 Task: Look for space in Mladá Boleslav, Czech Republic from 7th July, 2023 to 15th July, 2023 for 6 adults in price range Rs.15000 to Rs.20000. Place can be entire place with 3 bedrooms having 3 beds and 3 bathrooms. Property type can be house, flat, guest house. Booking option can be shelf check-in. Required host language is English.
Action: Mouse moved to (526, 108)
Screenshot: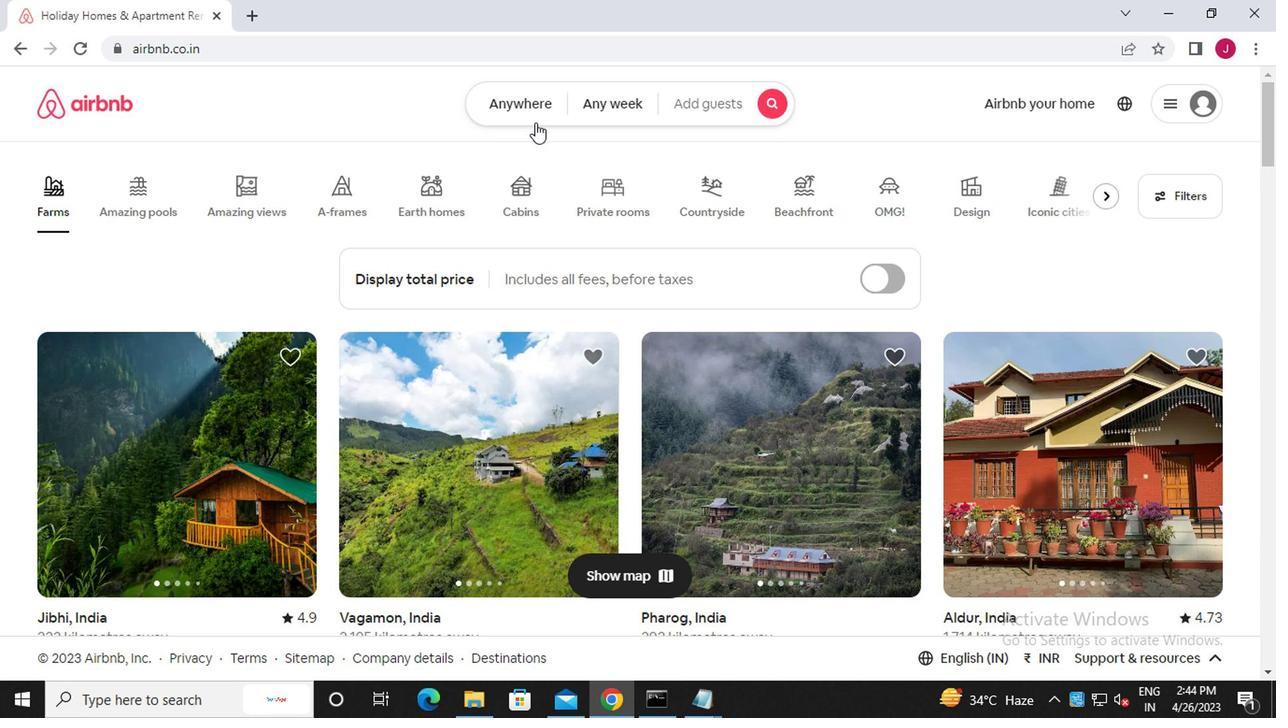 
Action: Mouse pressed left at (526, 108)
Screenshot: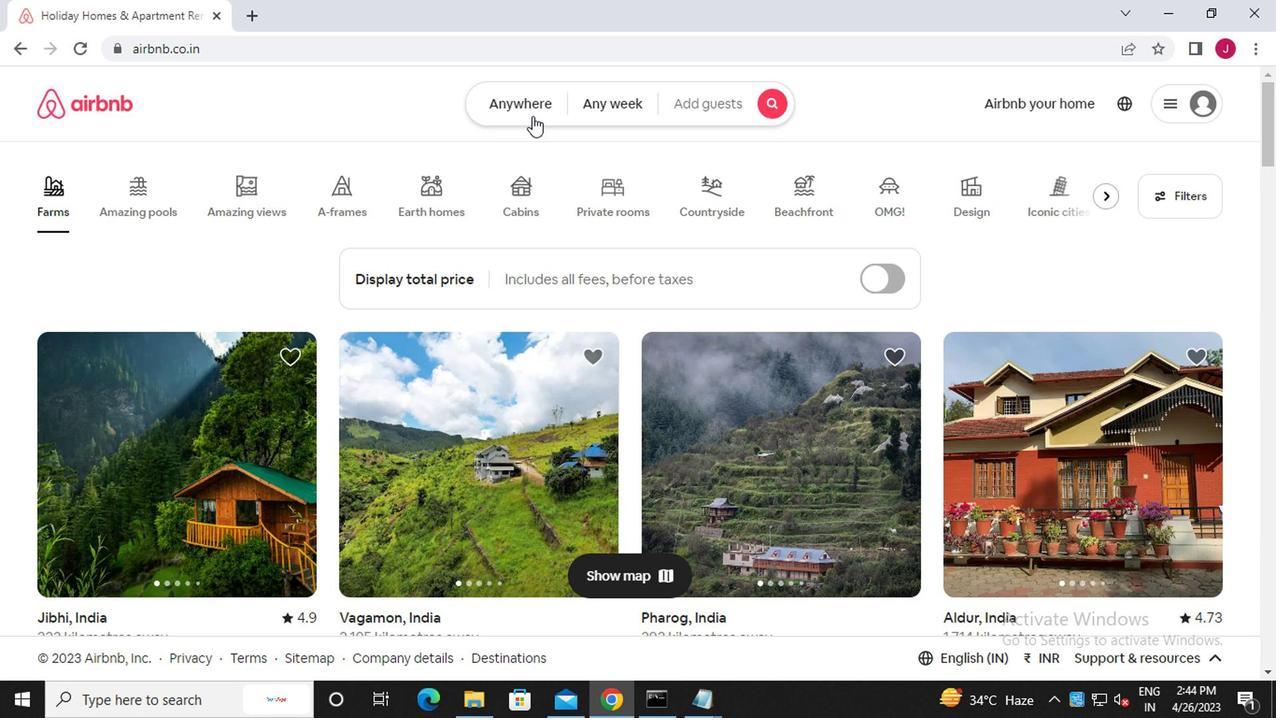 
Action: Mouse moved to (334, 182)
Screenshot: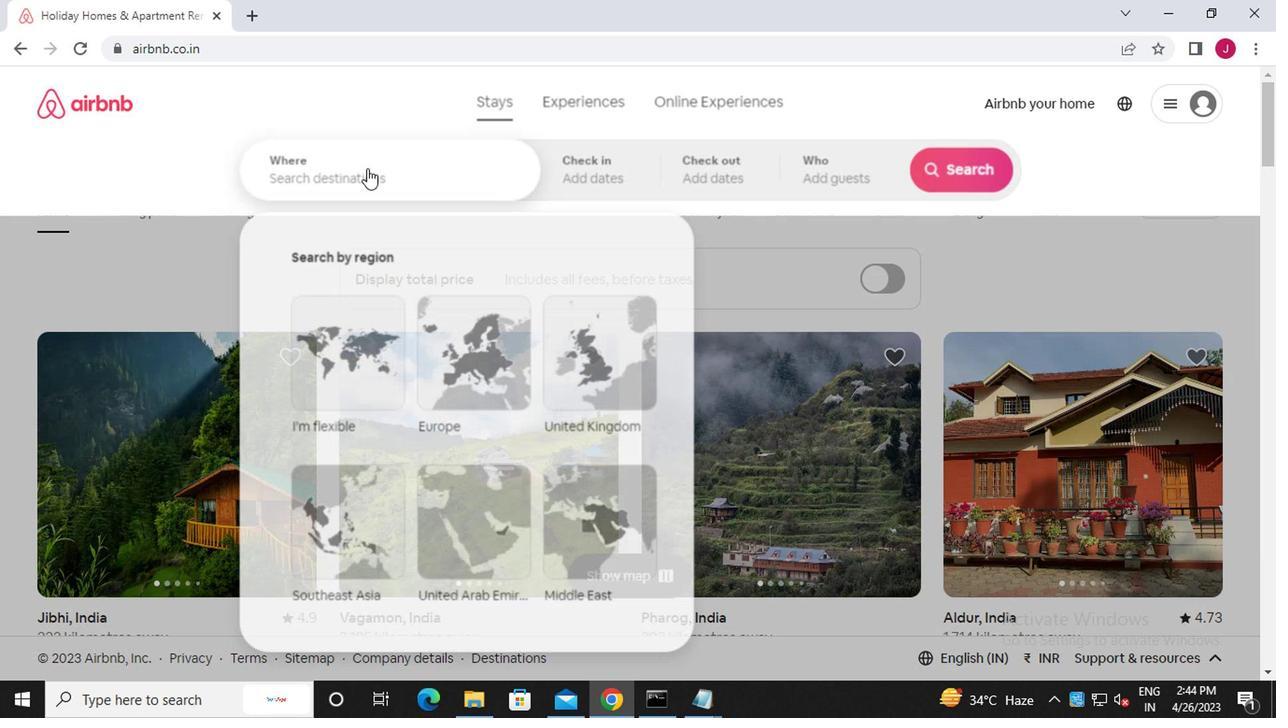 
Action: Mouse pressed left at (334, 182)
Screenshot: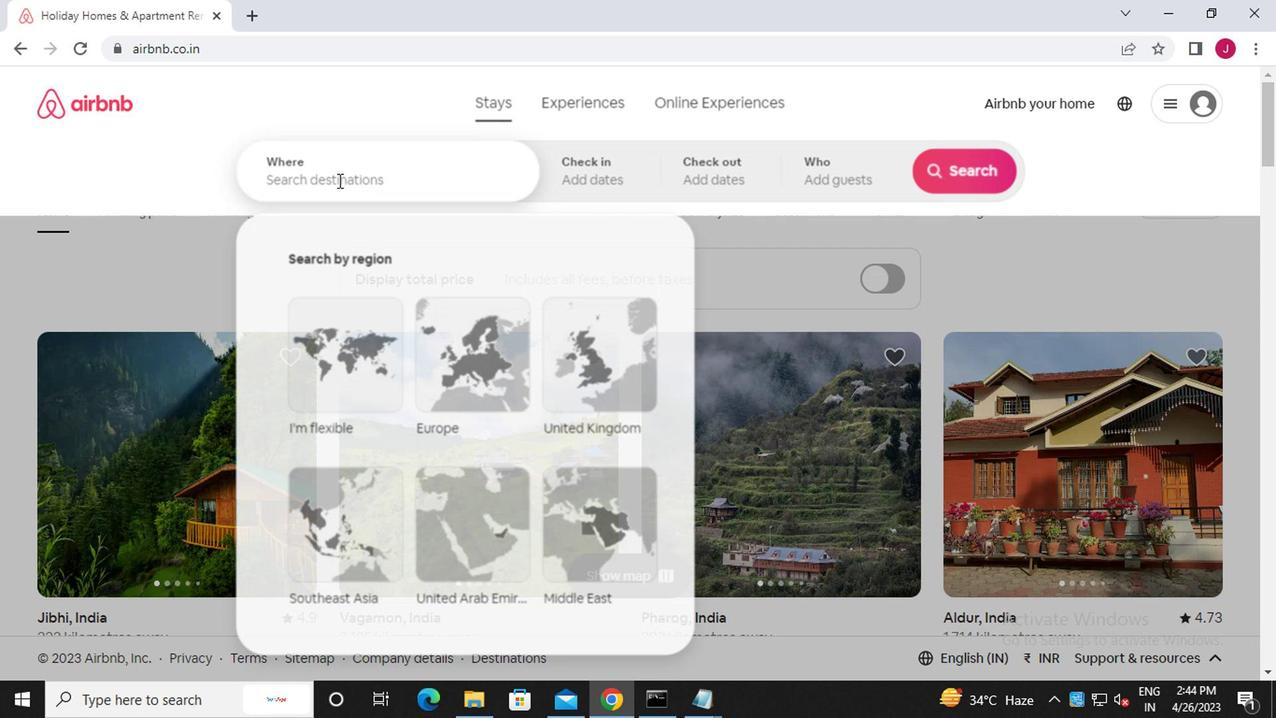 
Action: Mouse moved to (334, 182)
Screenshot: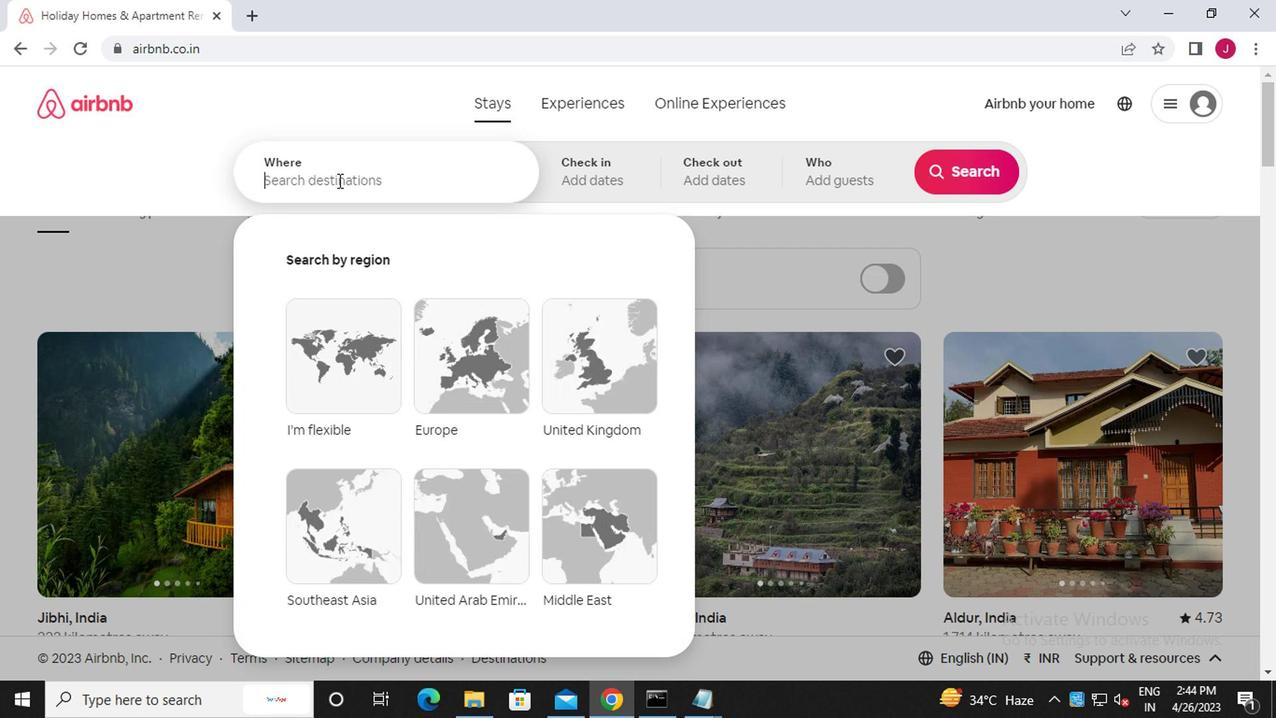 
Action: Key pressed m<Key.caps_lock>lada<Key.space><Key.caps_lock>b<Key.caps_lock>oleslav,<Key.caps_lock>c<Key.caps_lock>zech<Key.space><Key.caps_lock>r<Key.caps_lock>epublic
Screenshot: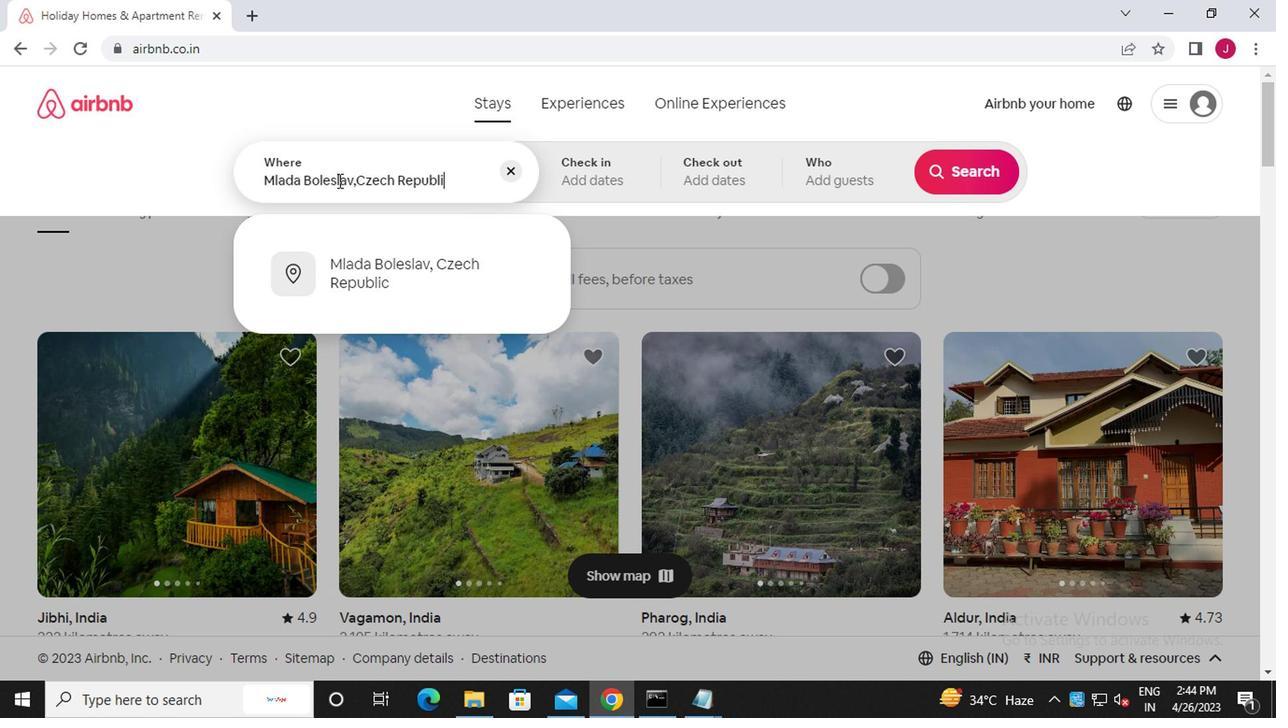
Action: Mouse moved to (413, 266)
Screenshot: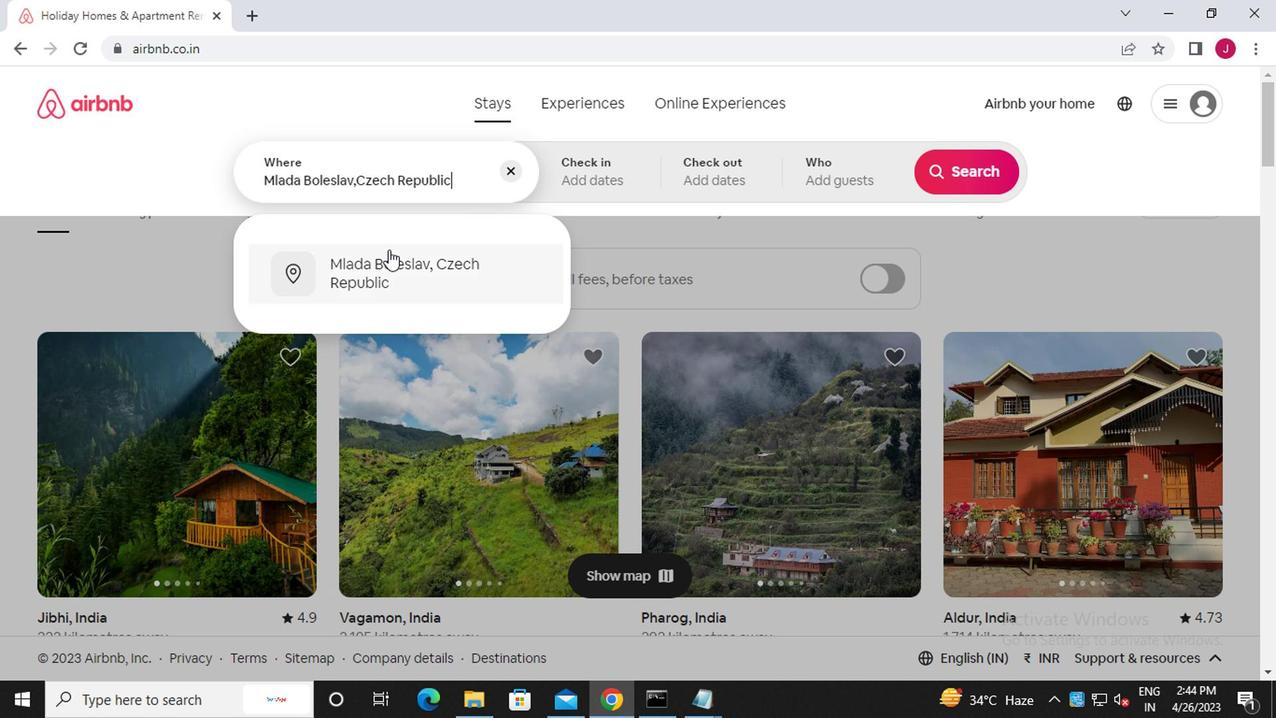 
Action: Mouse pressed left at (413, 266)
Screenshot: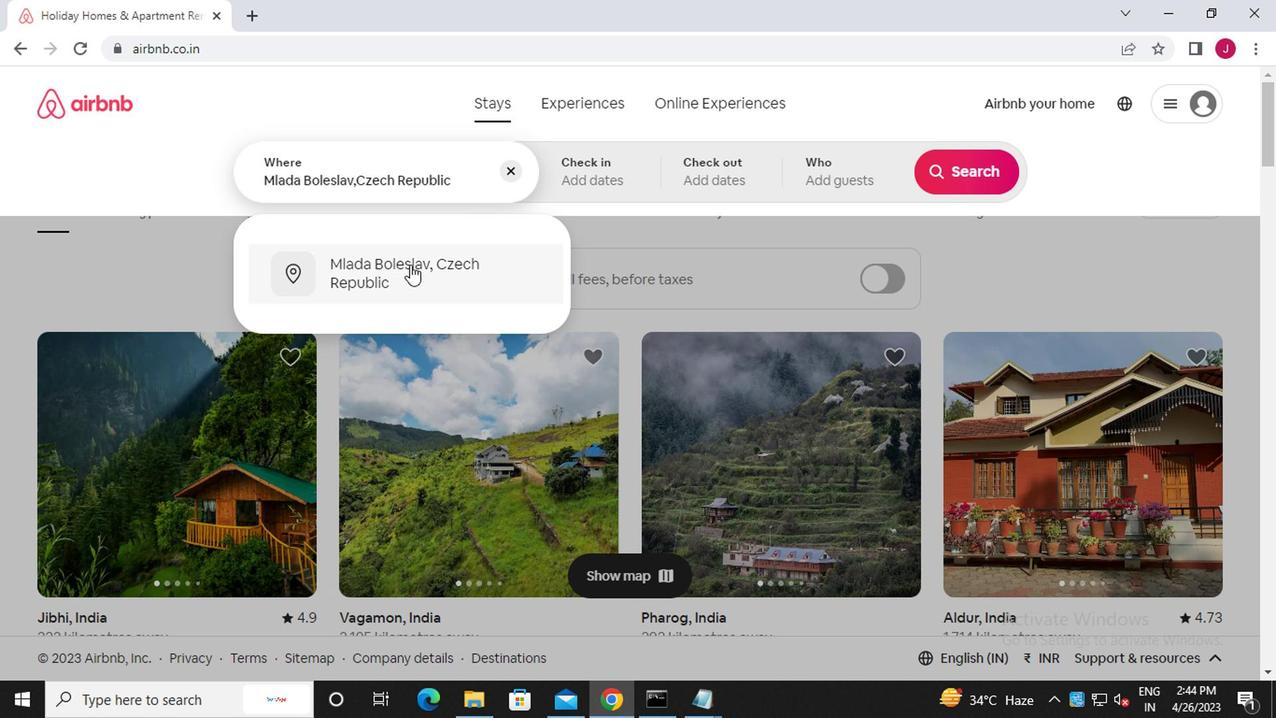 
Action: Mouse moved to (952, 325)
Screenshot: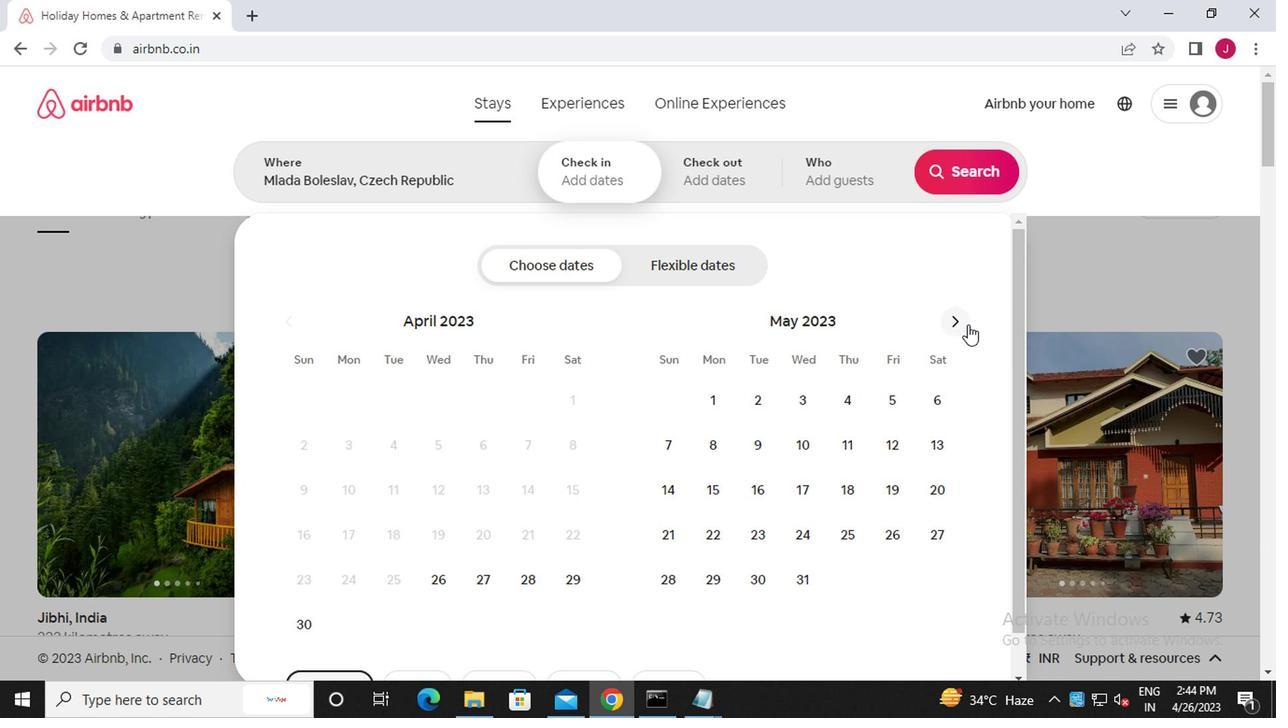 
Action: Mouse pressed left at (952, 325)
Screenshot: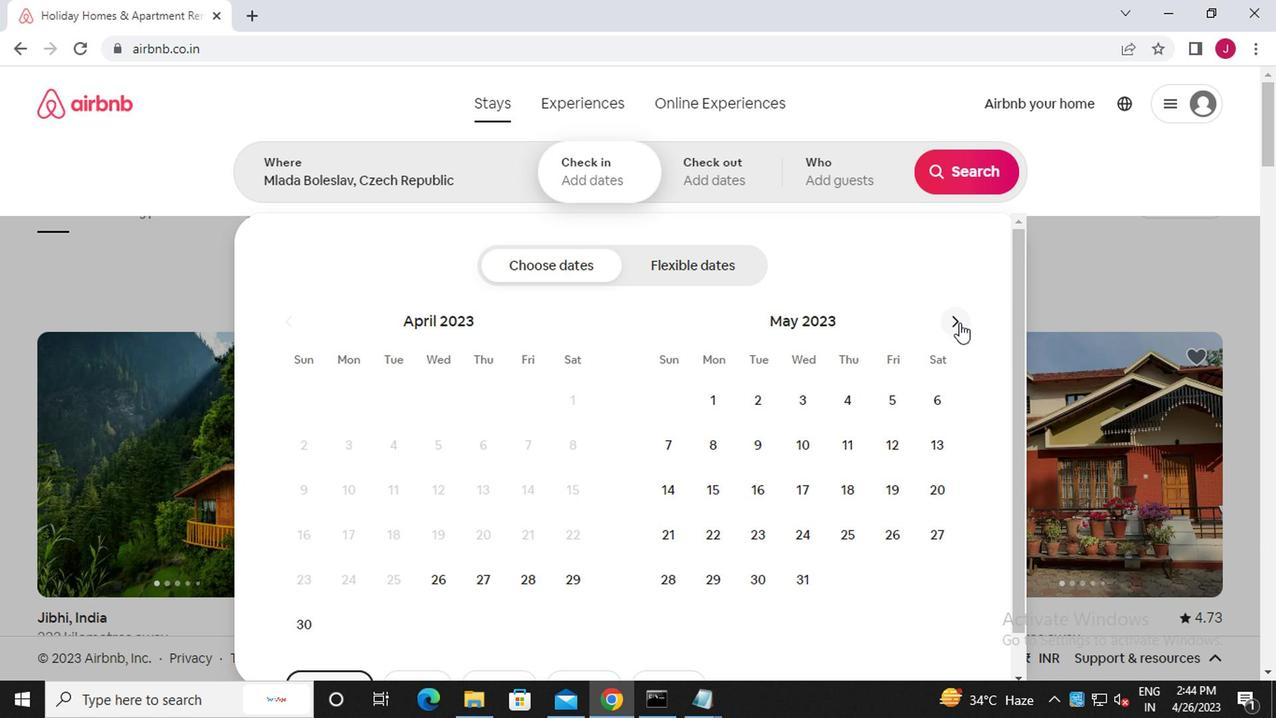 
Action: Mouse pressed left at (952, 325)
Screenshot: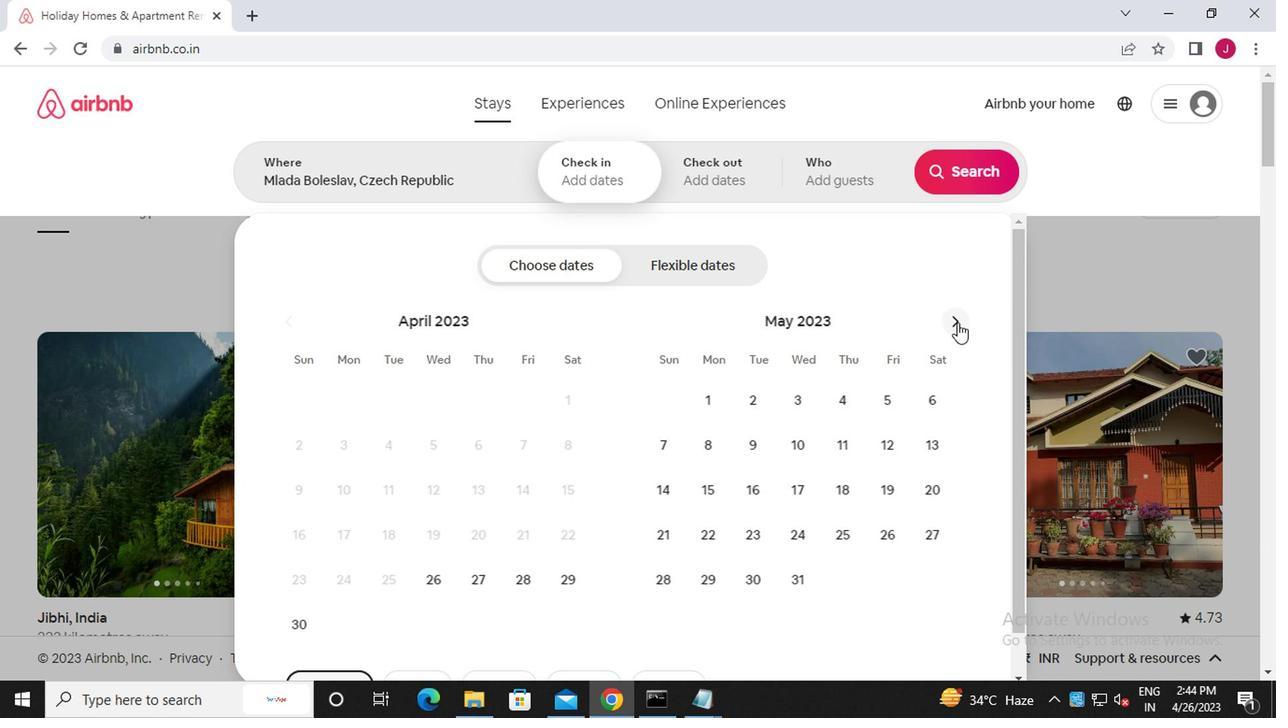 
Action: Mouse moved to (897, 444)
Screenshot: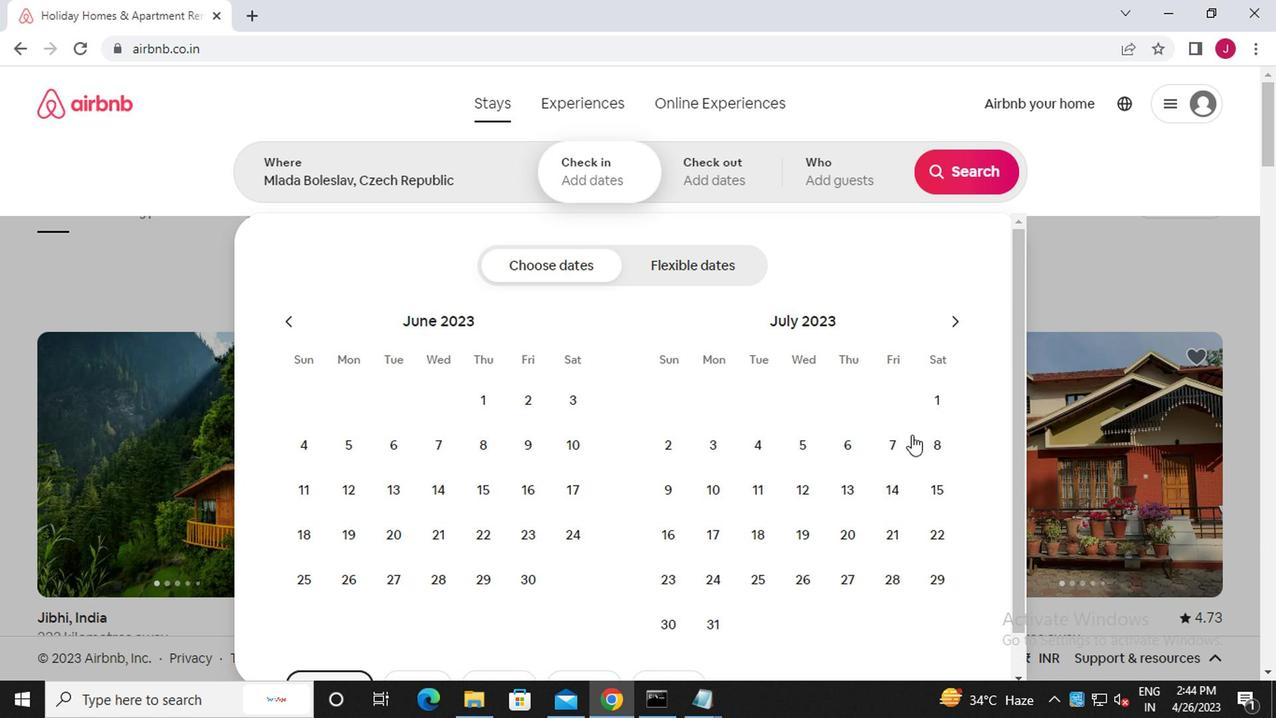 
Action: Mouse pressed left at (897, 444)
Screenshot: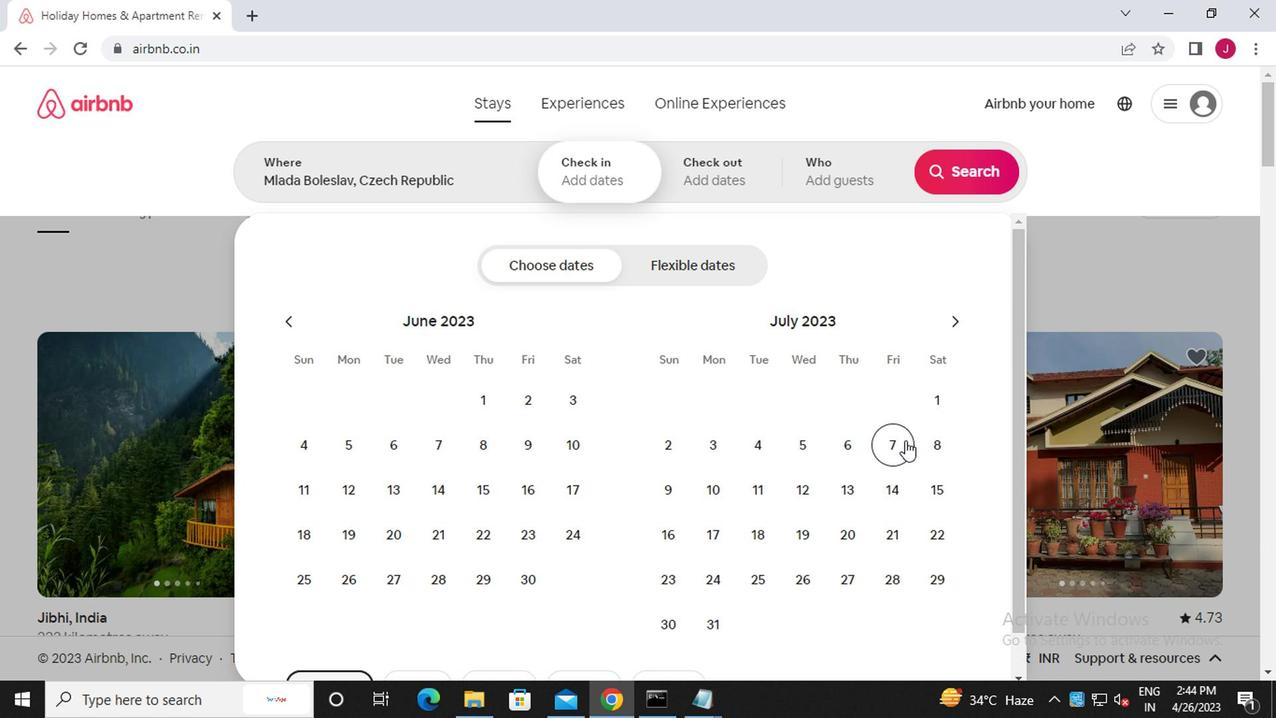 
Action: Mouse moved to (934, 481)
Screenshot: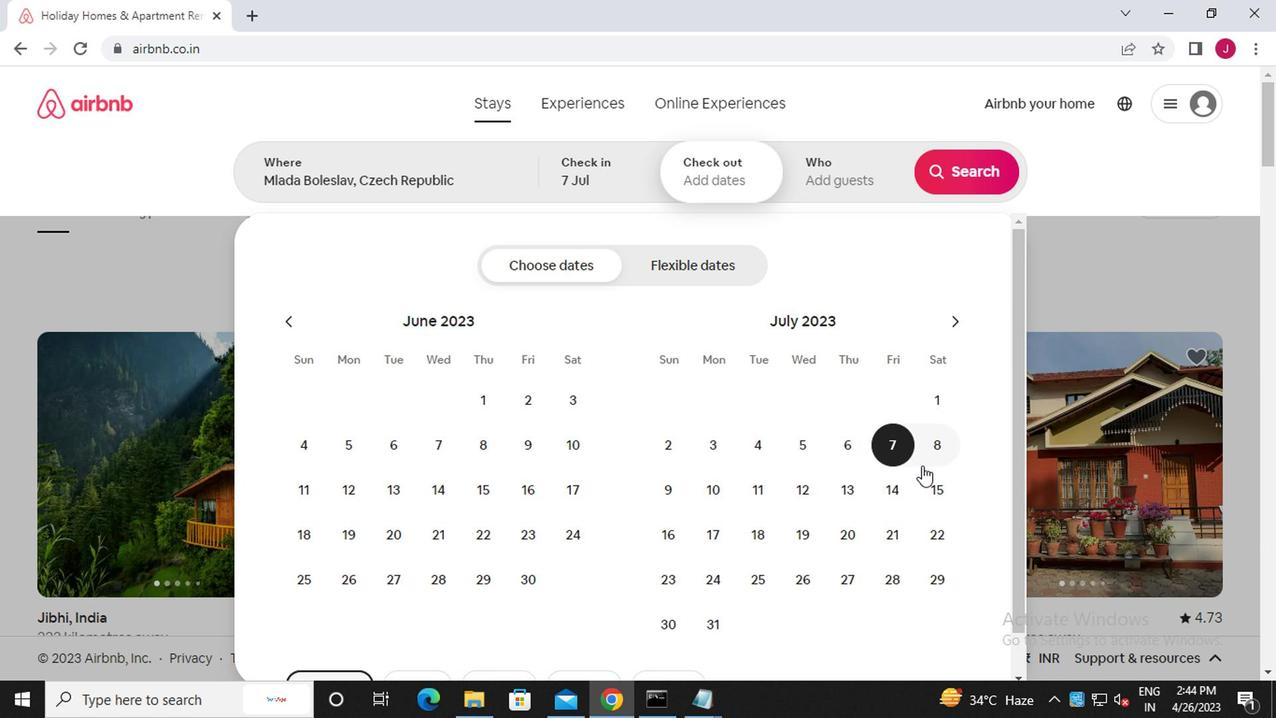 
Action: Mouse pressed left at (934, 481)
Screenshot: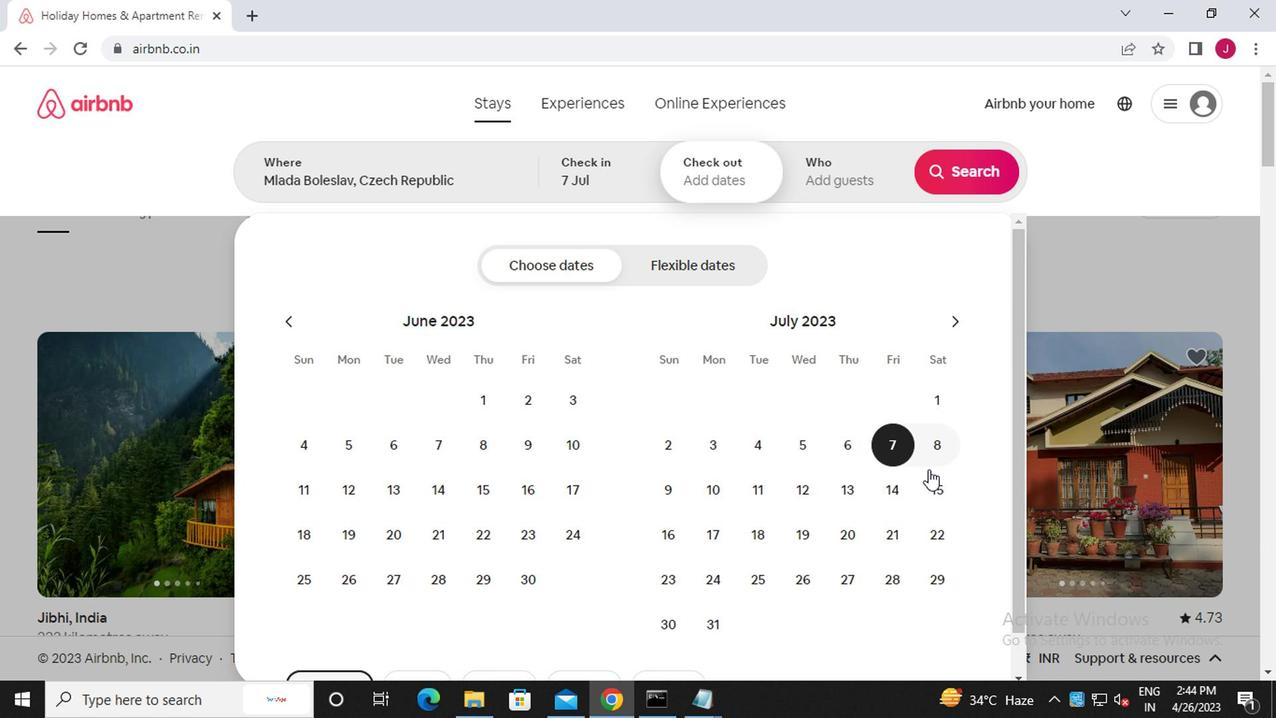 
Action: Mouse moved to (839, 180)
Screenshot: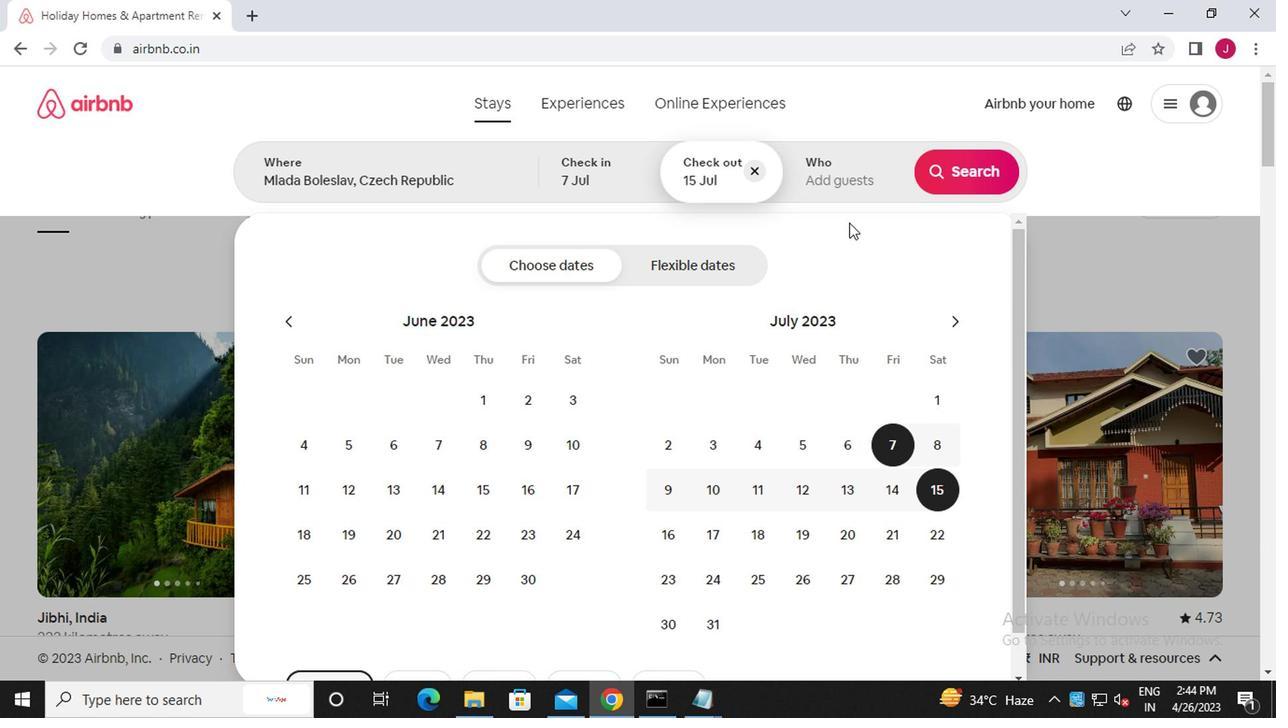 
Action: Mouse pressed left at (839, 180)
Screenshot: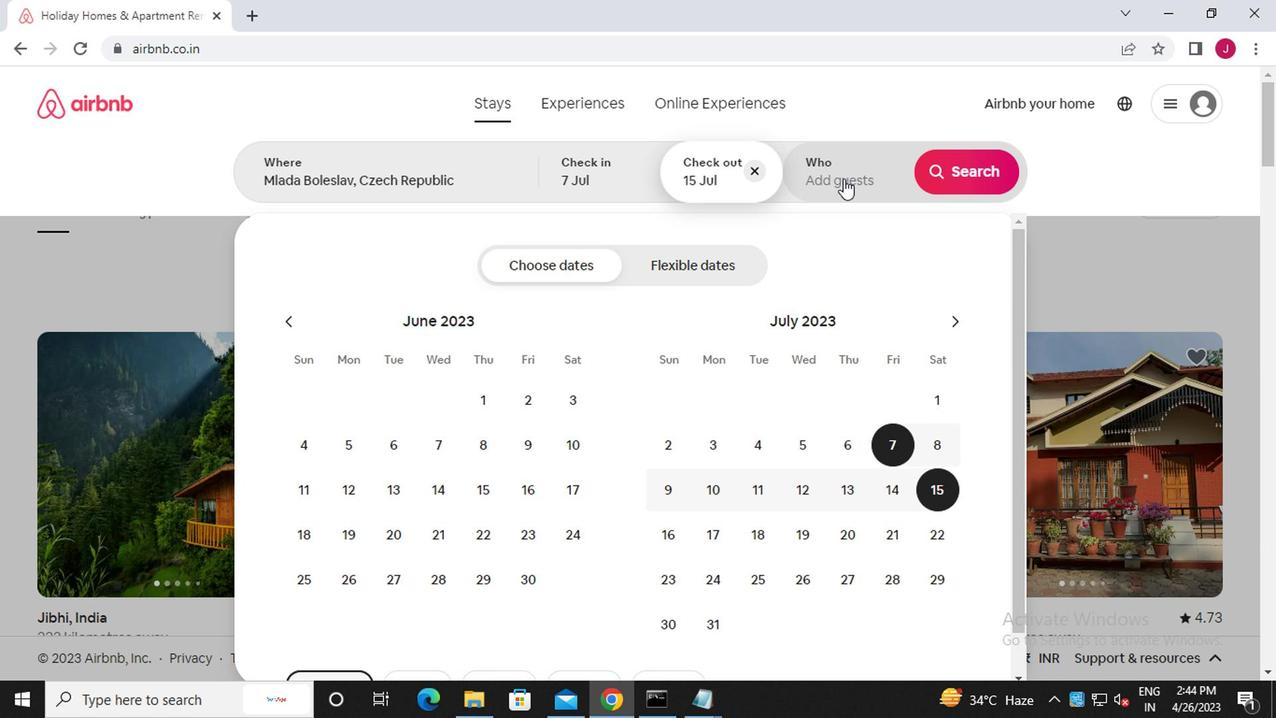 
Action: Mouse moved to (970, 270)
Screenshot: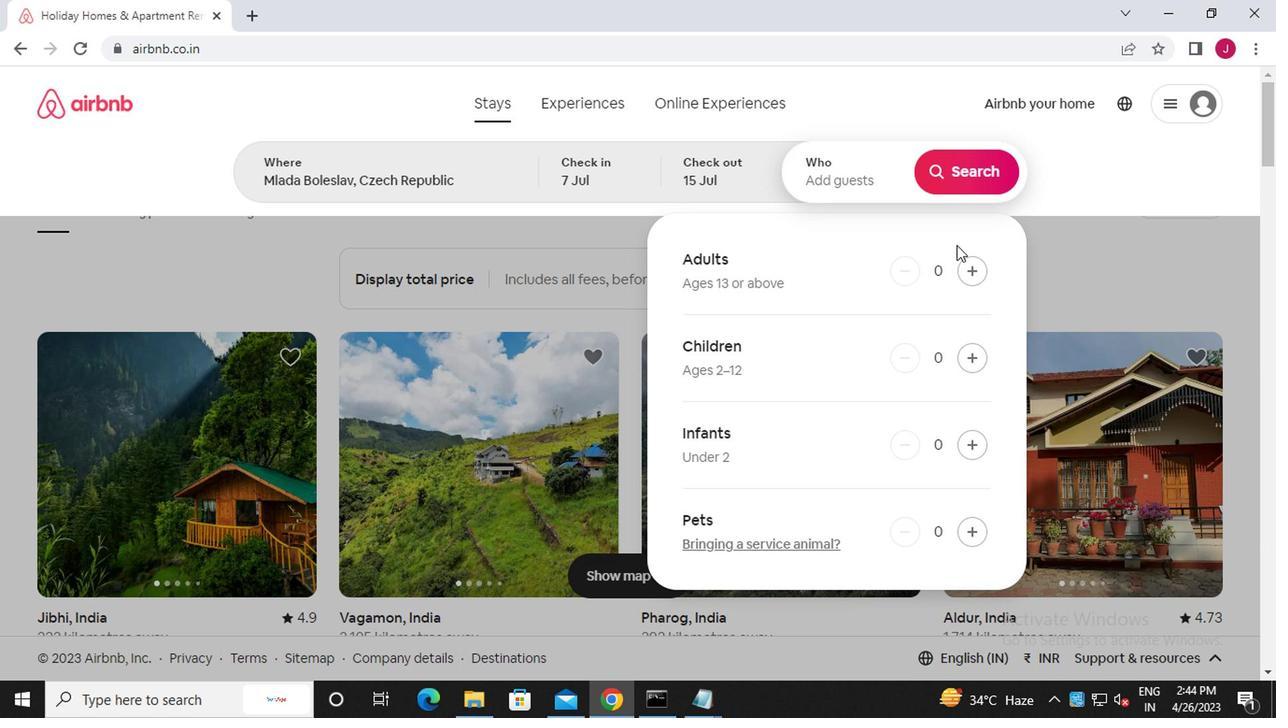 
Action: Mouse pressed left at (970, 270)
Screenshot: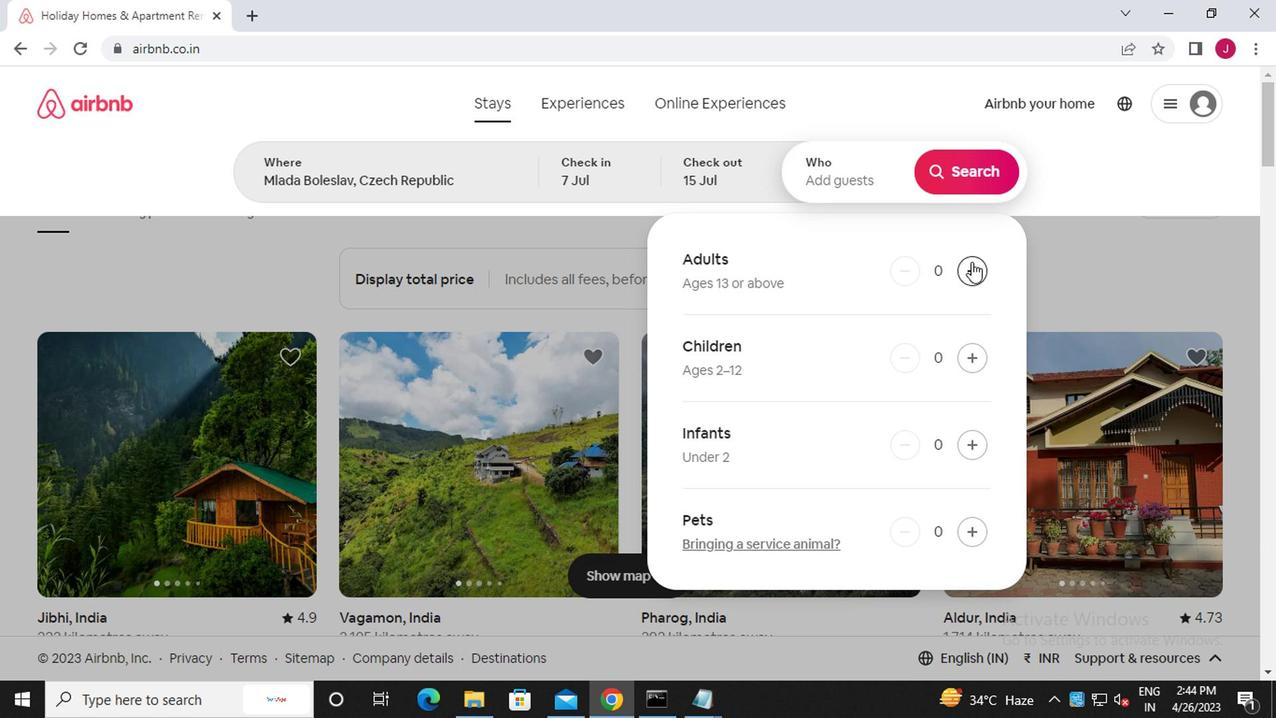 
Action: Mouse moved to (970, 270)
Screenshot: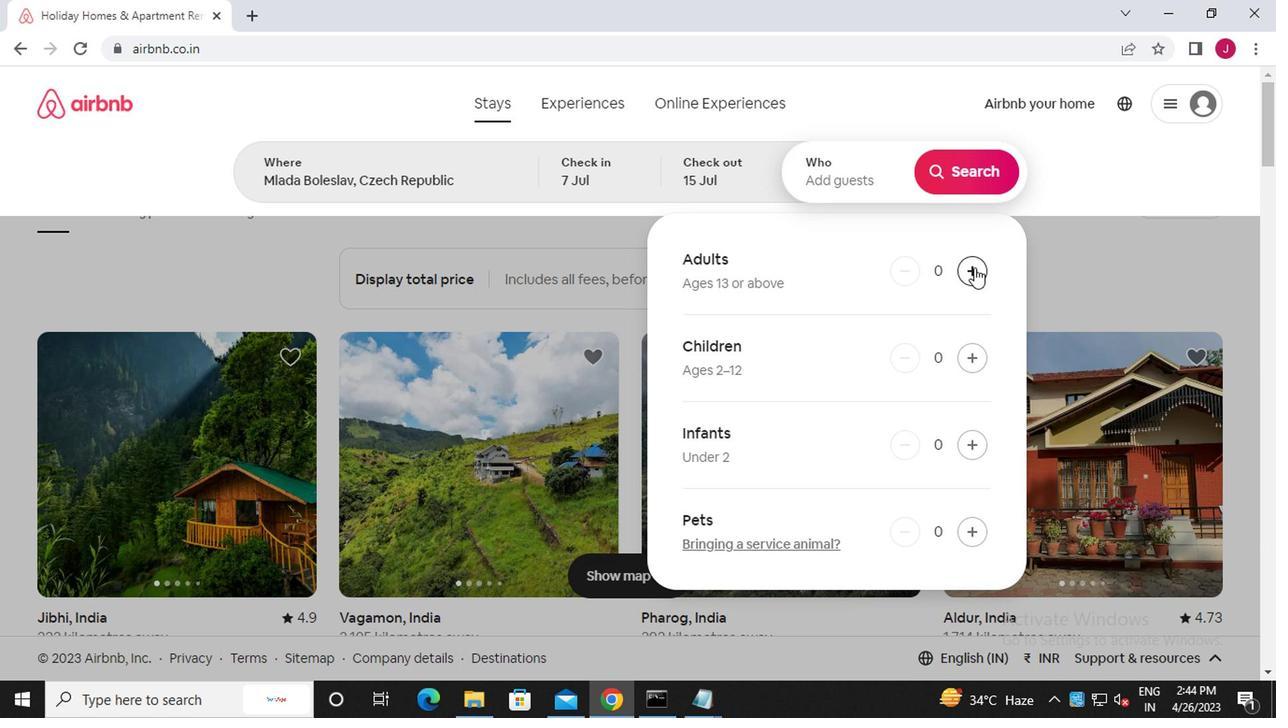 
Action: Mouse pressed left at (970, 270)
Screenshot: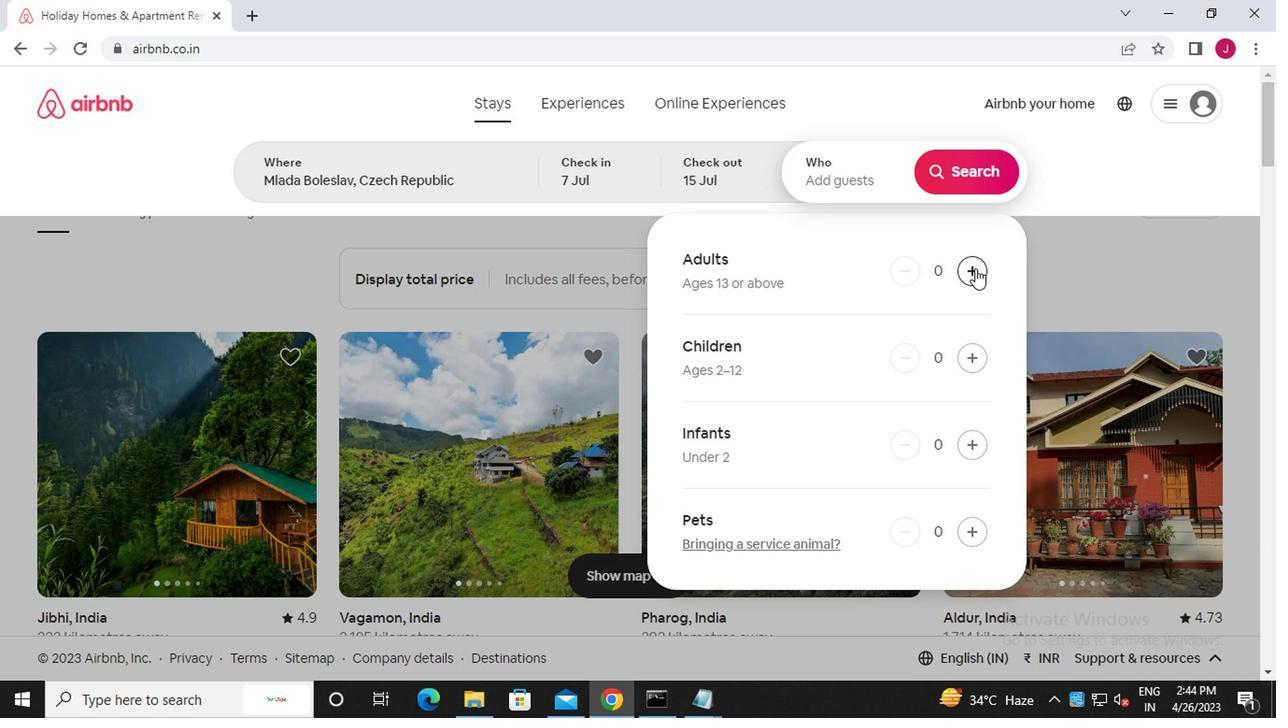 
Action: Mouse pressed left at (970, 270)
Screenshot: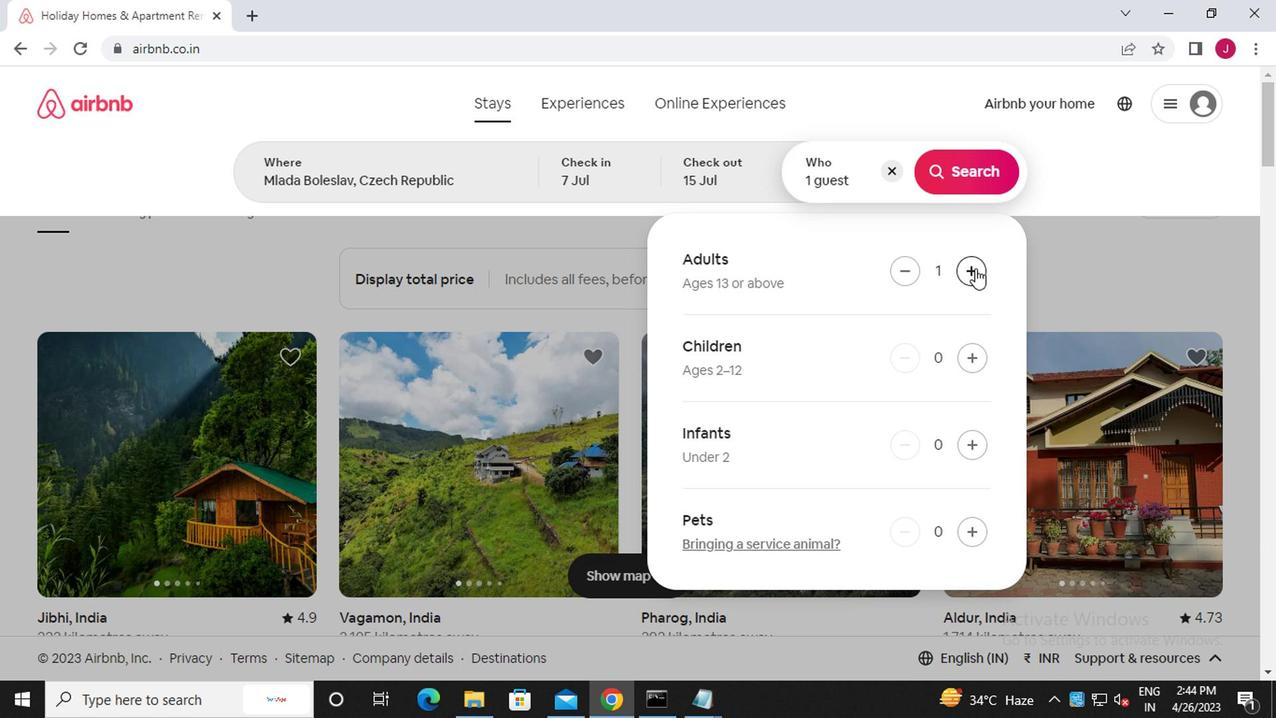 
Action: Mouse pressed left at (970, 270)
Screenshot: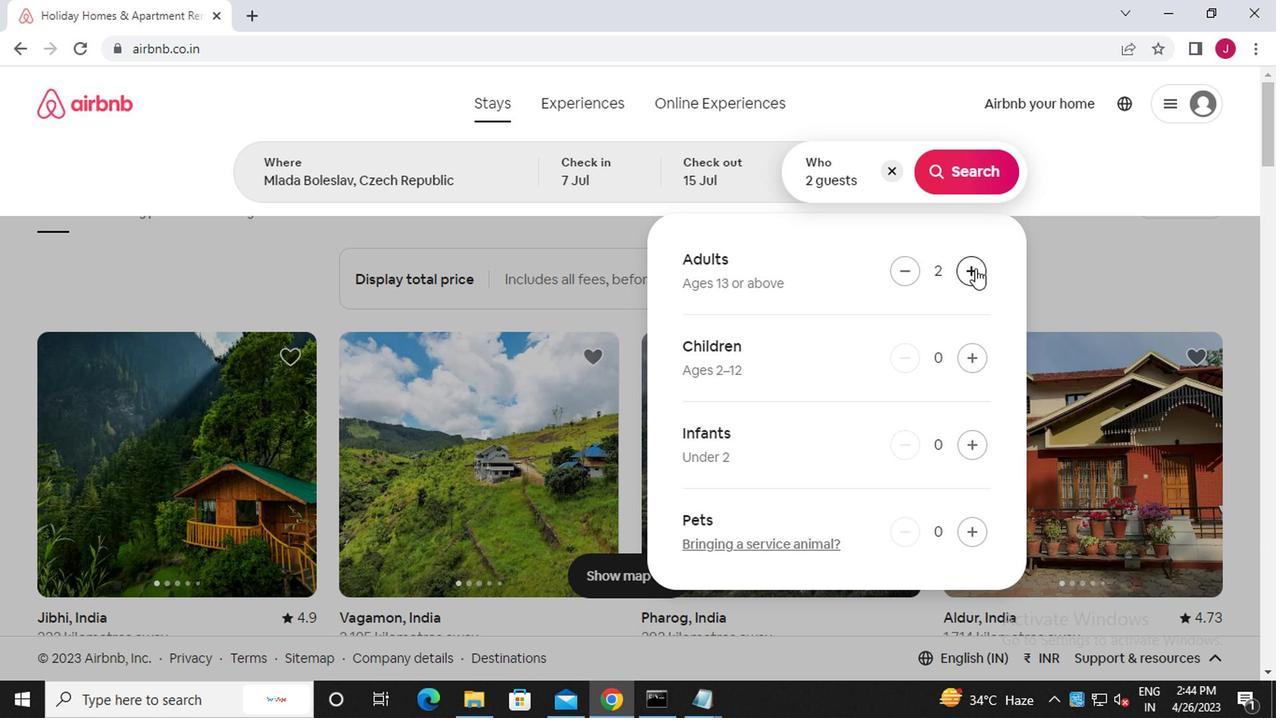 
Action: Mouse pressed left at (970, 270)
Screenshot: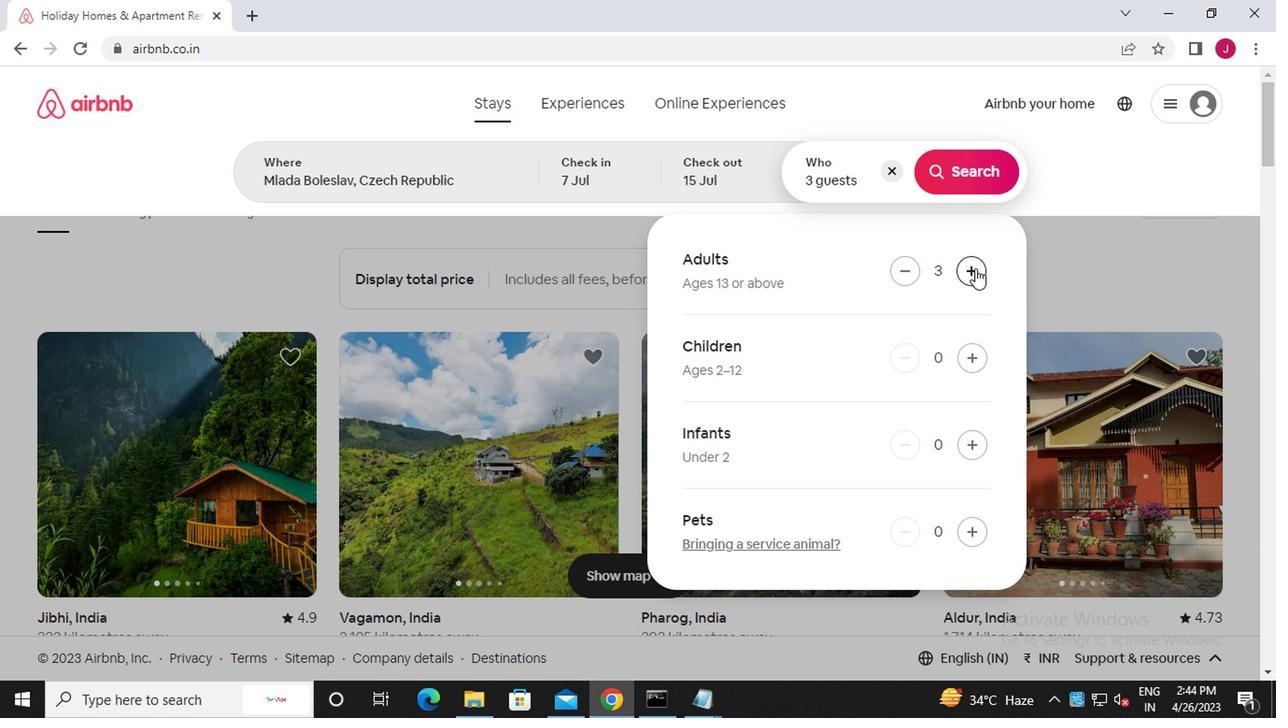 
Action: Mouse pressed left at (970, 270)
Screenshot: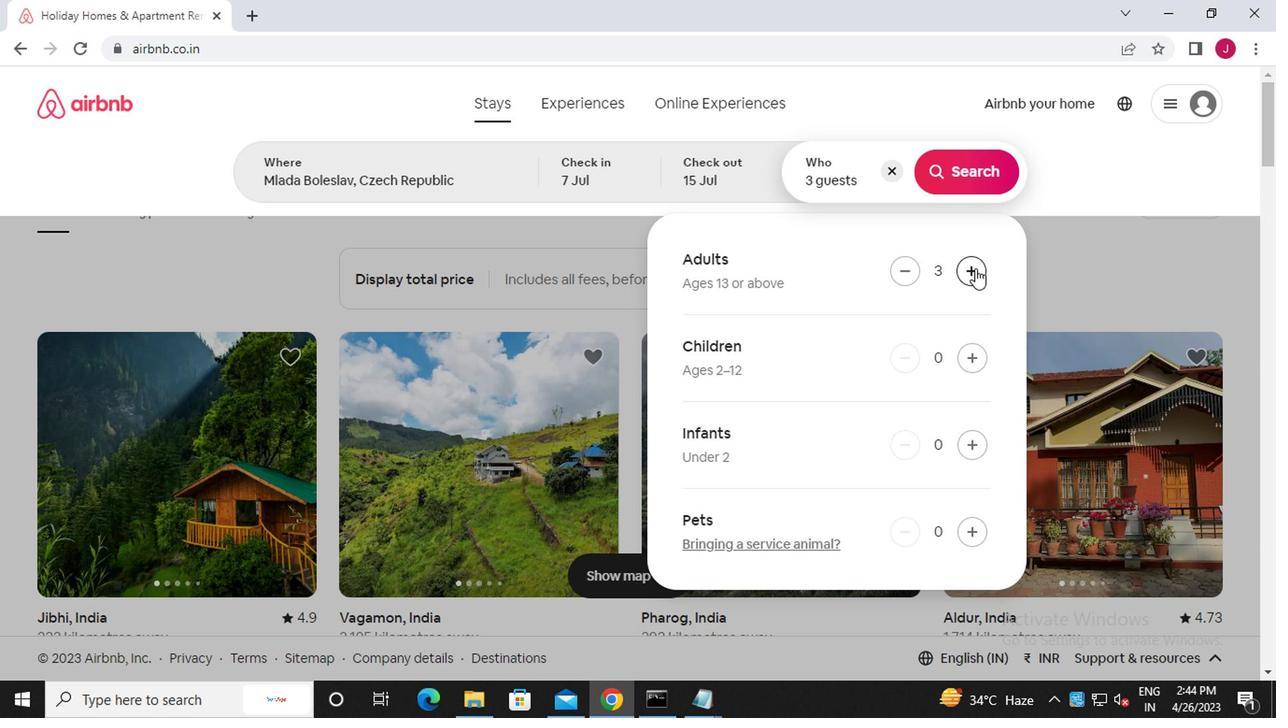
Action: Mouse moved to (958, 173)
Screenshot: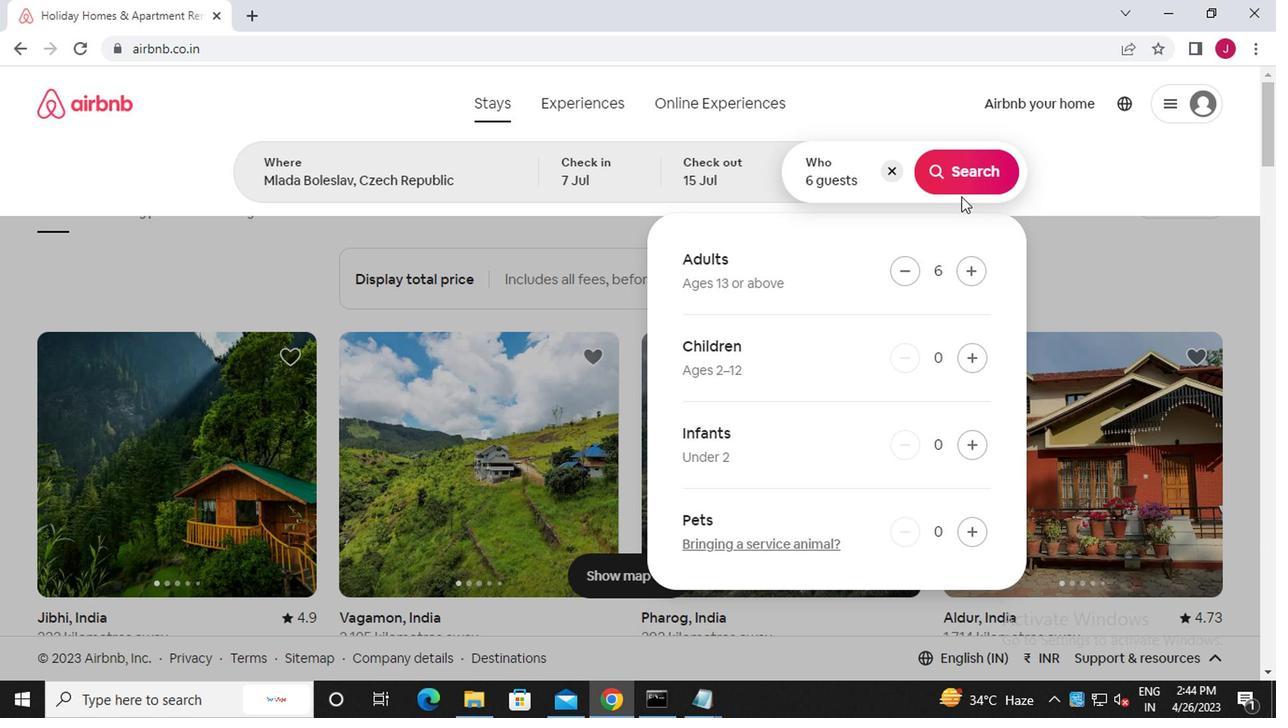 
Action: Mouse pressed left at (958, 173)
Screenshot: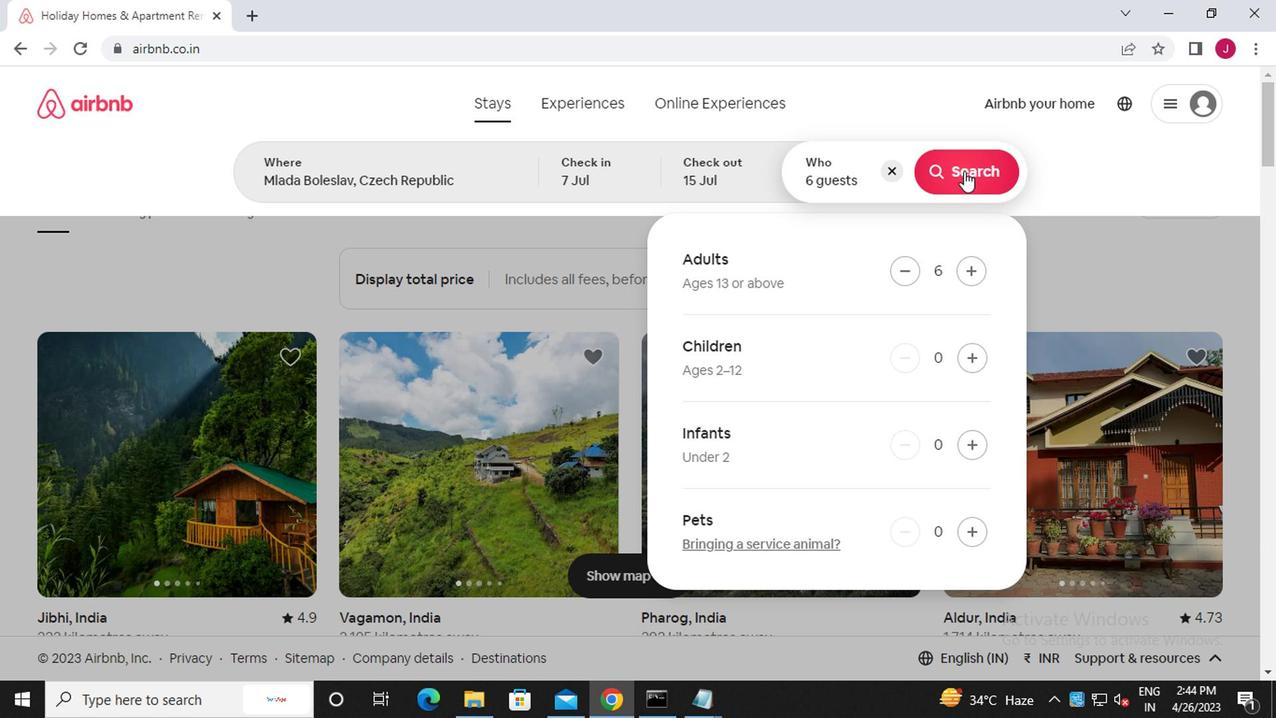 
Action: Mouse moved to (1199, 179)
Screenshot: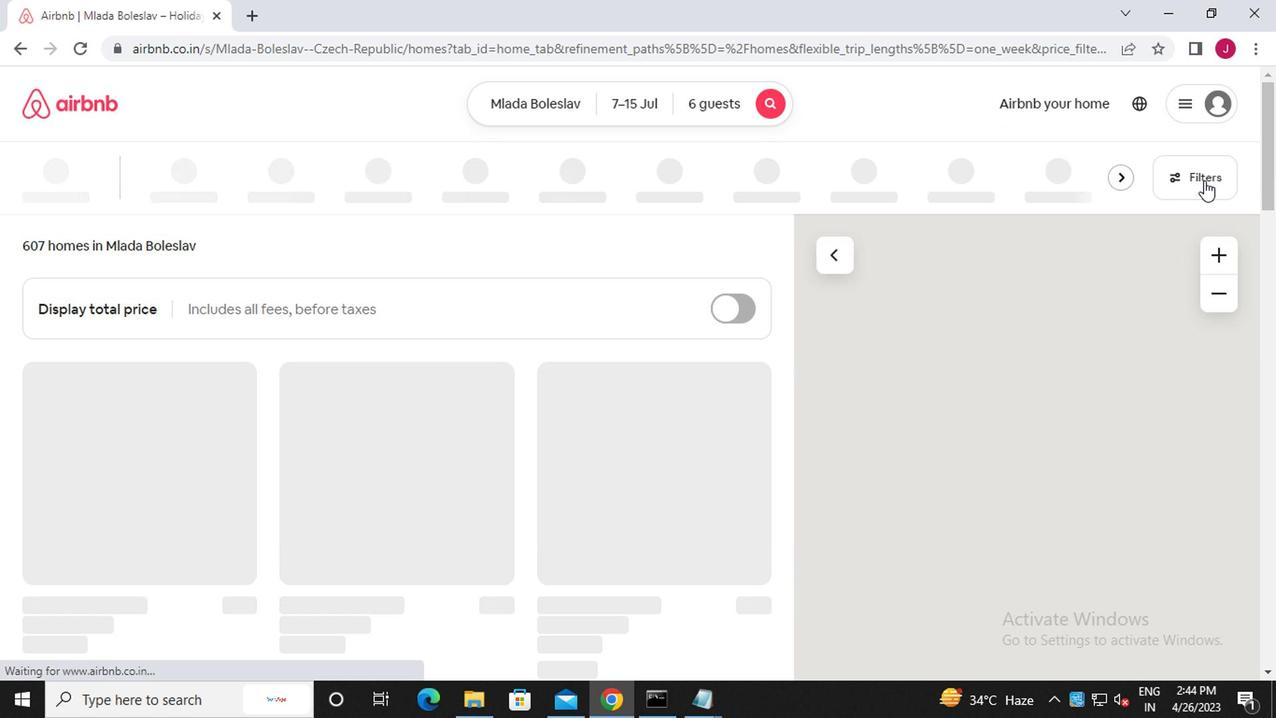 
Action: Mouse pressed left at (1199, 179)
Screenshot: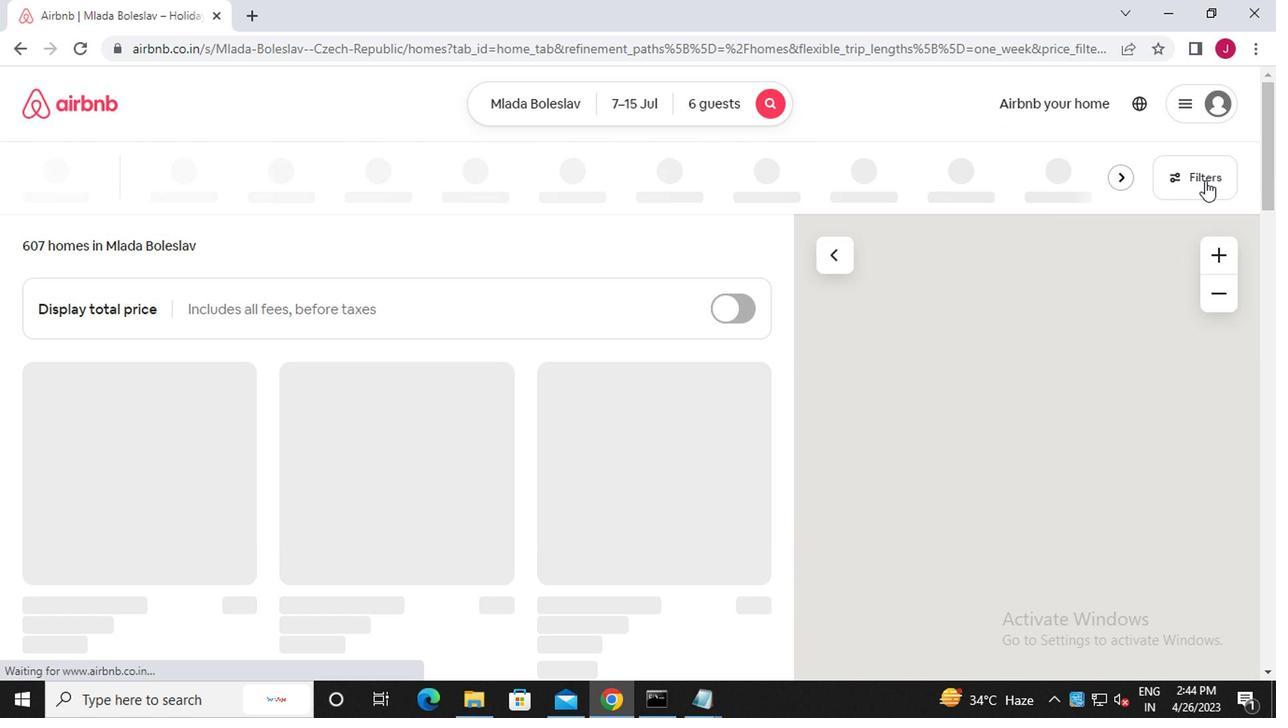 
Action: Mouse moved to (408, 414)
Screenshot: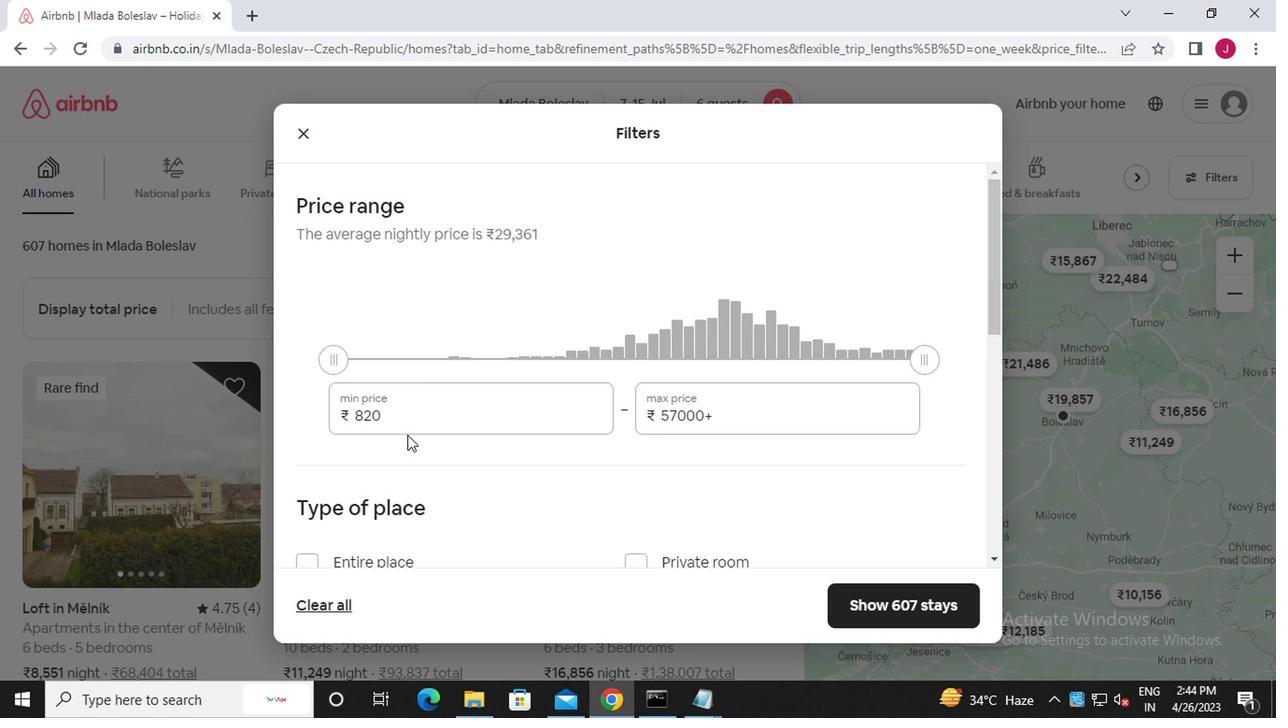
Action: Mouse pressed left at (408, 414)
Screenshot: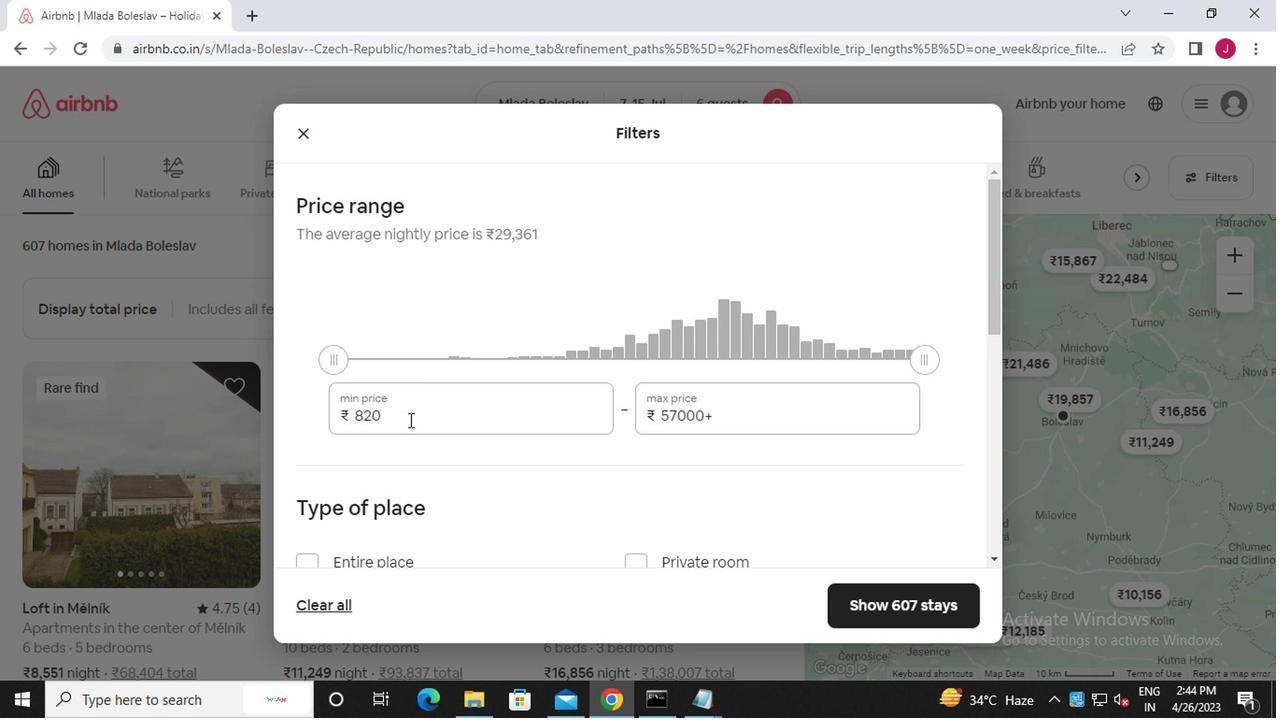 
Action: Key pressed <Key.backspace><Key.backspace><Key.backspace><Key.backspace><Key.backspace><Key.backspace><Key.backspace><Key.backspace><Key.backspace><Key.backspace><<97>><<101>><<96>><<96>><<96>>
Screenshot: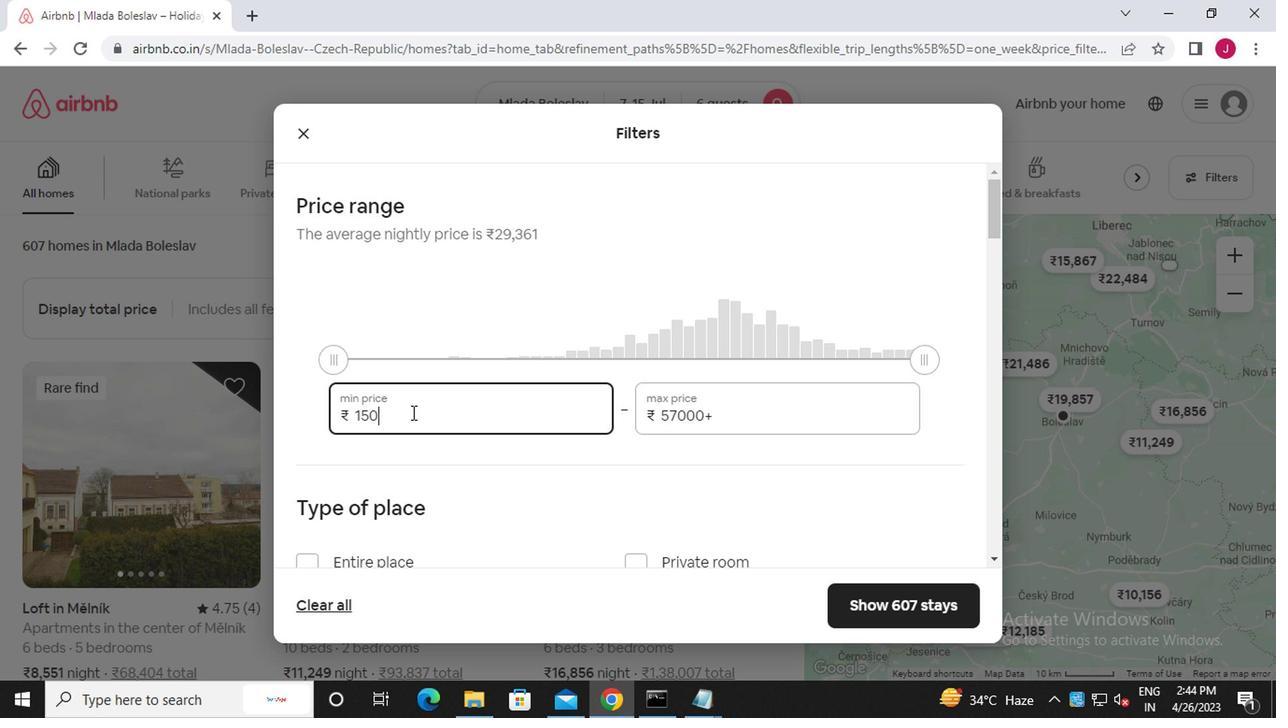 
Action: Mouse moved to (839, 422)
Screenshot: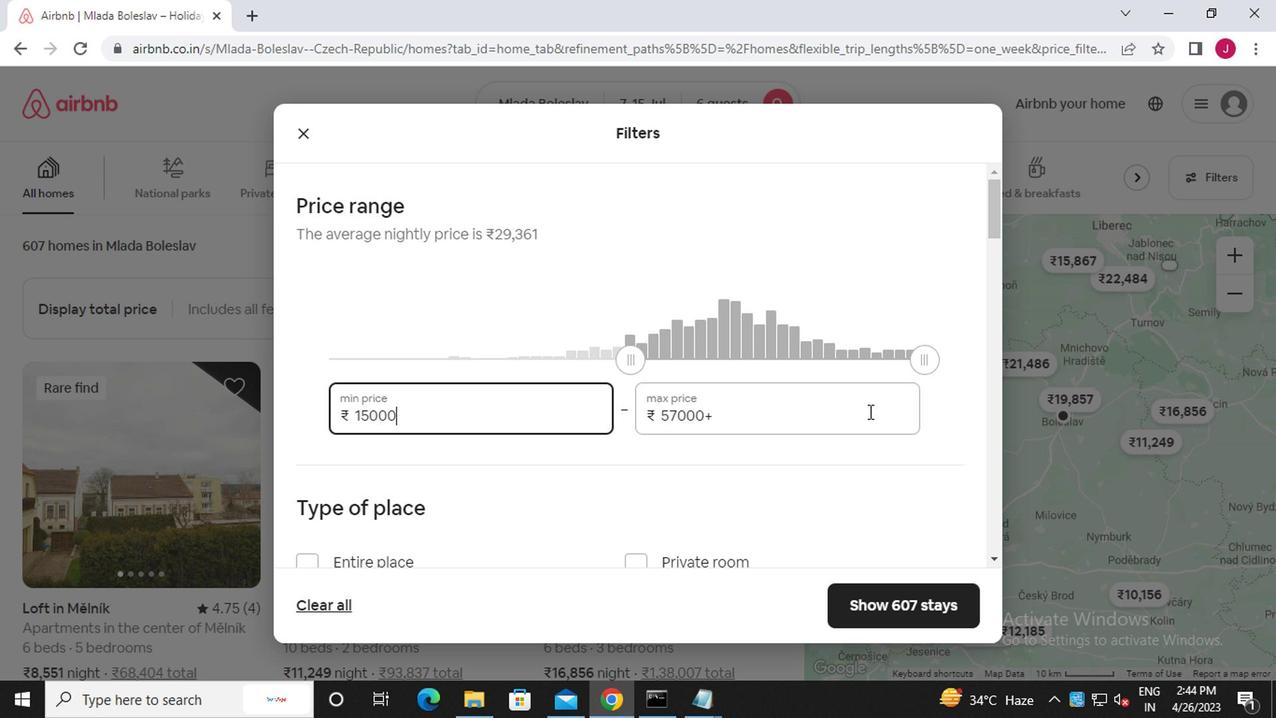 
Action: Mouse pressed left at (839, 422)
Screenshot: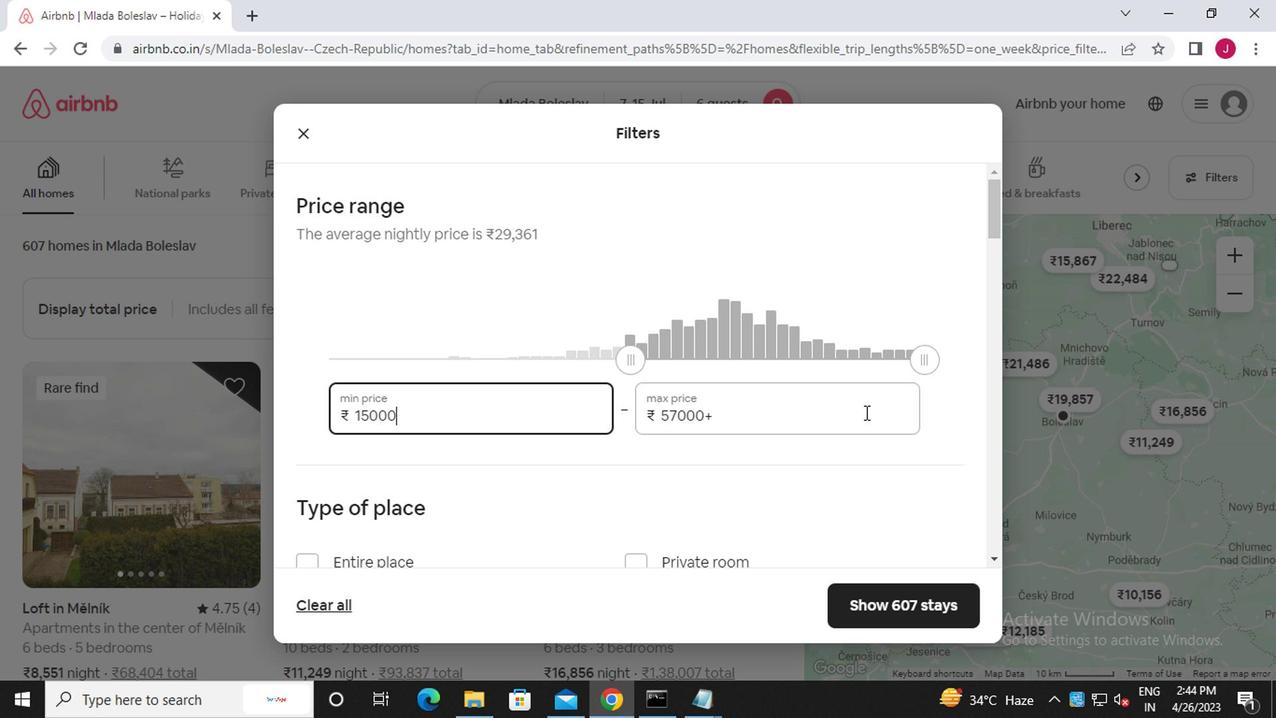 
Action: Mouse moved to (844, 425)
Screenshot: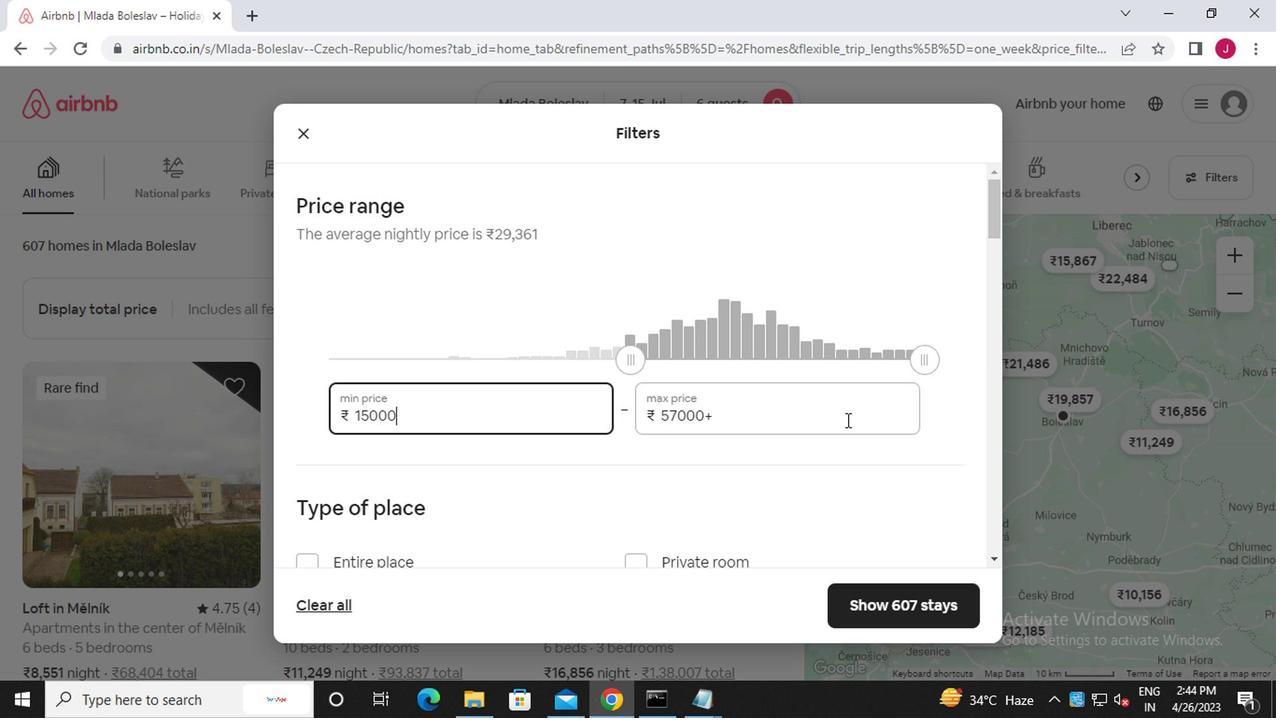 
Action: Key pressed <Key.backspace><Key.backspace><Key.backspace><Key.backspace><Key.backspace><Key.backspace><Key.backspace><Key.backspace><Key.backspace><Key.backspace><Key.backspace><<98>><<96>><<96>><<96>><<96>>
Screenshot: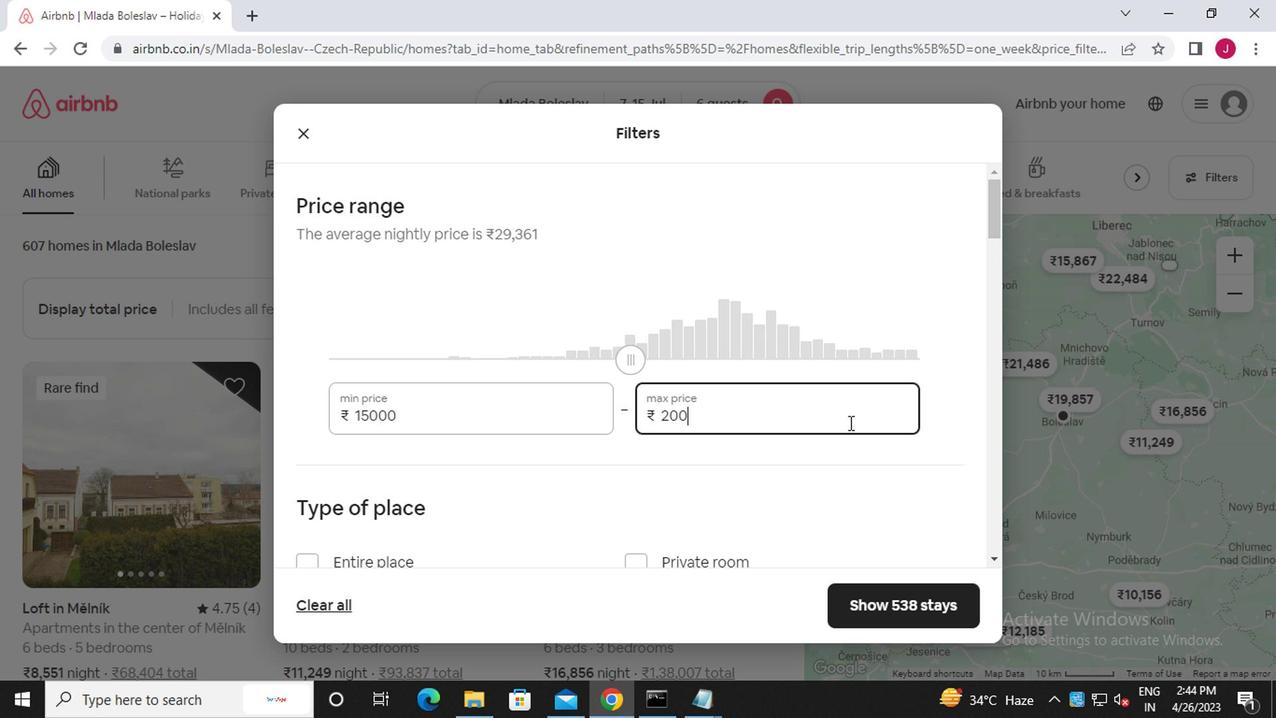
Action: Mouse scrolled (844, 424) with delta (0, -1)
Screenshot: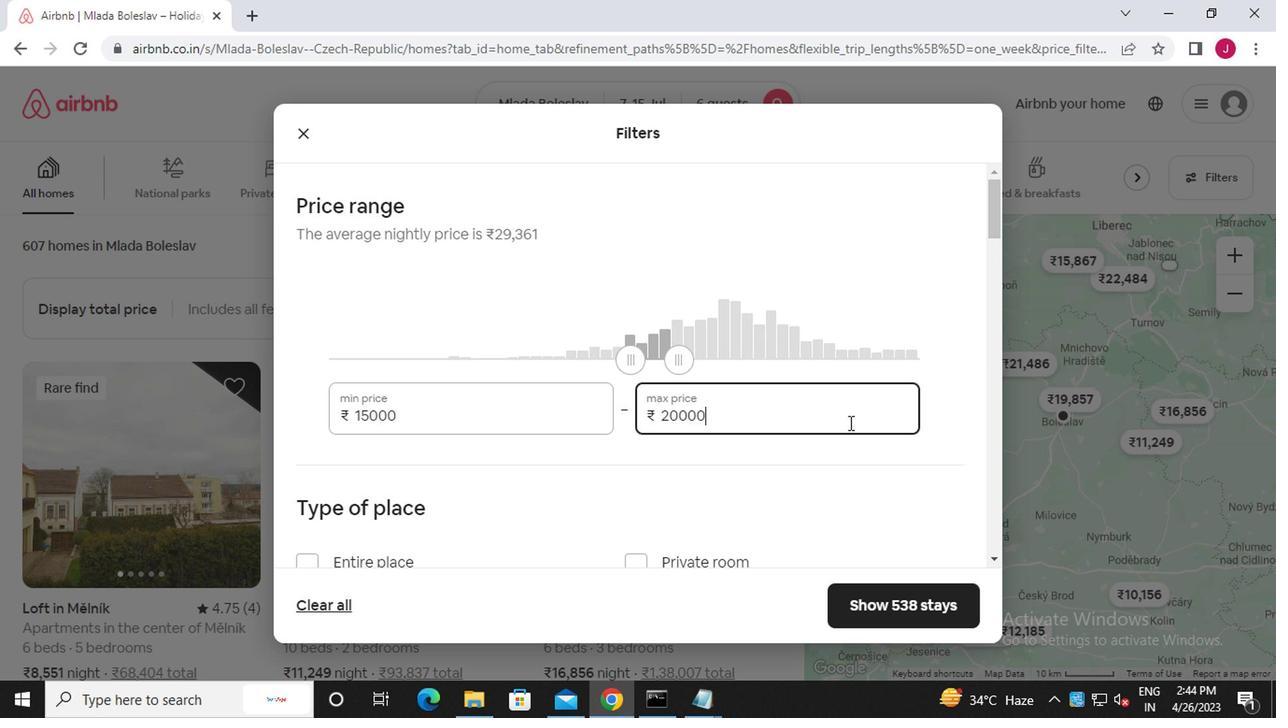 
Action: Mouse scrolled (844, 424) with delta (0, -1)
Screenshot: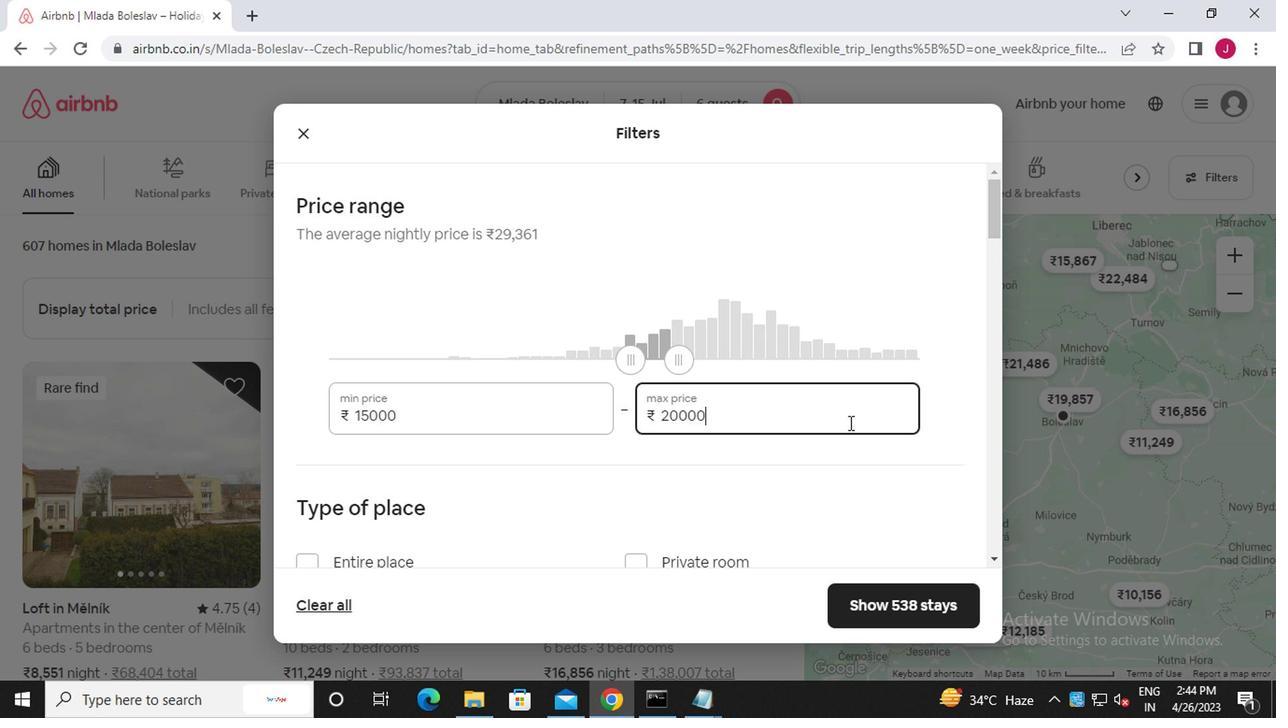 
Action: Mouse moved to (307, 375)
Screenshot: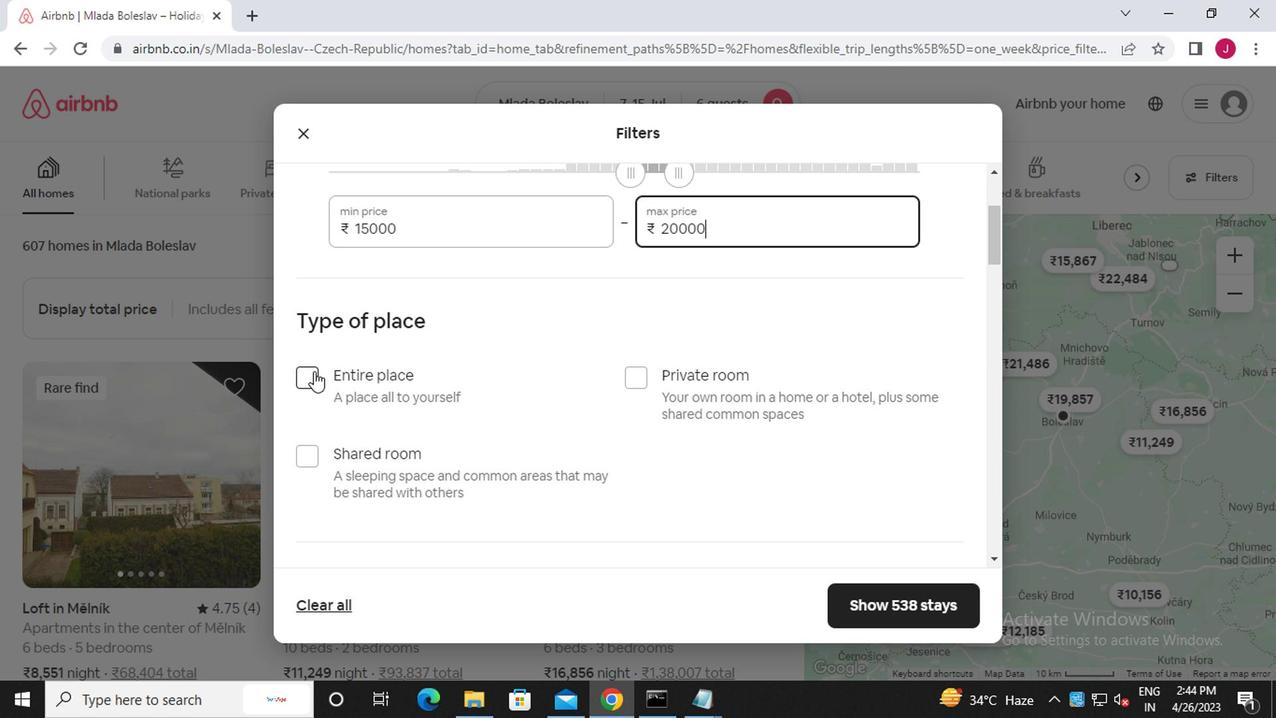 
Action: Mouse pressed left at (307, 375)
Screenshot: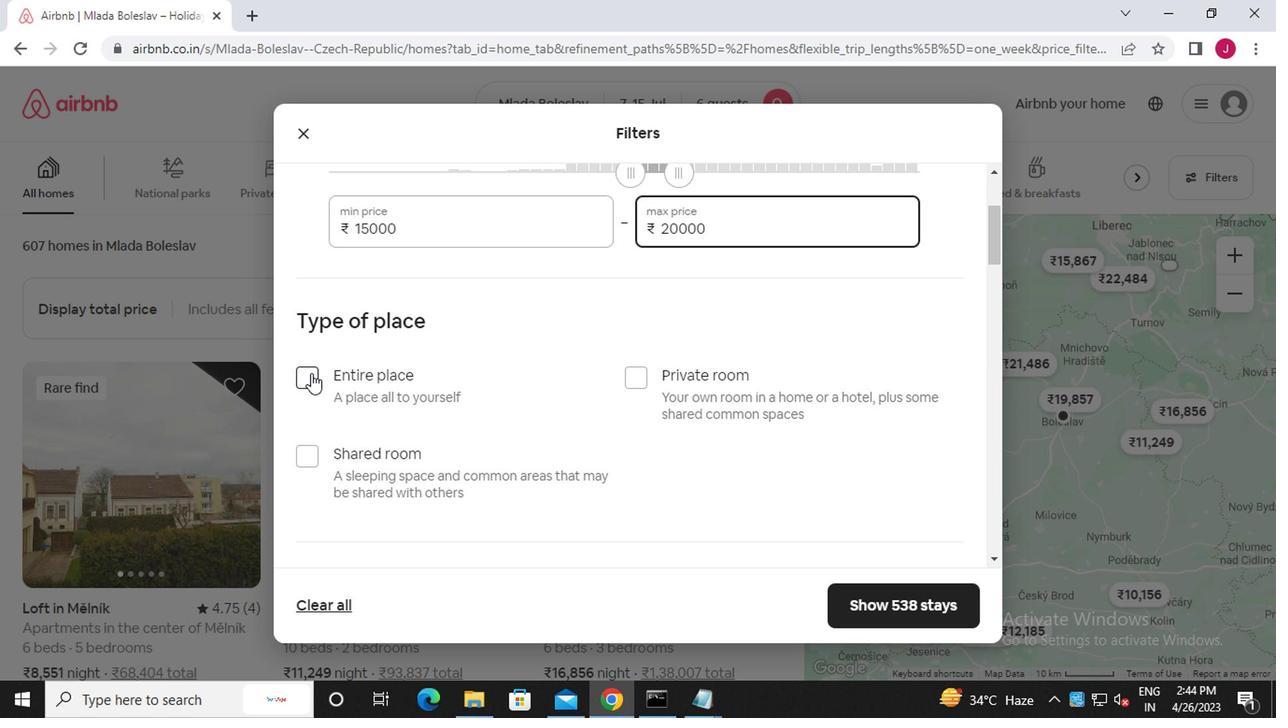 
Action: Mouse moved to (482, 400)
Screenshot: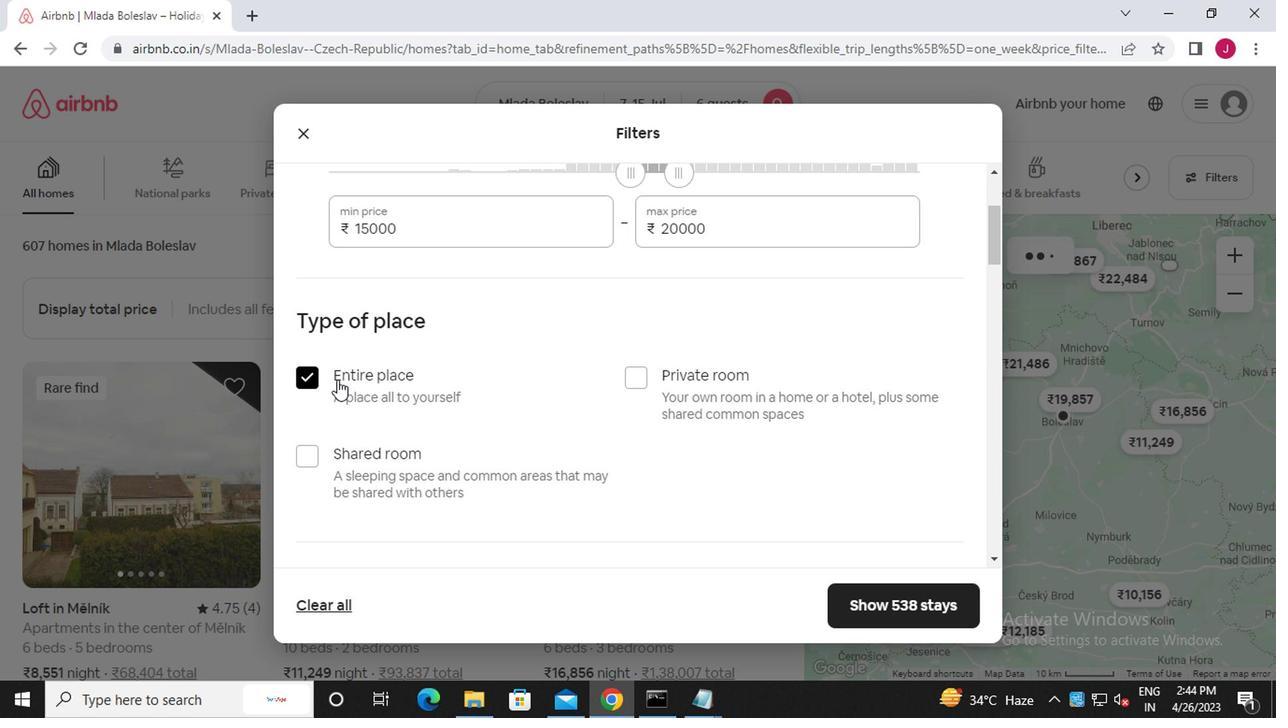 
Action: Mouse scrolled (482, 398) with delta (0, -1)
Screenshot: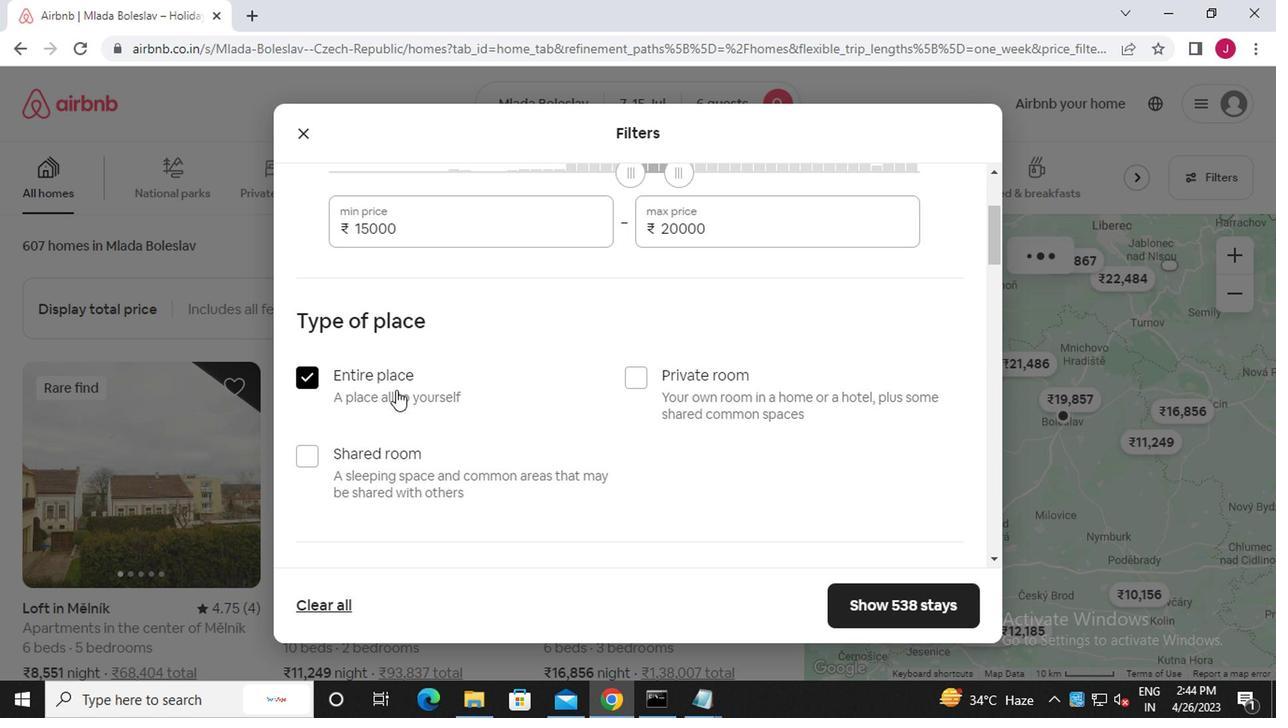 
Action: Mouse scrolled (482, 398) with delta (0, -1)
Screenshot: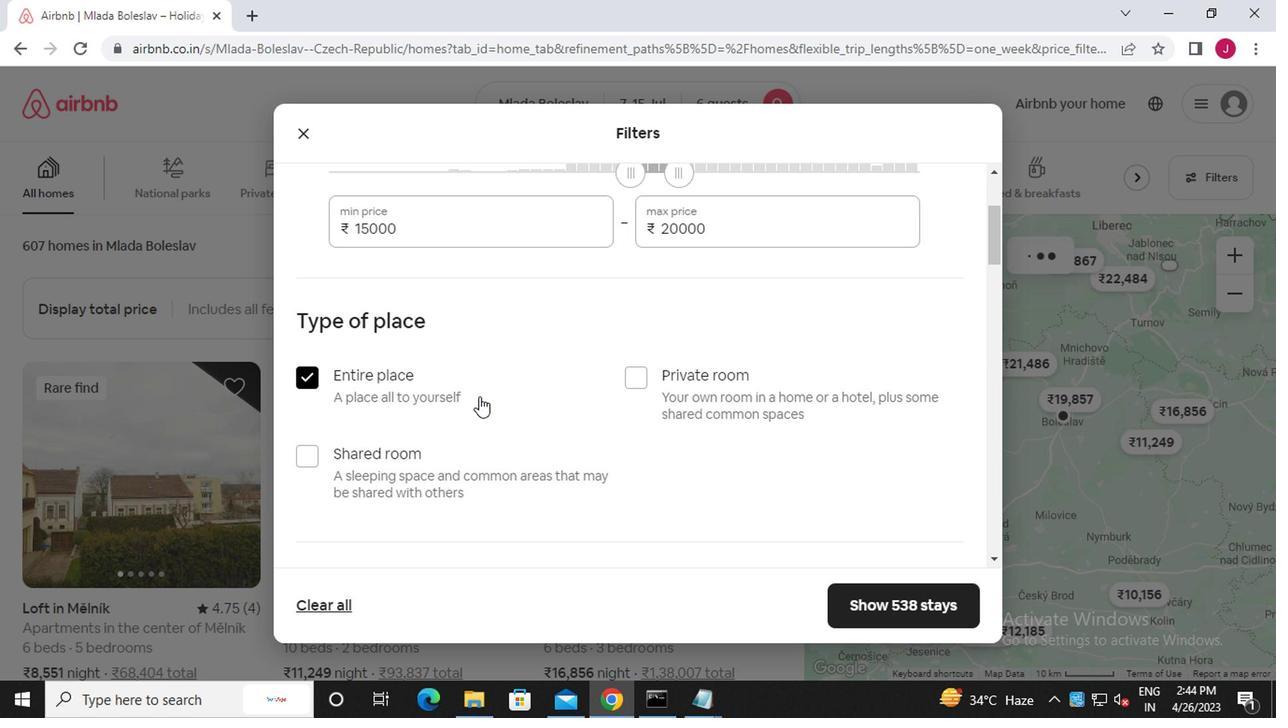 
Action: Mouse scrolled (482, 398) with delta (0, -1)
Screenshot: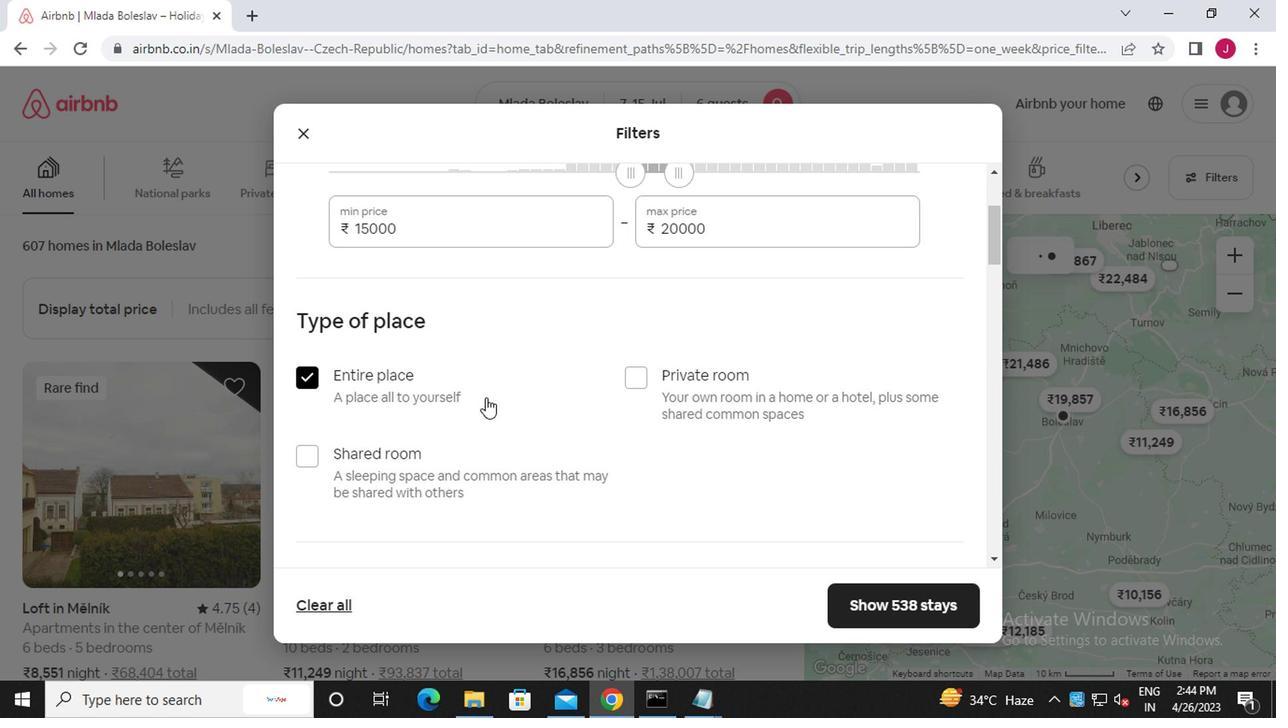 
Action: Mouse moved to (524, 404)
Screenshot: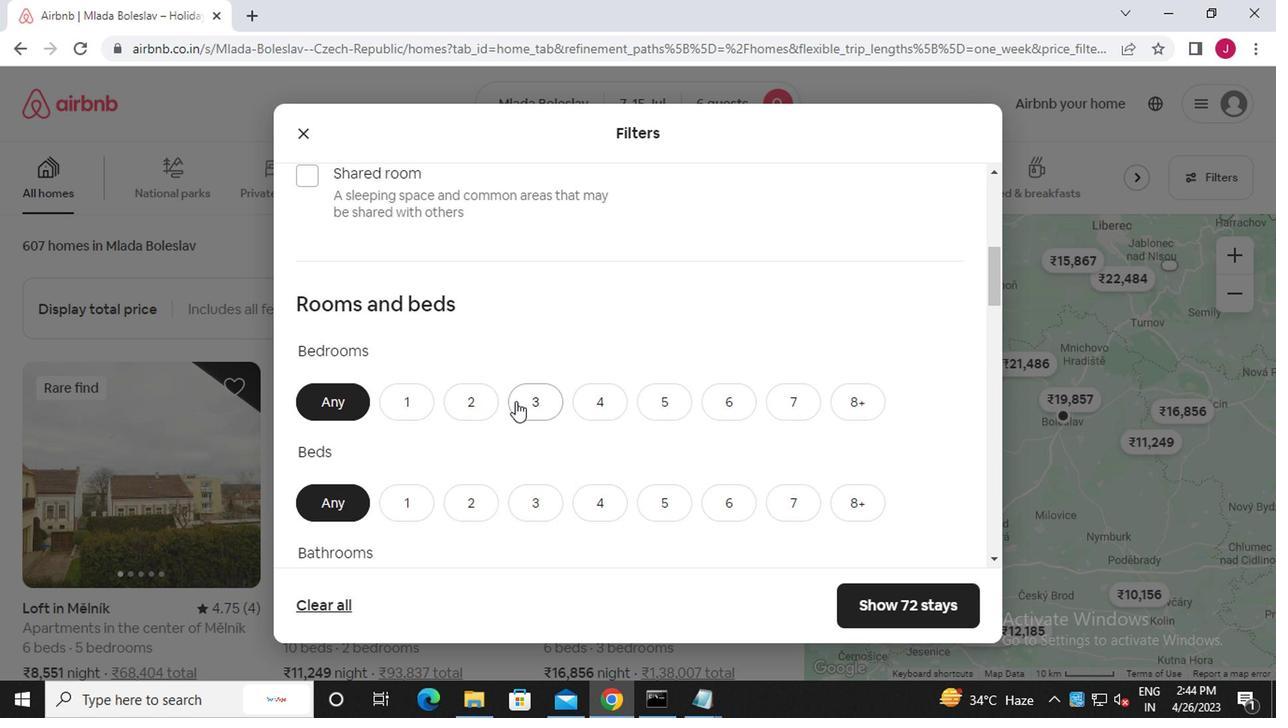 
Action: Mouse pressed left at (524, 404)
Screenshot: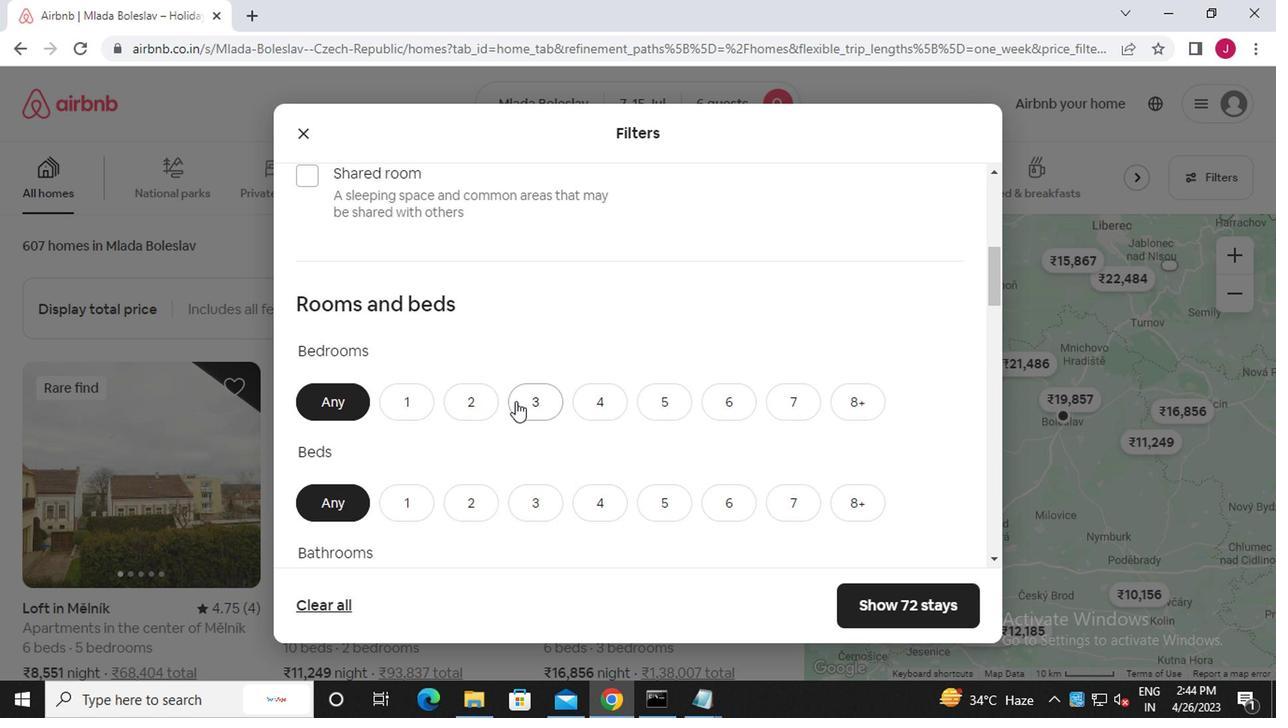 
Action: Mouse moved to (544, 503)
Screenshot: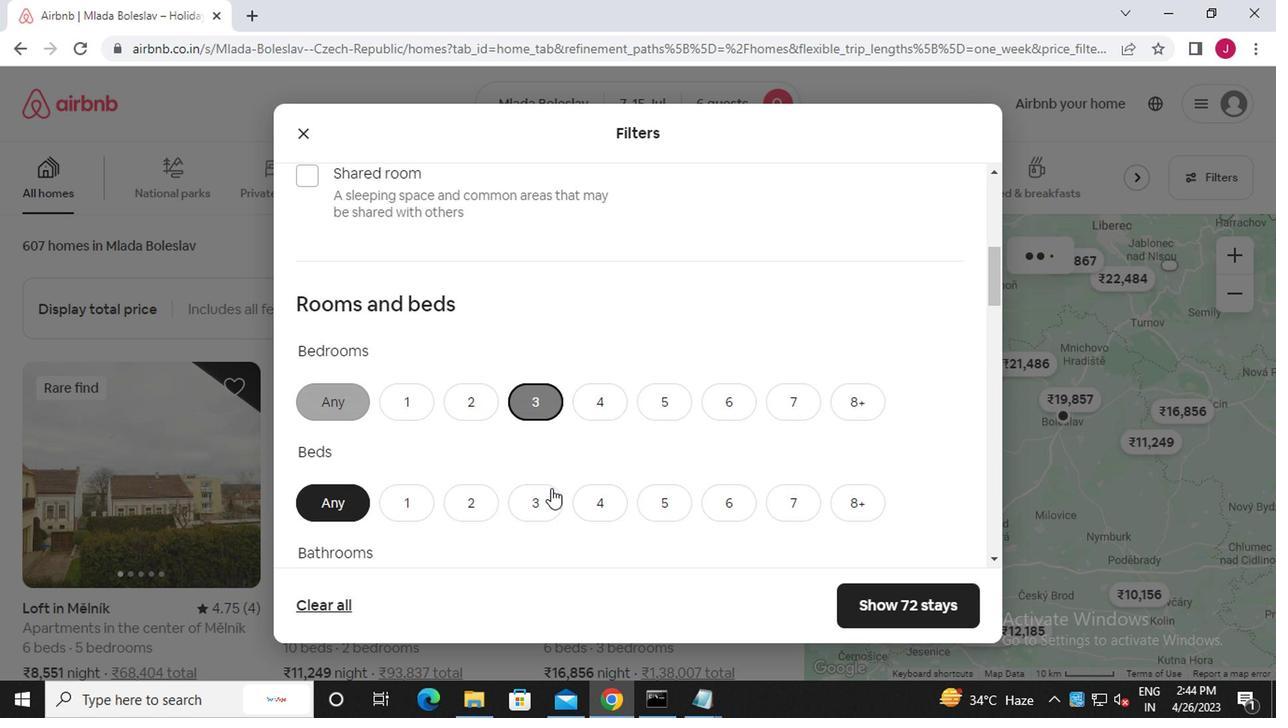 
Action: Mouse pressed left at (544, 503)
Screenshot: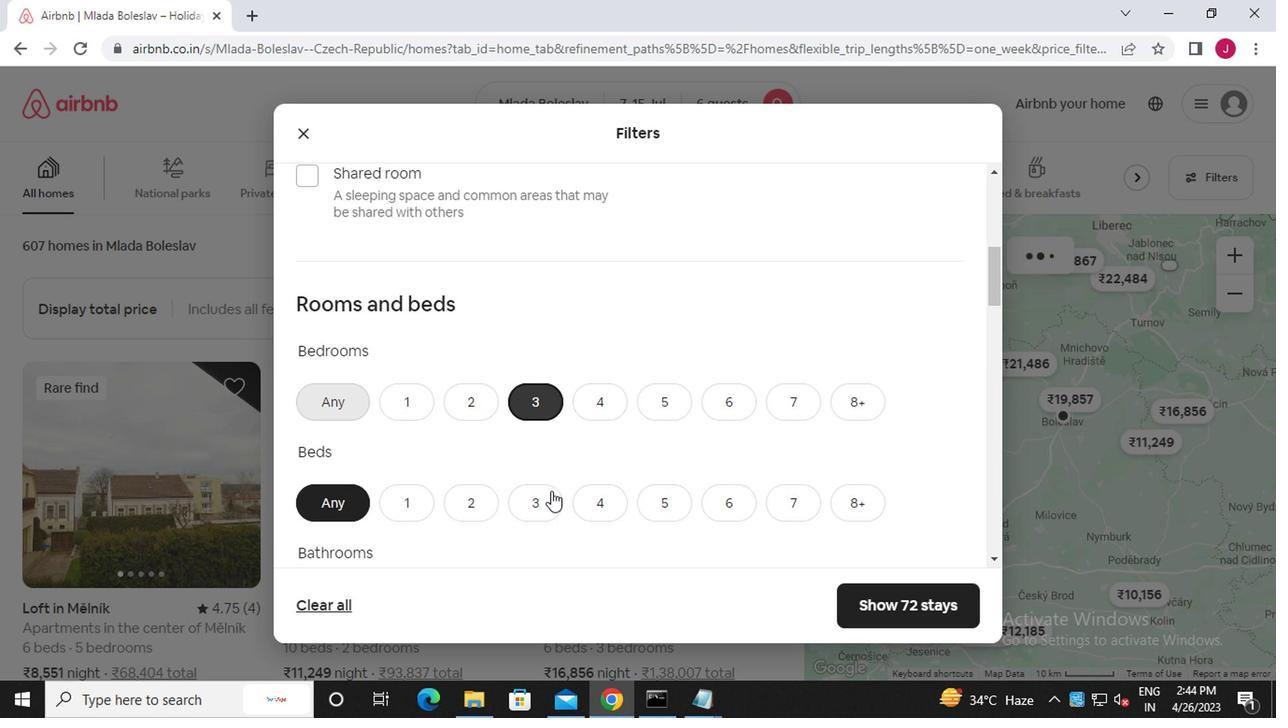 
Action: Mouse moved to (545, 503)
Screenshot: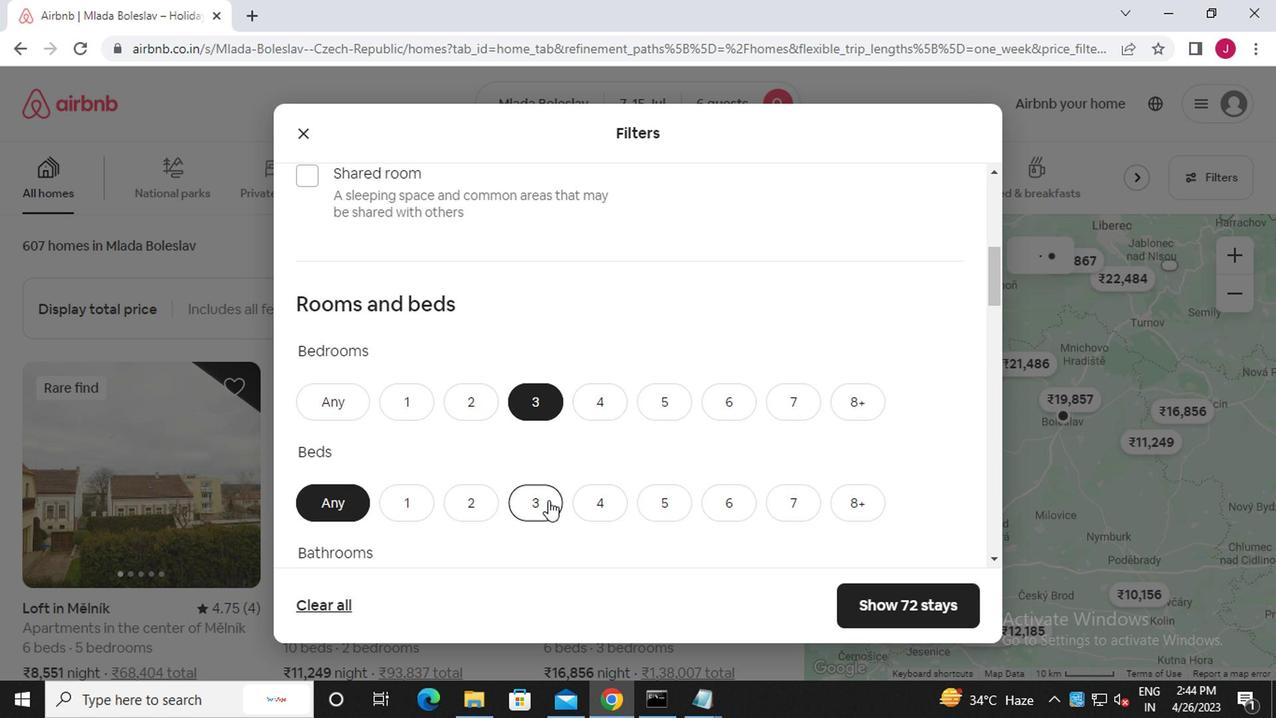 
Action: Mouse scrolled (545, 502) with delta (0, -1)
Screenshot: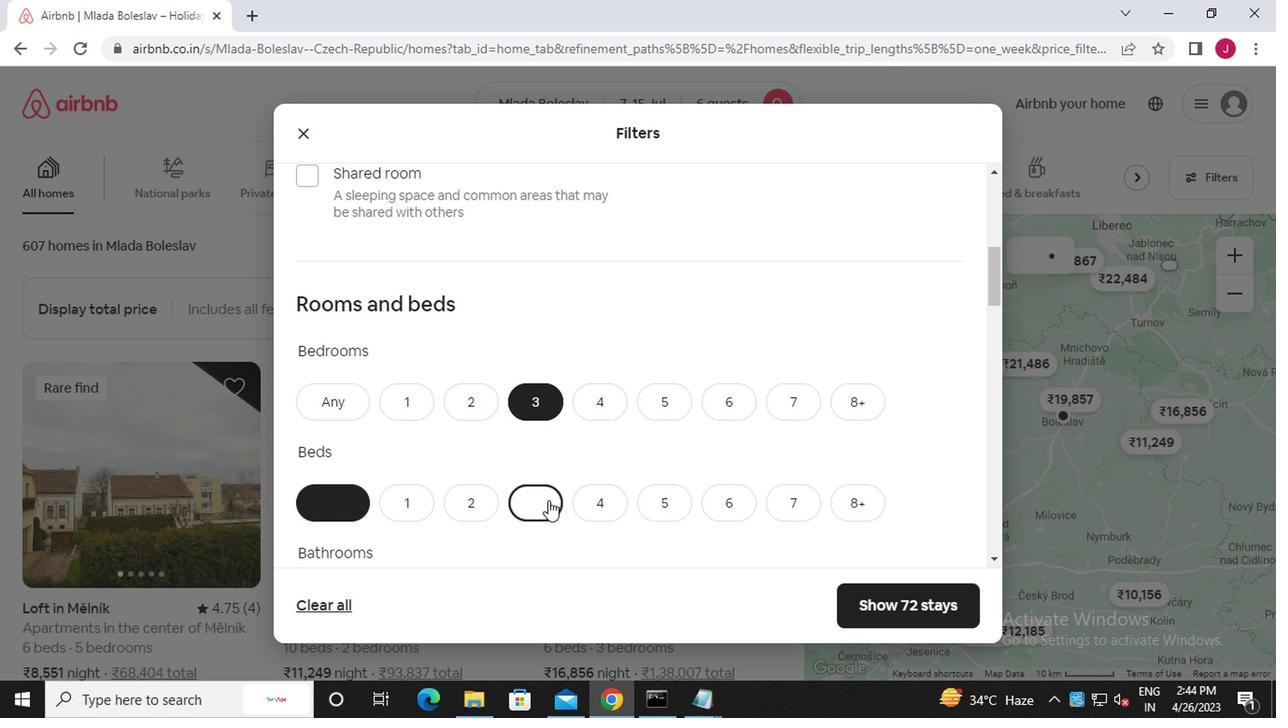 
Action: Mouse scrolled (545, 502) with delta (0, -1)
Screenshot: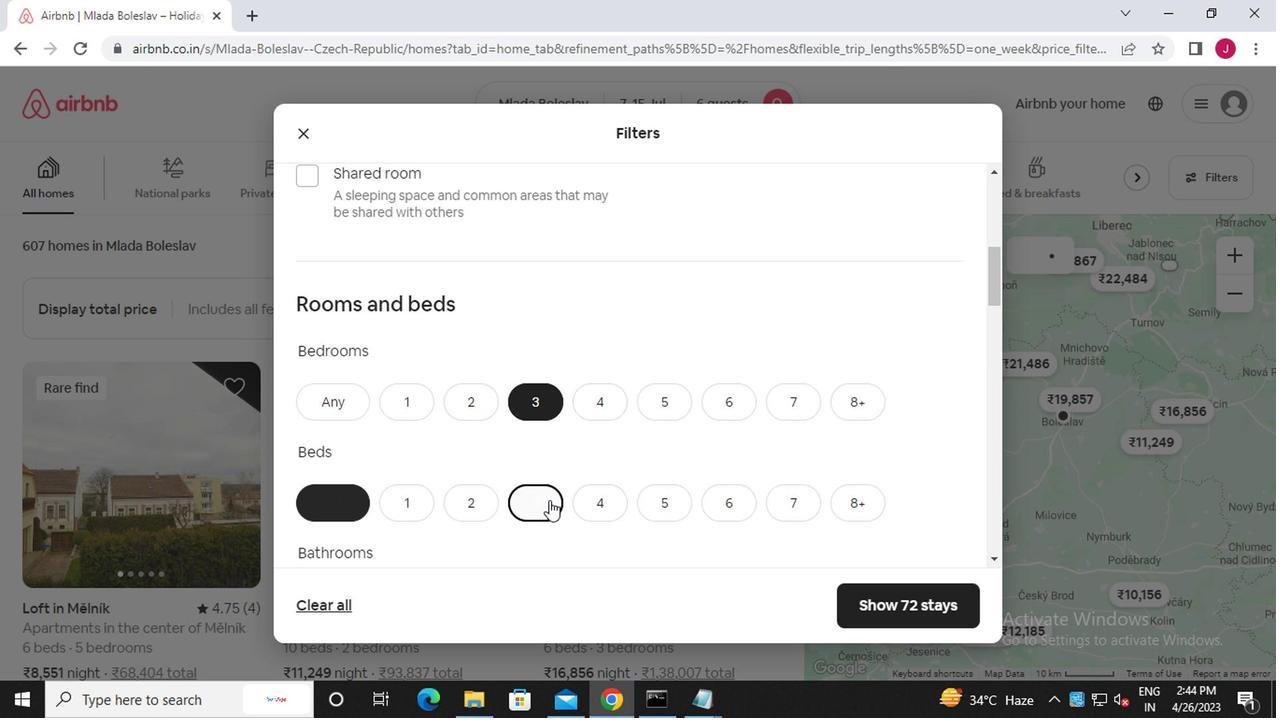
Action: Mouse moved to (531, 418)
Screenshot: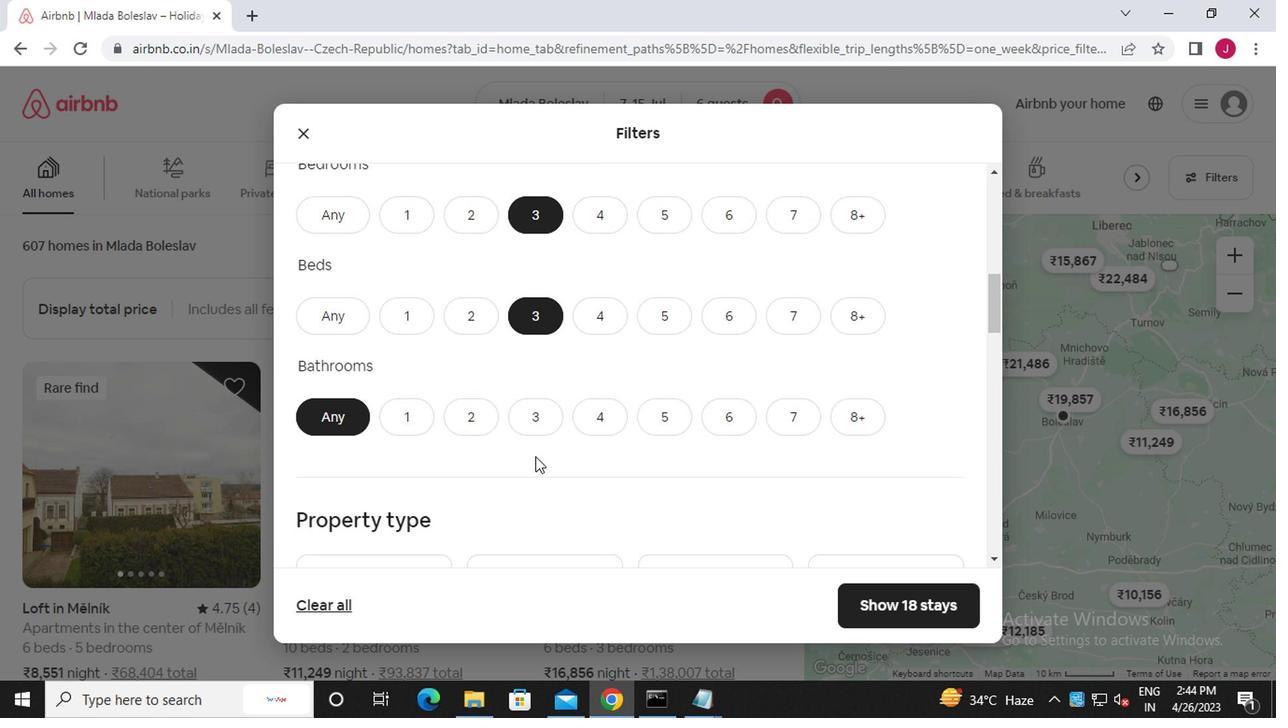 
Action: Mouse pressed left at (531, 418)
Screenshot: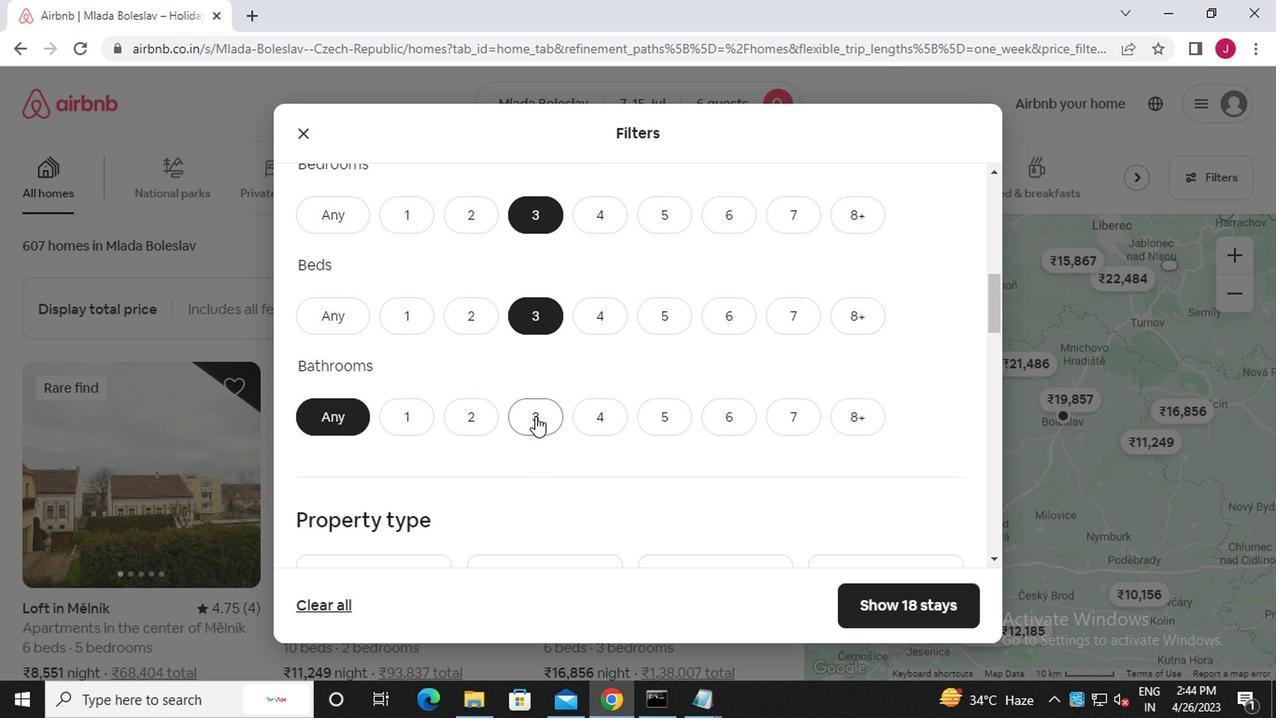 
Action: Mouse scrolled (531, 417) with delta (0, -1)
Screenshot: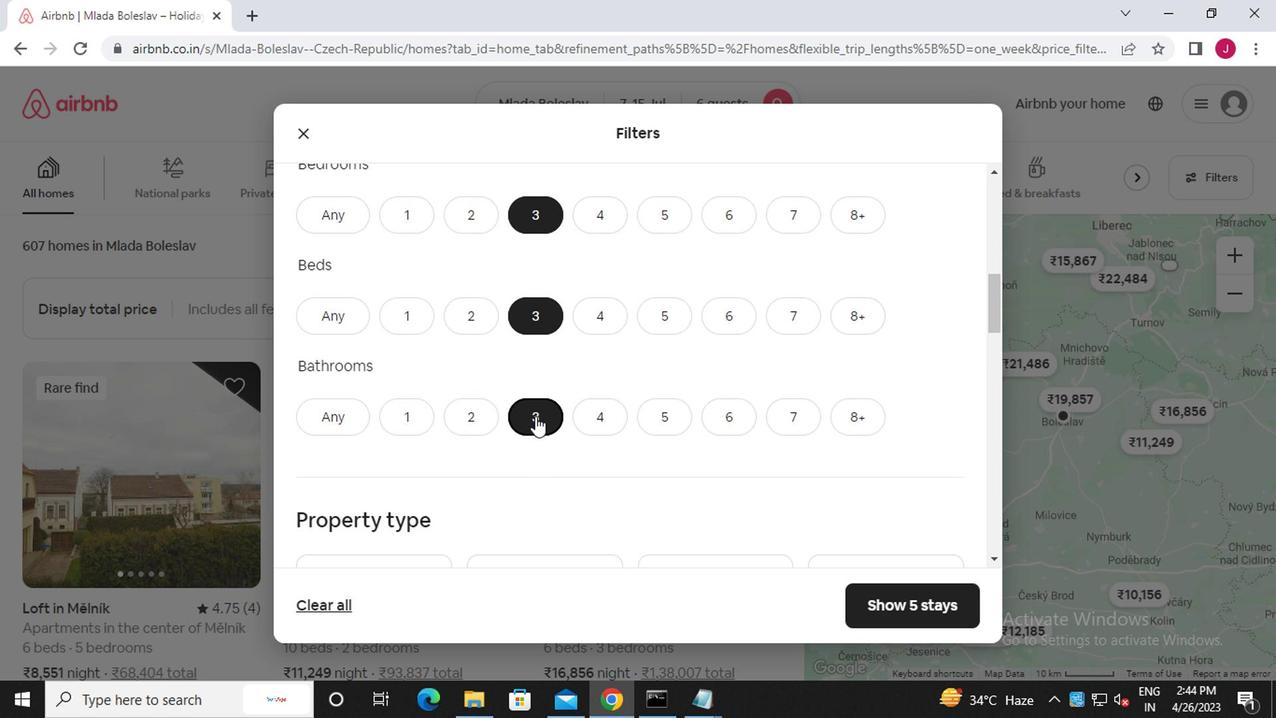 
Action: Mouse scrolled (531, 417) with delta (0, -1)
Screenshot: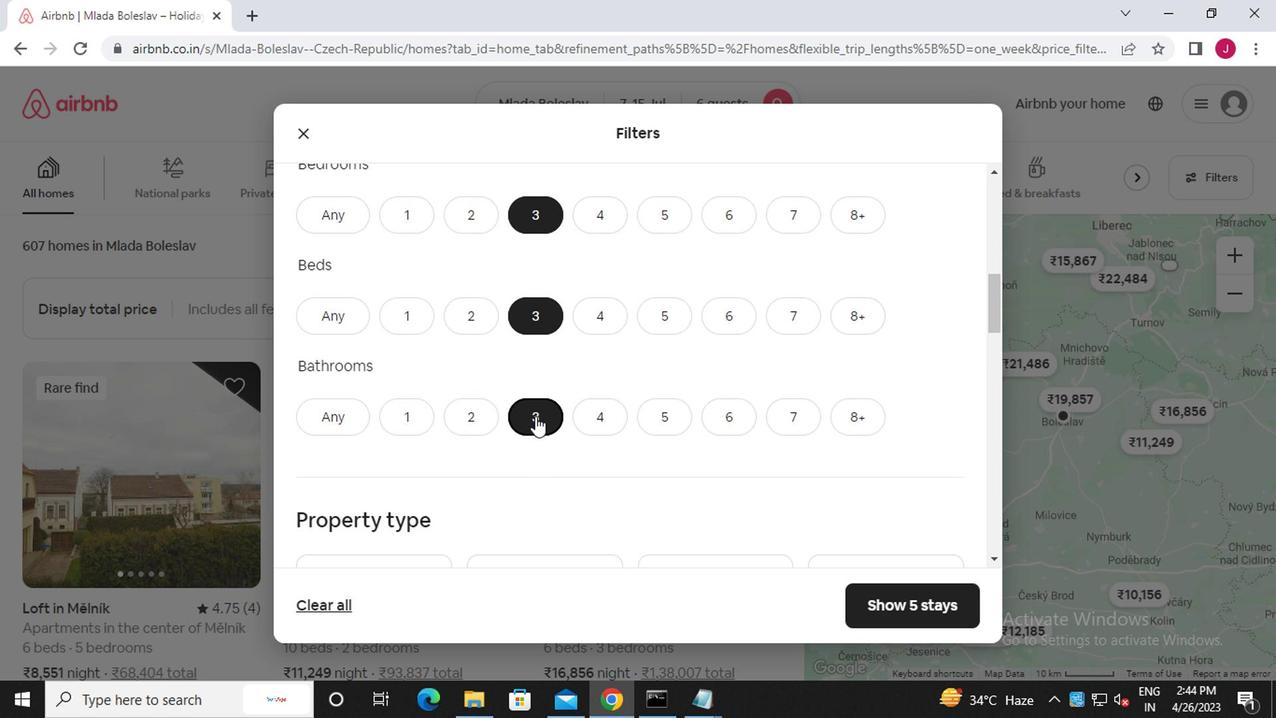 
Action: Mouse moved to (396, 442)
Screenshot: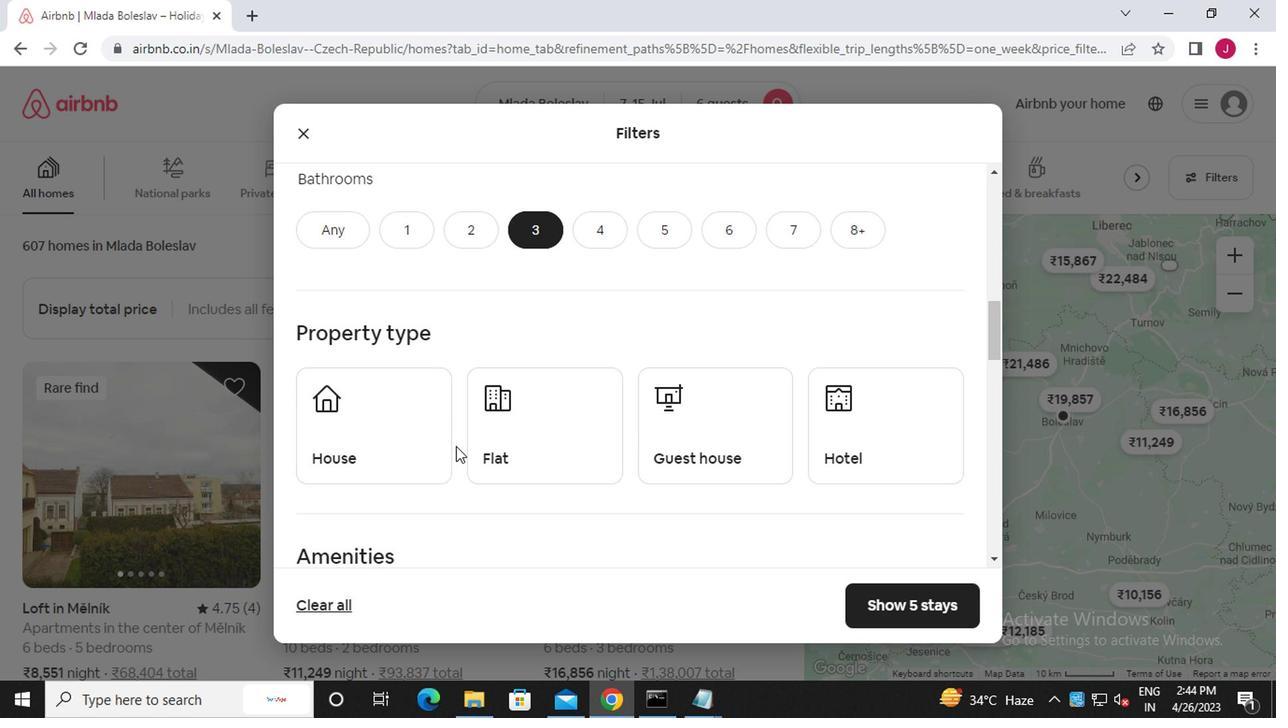 
Action: Mouse pressed left at (396, 442)
Screenshot: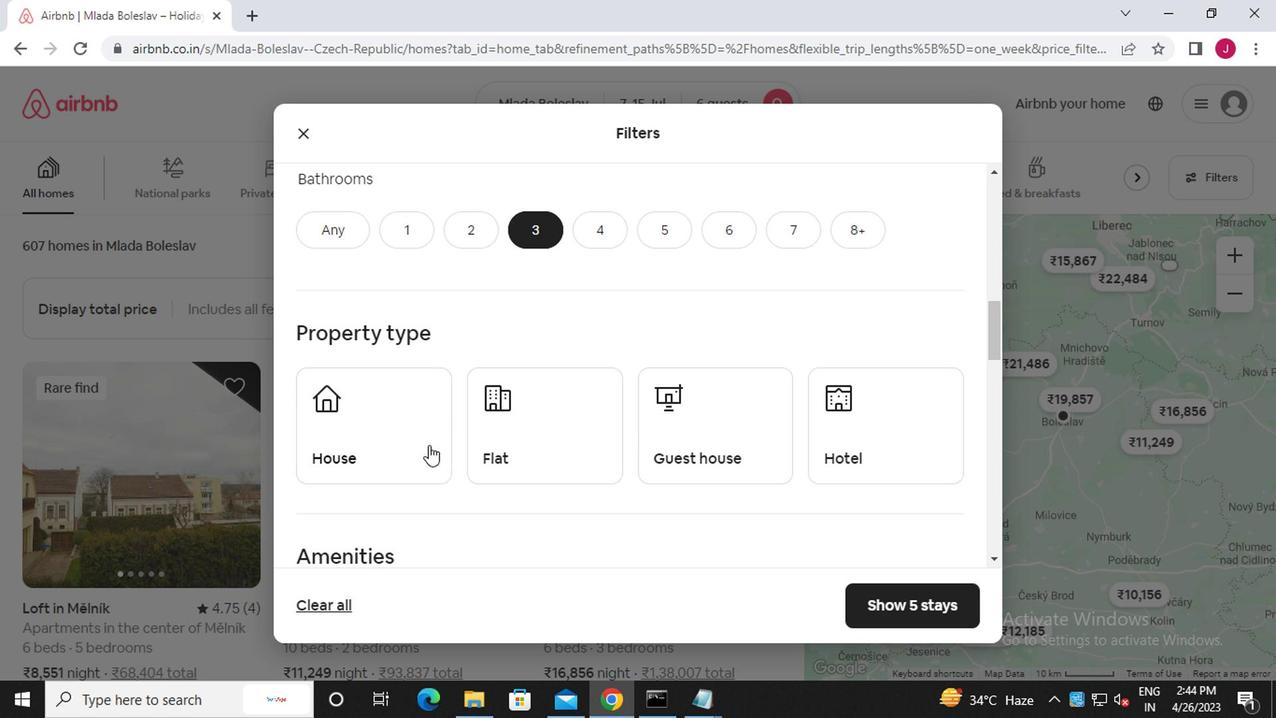 
Action: Mouse moved to (526, 448)
Screenshot: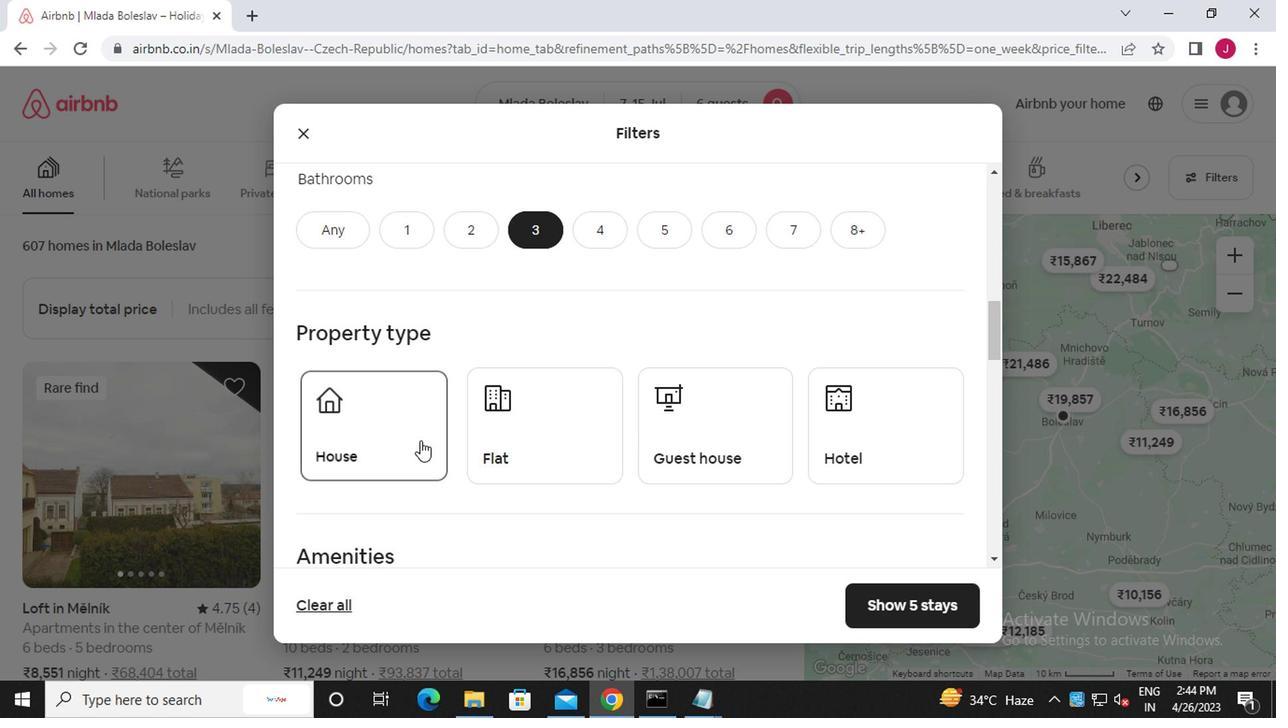 
Action: Mouse pressed left at (526, 448)
Screenshot: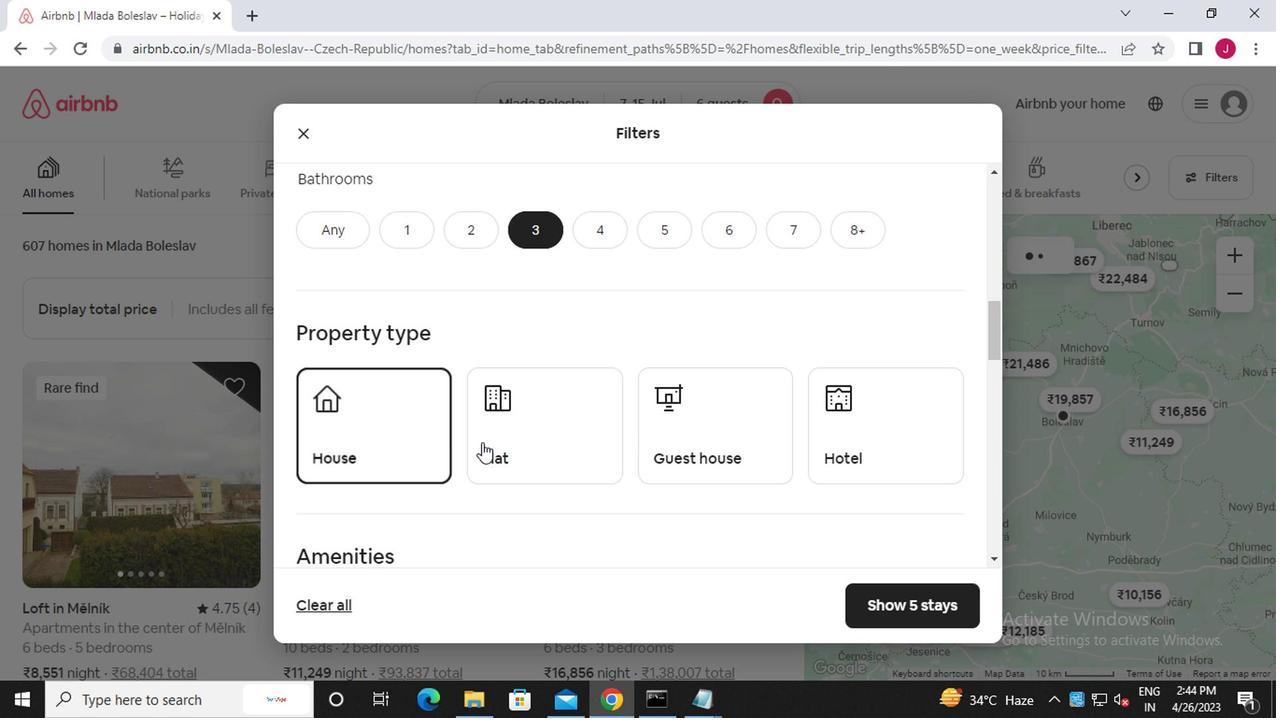 
Action: Mouse moved to (676, 452)
Screenshot: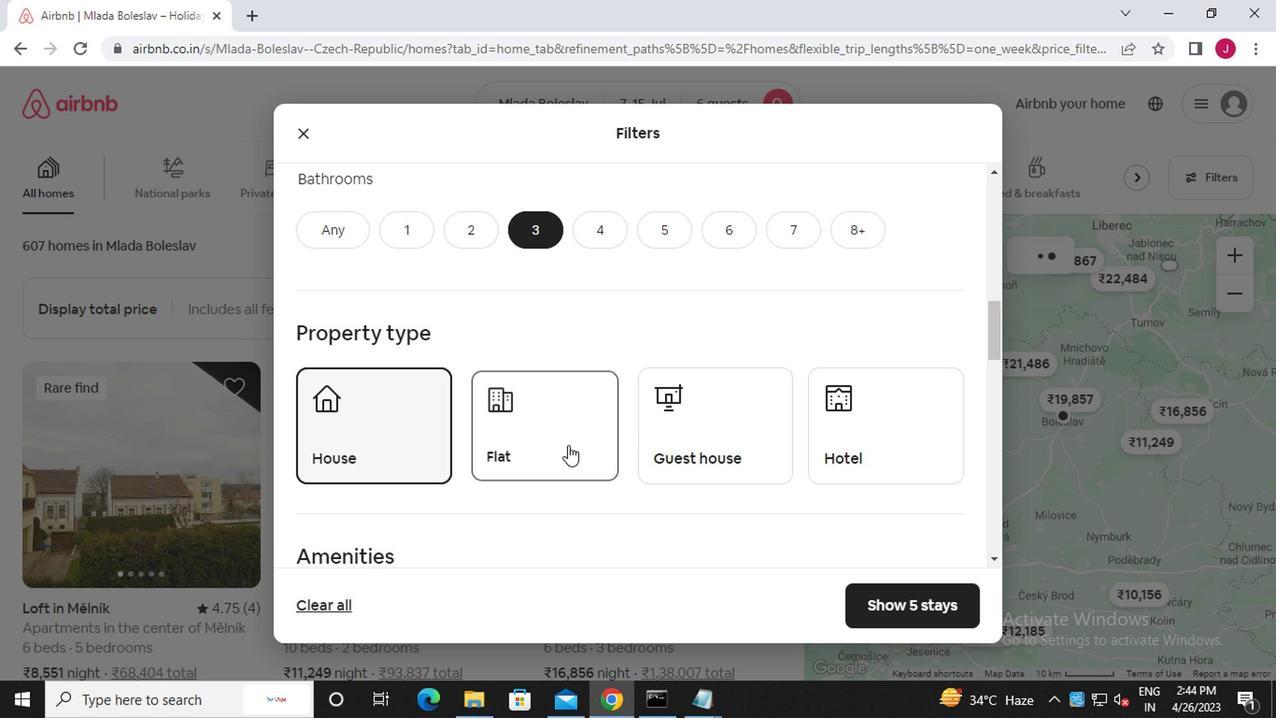 
Action: Mouse pressed left at (676, 452)
Screenshot: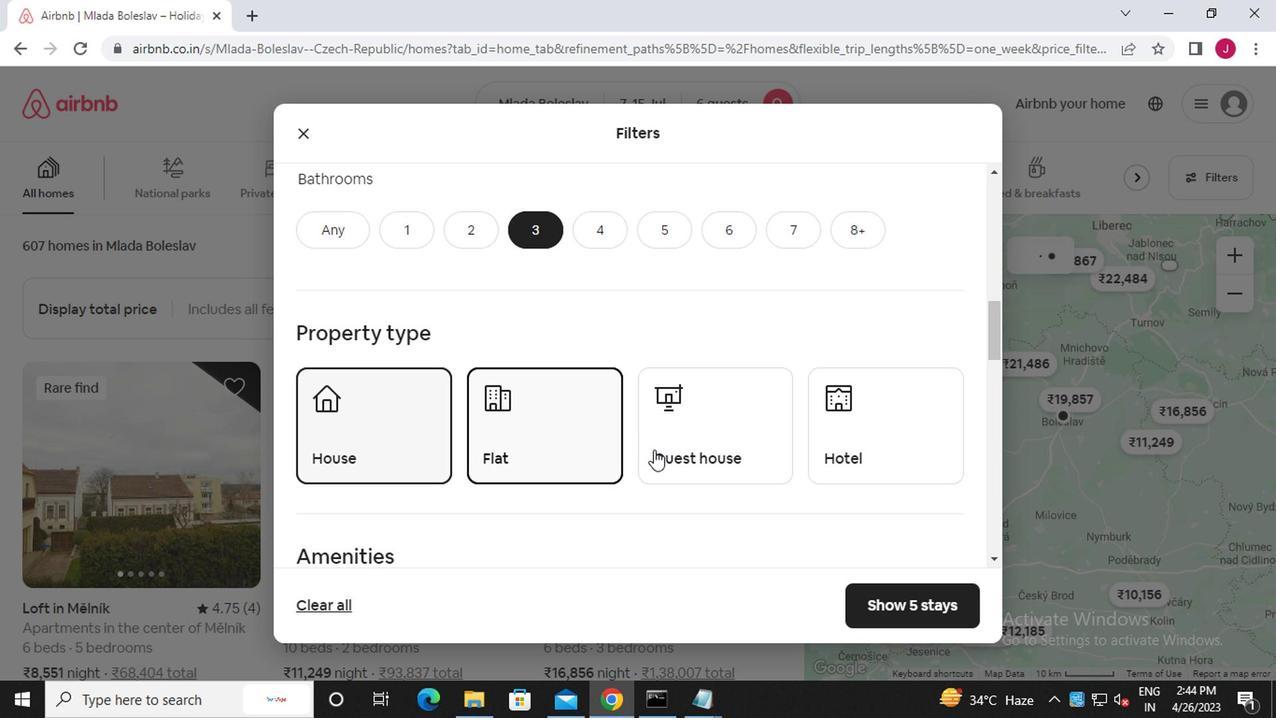 
Action: Mouse moved to (745, 486)
Screenshot: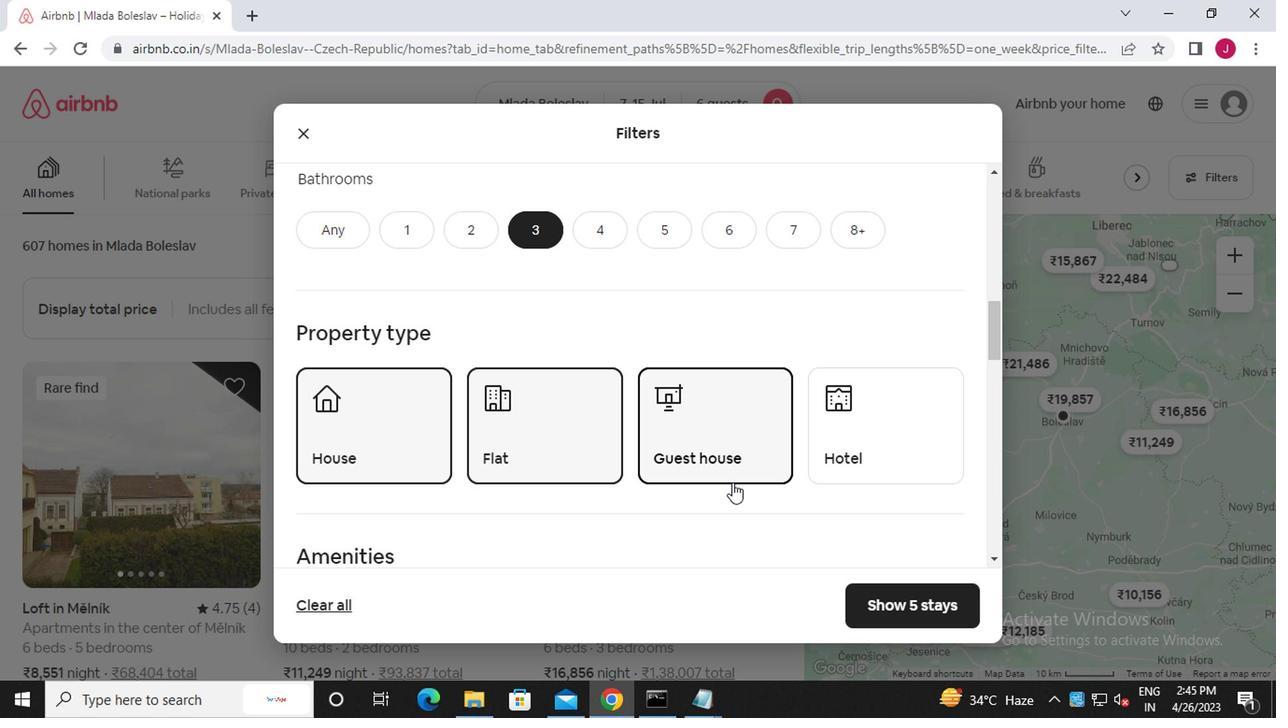 
Action: Mouse scrolled (745, 485) with delta (0, 0)
Screenshot: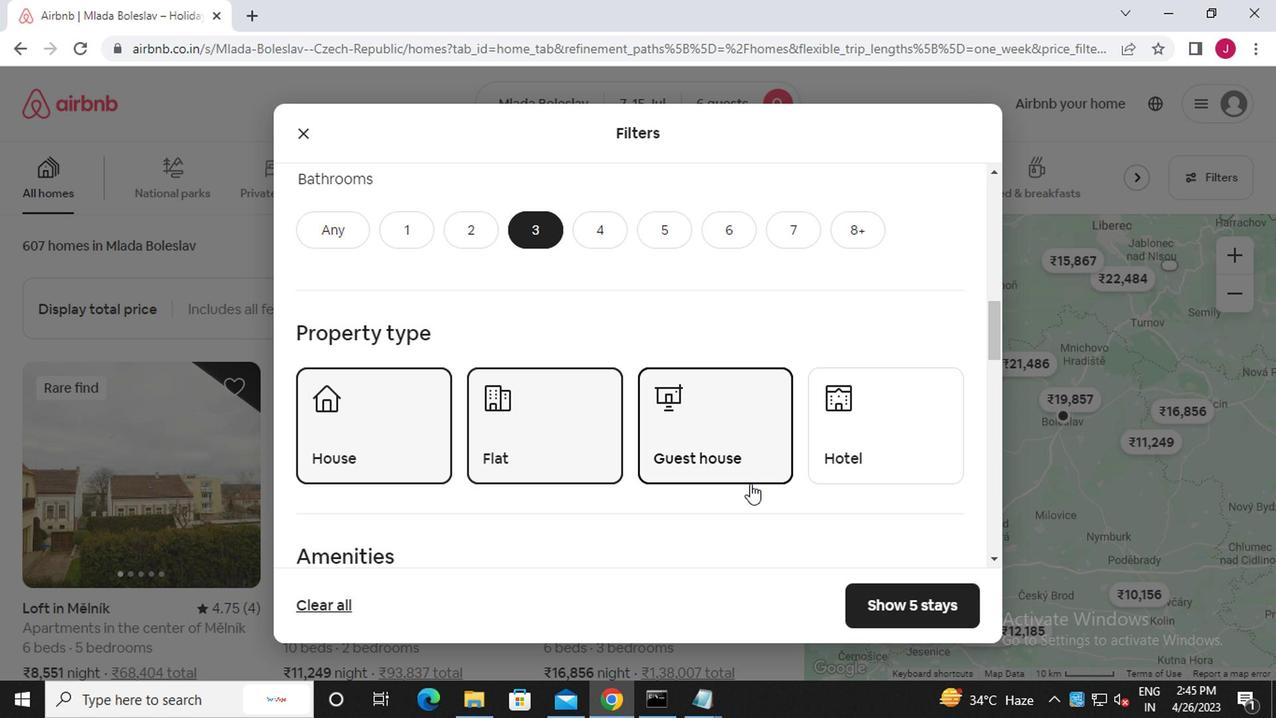 
Action: Mouse scrolled (745, 485) with delta (0, 0)
Screenshot: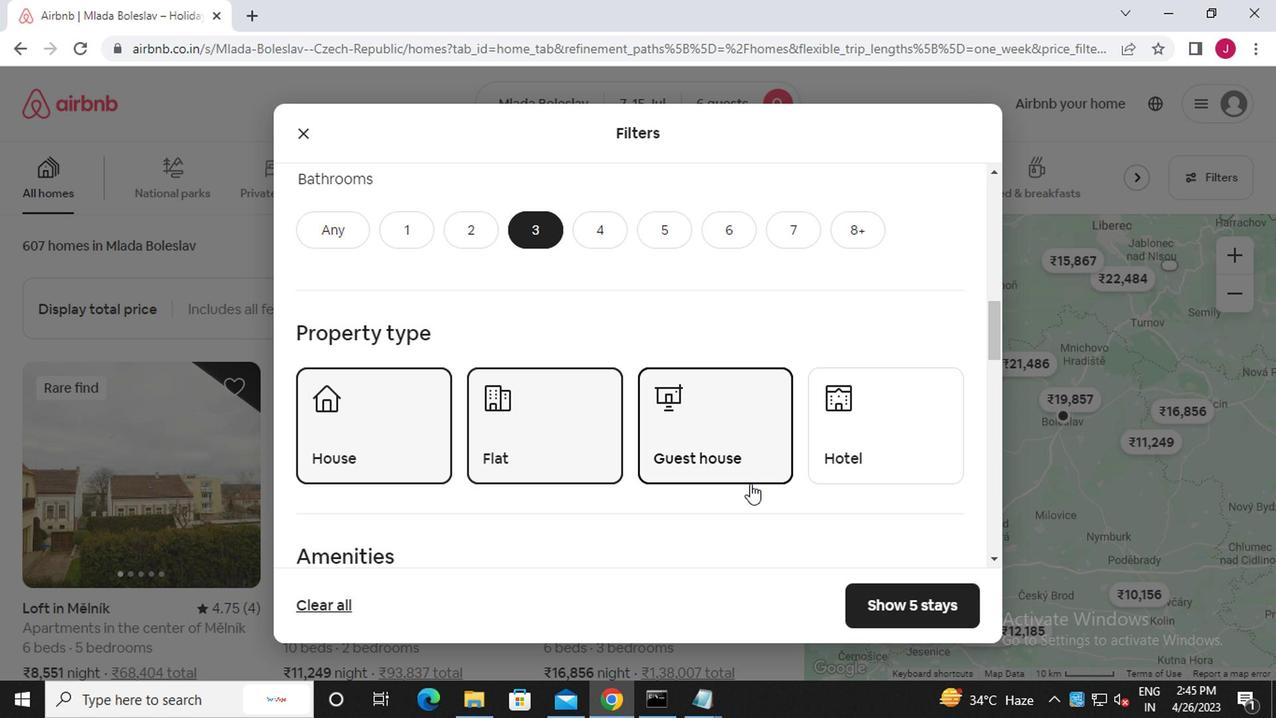 
Action: Mouse scrolled (745, 485) with delta (0, 0)
Screenshot: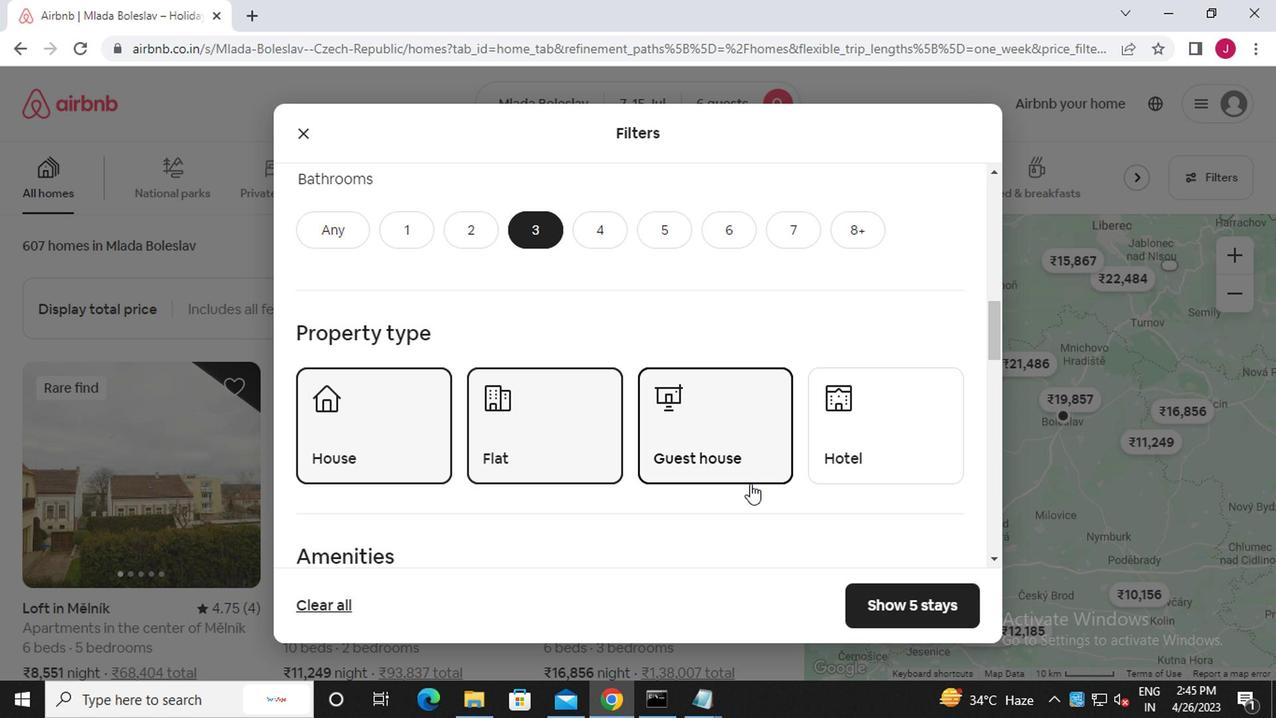 
Action: Mouse scrolled (745, 485) with delta (0, 0)
Screenshot: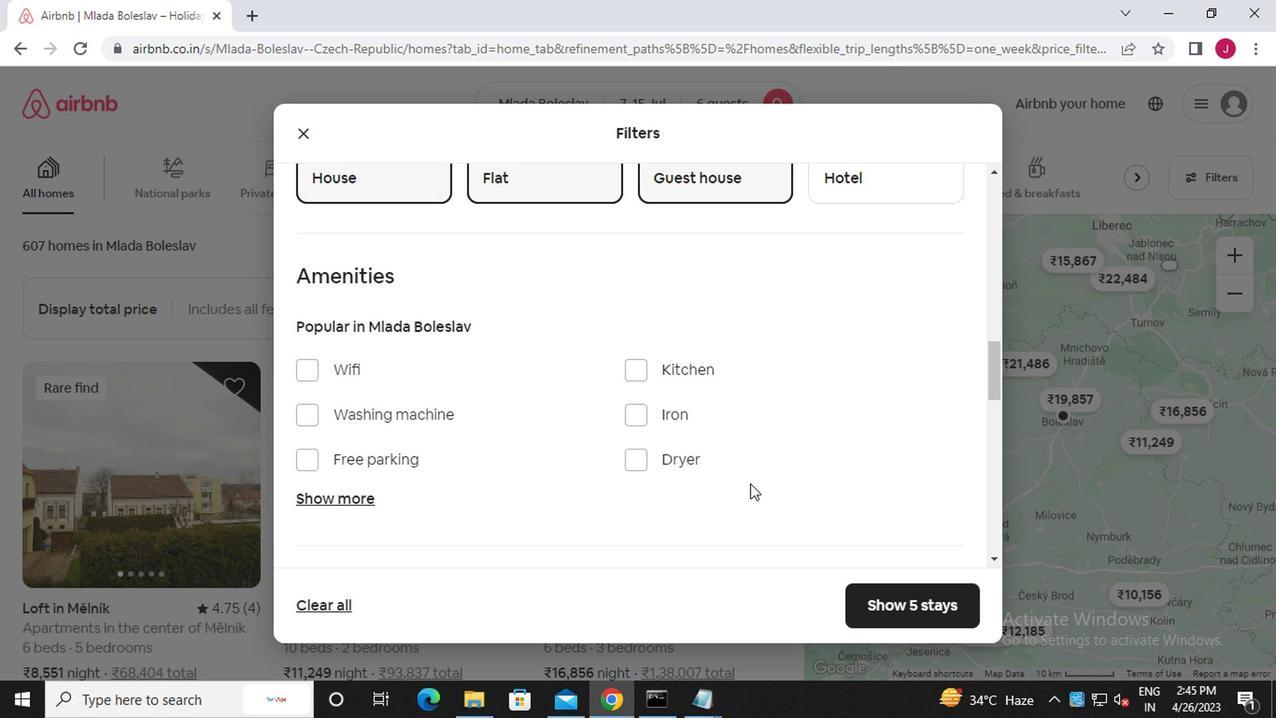 
Action: Mouse scrolled (745, 485) with delta (0, 0)
Screenshot: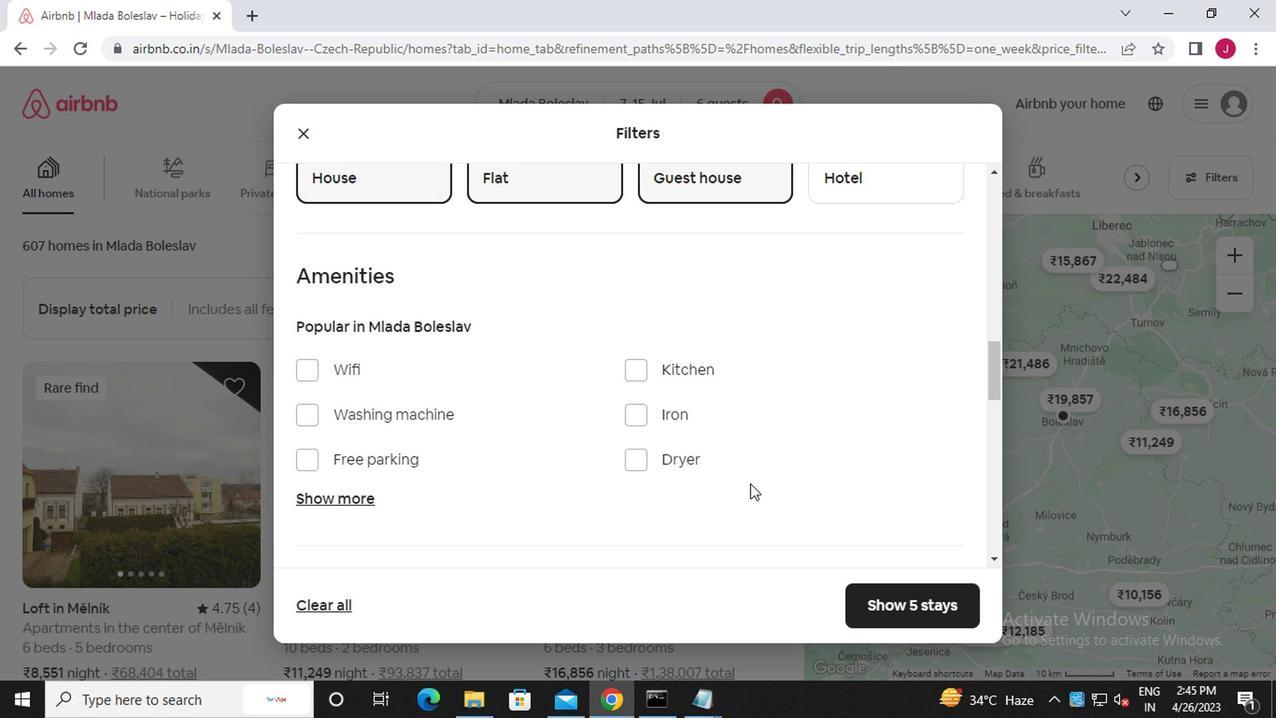 
Action: Mouse scrolled (745, 485) with delta (0, 0)
Screenshot: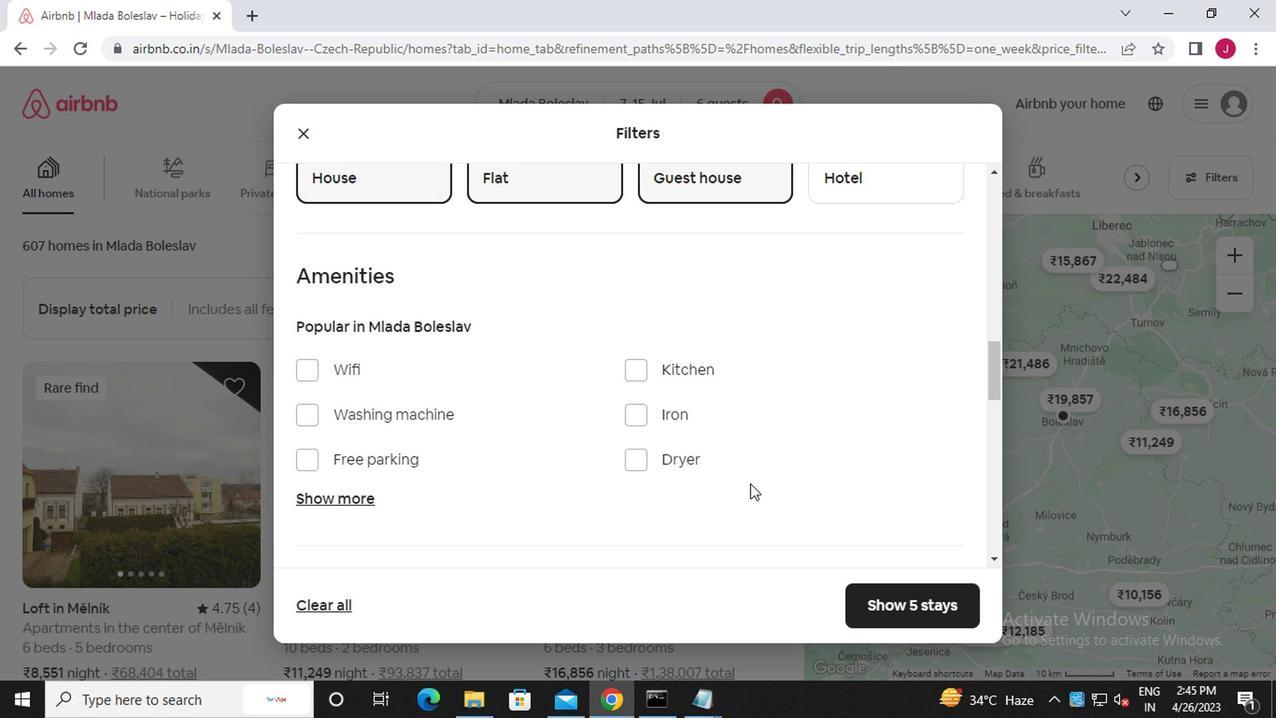 
Action: Mouse scrolled (745, 485) with delta (0, 0)
Screenshot: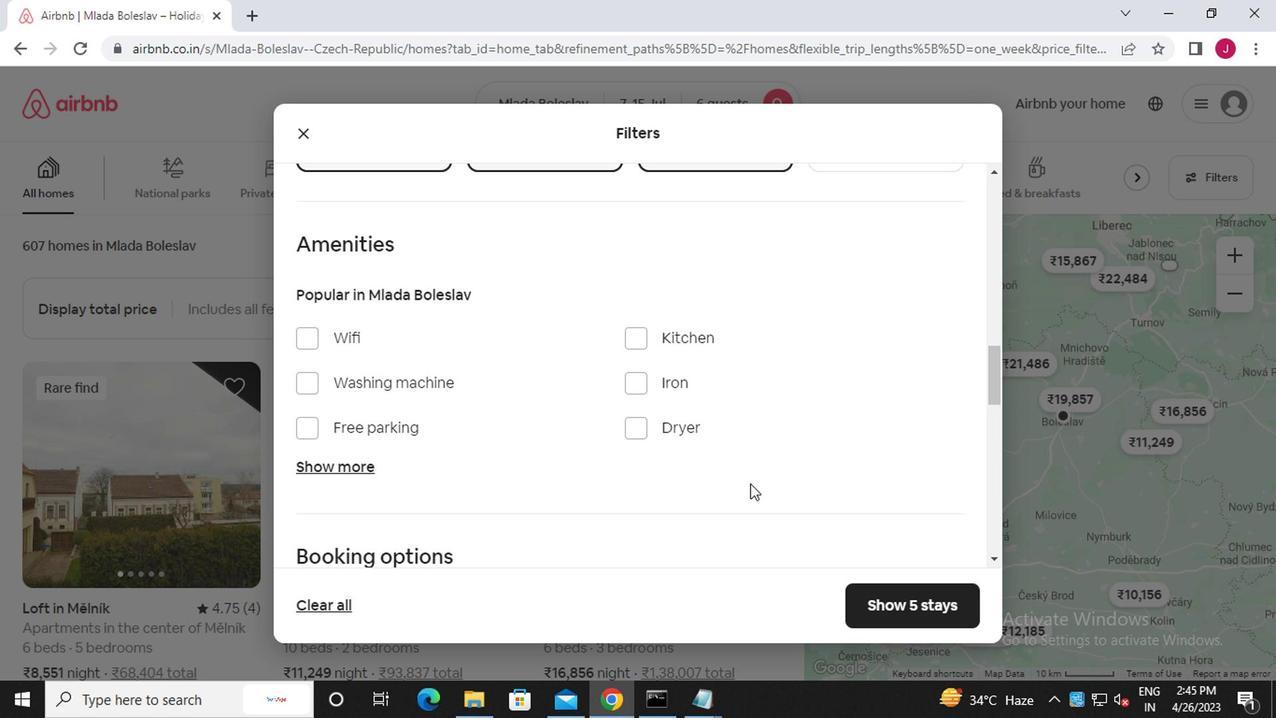 
Action: Mouse scrolled (745, 485) with delta (0, 0)
Screenshot: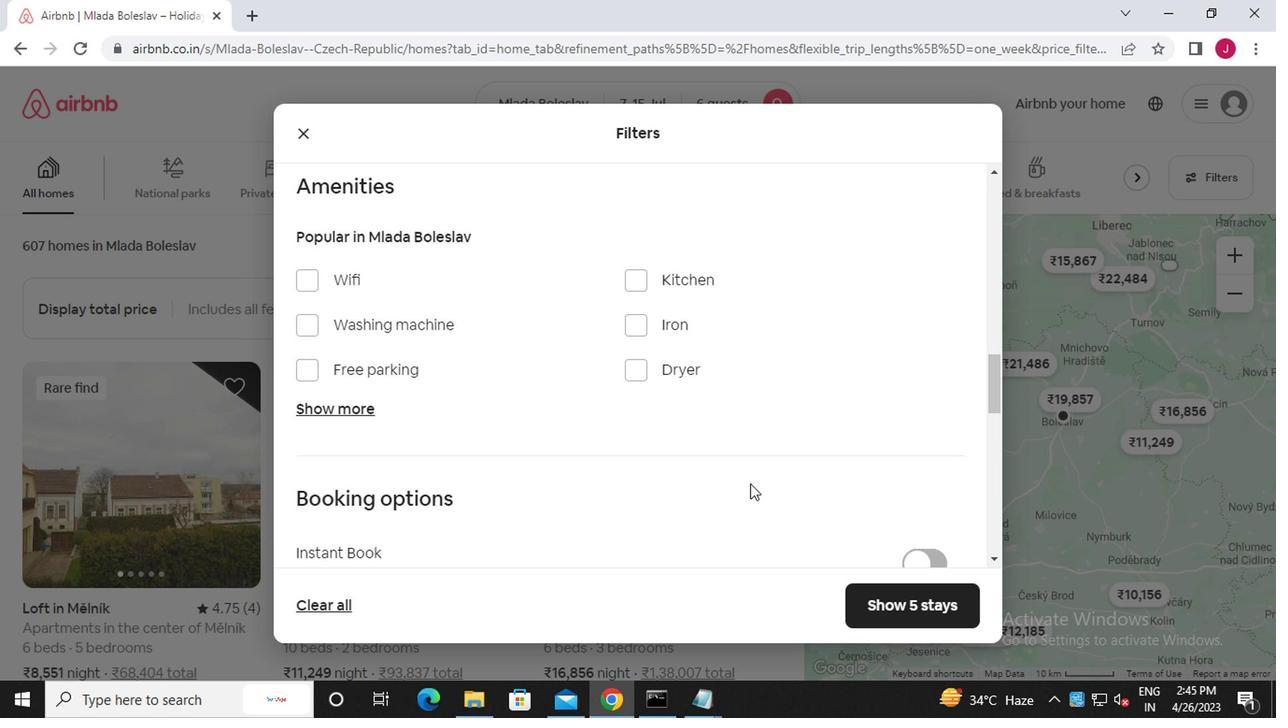 
Action: Mouse moved to (934, 246)
Screenshot: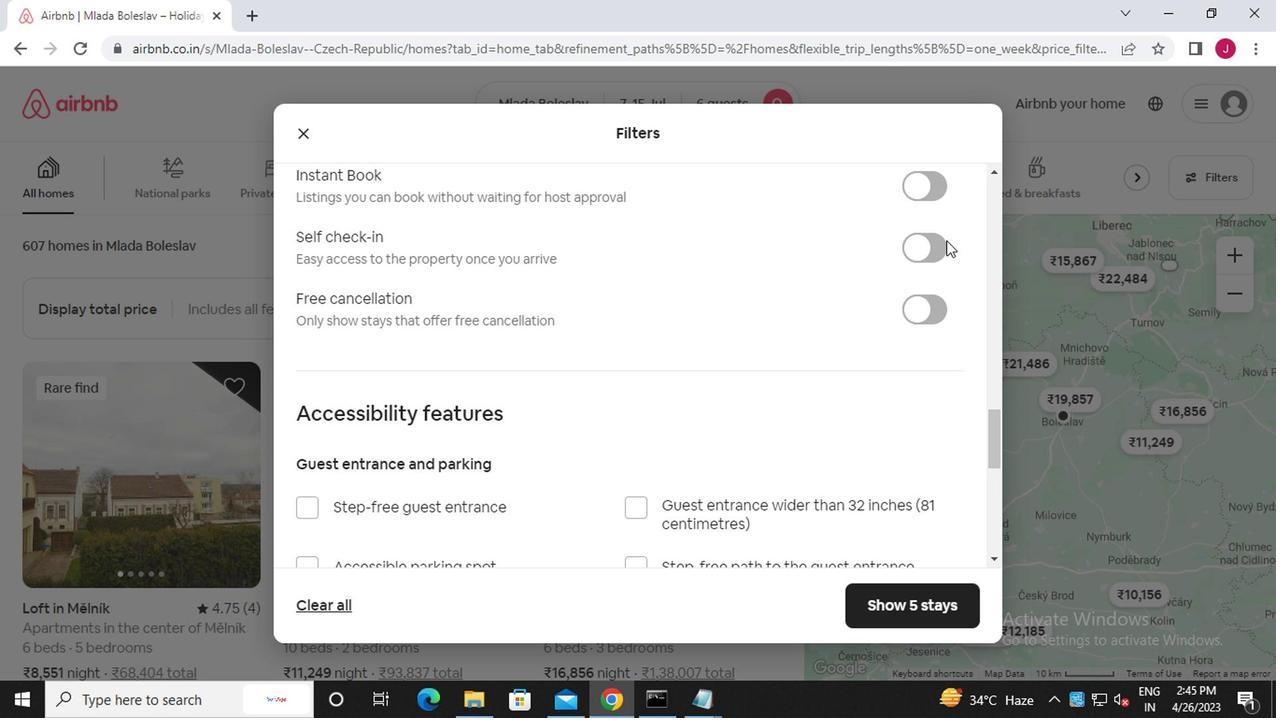 
Action: Mouse pressed left at (934, 246)
Screenshot: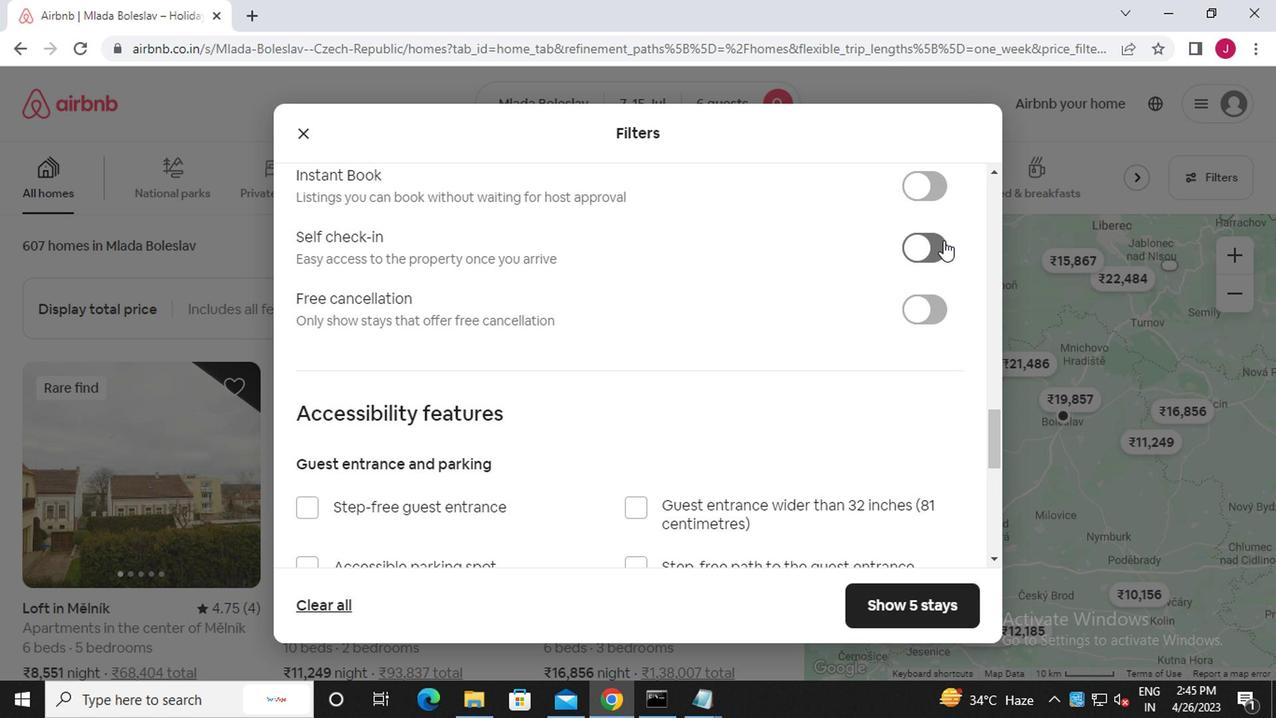 
Action: Mouse moved to (786, 334)
Screenshot: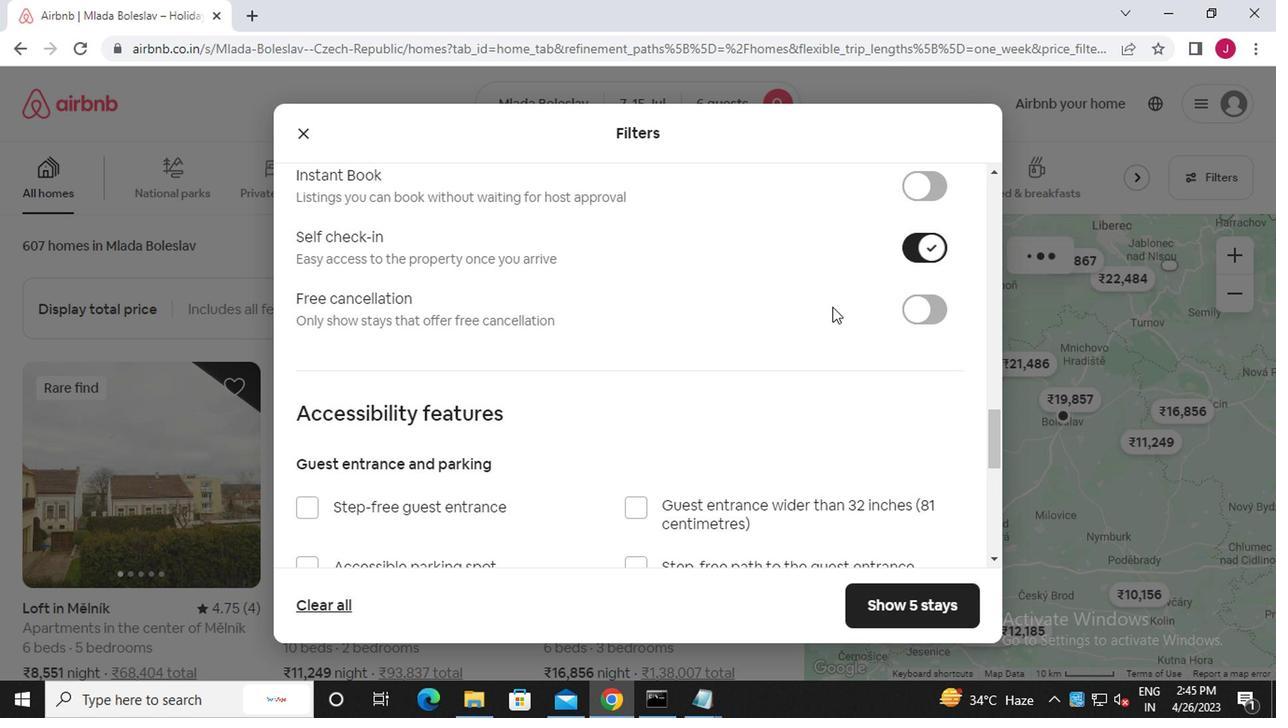 
Action: Mouse scrolled (786, 333) with delta (0, 0)
Screenshot: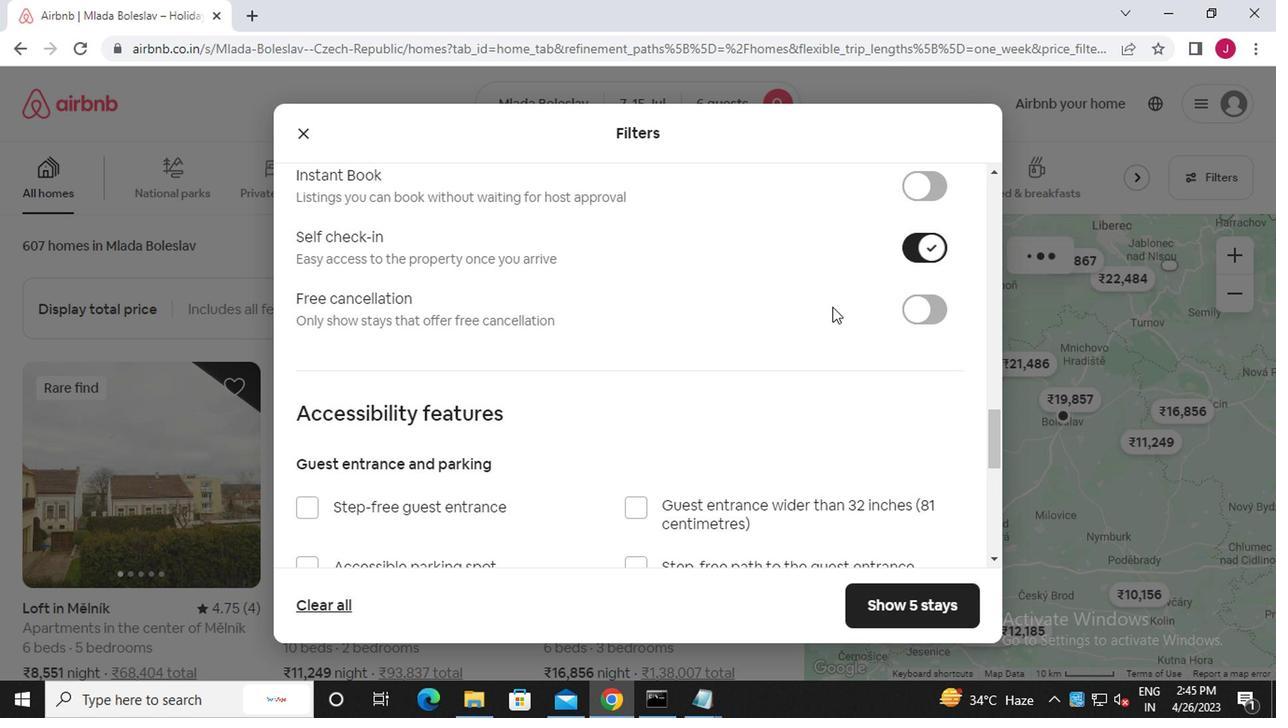 
Action: Mouse moved to (786, 336)
Screenshot: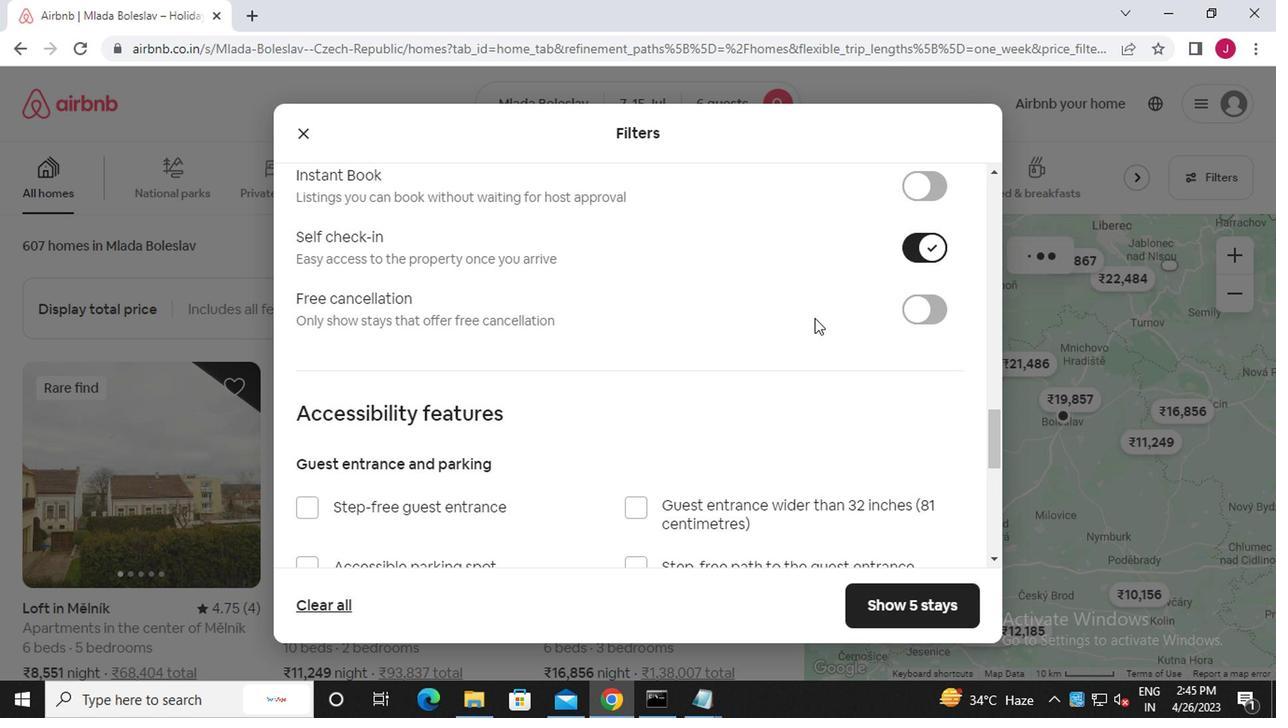 
Action: Mouse scrolled (786, 335) with delta (0, -1)
Screenshot: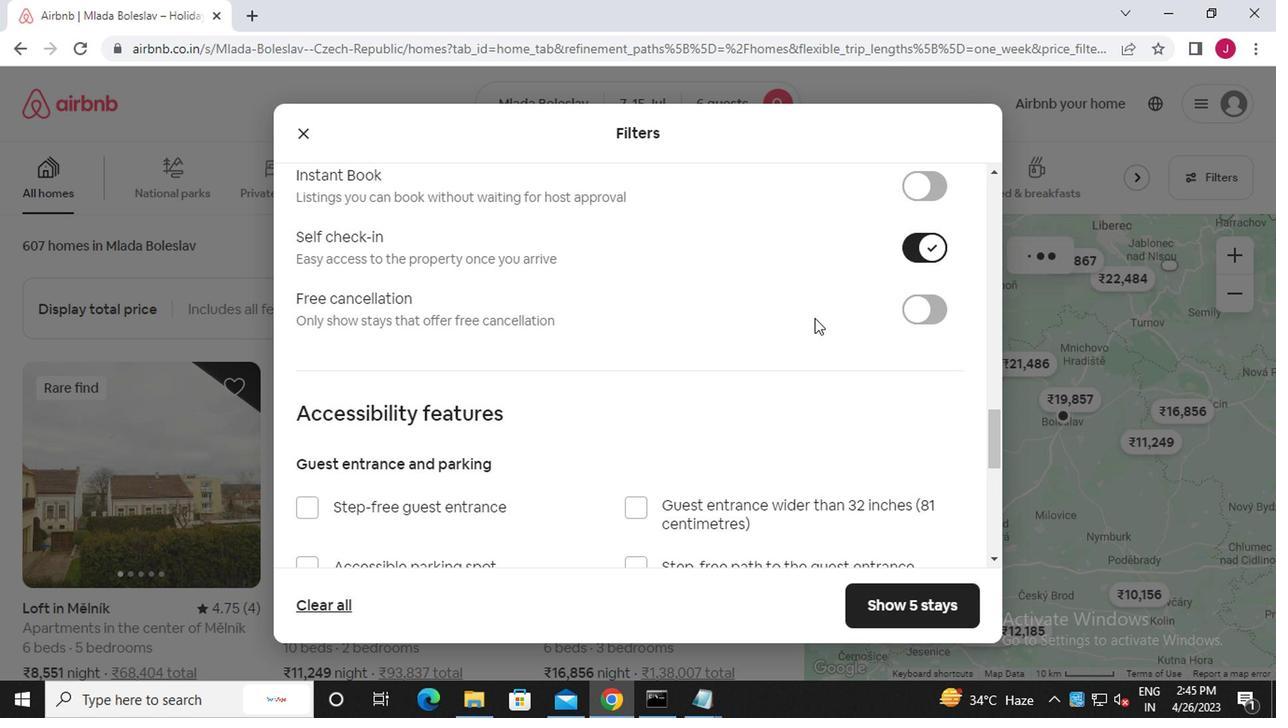 
Action: Mouse scrolled (786, 335) with delta (0, -1)
Screenshot: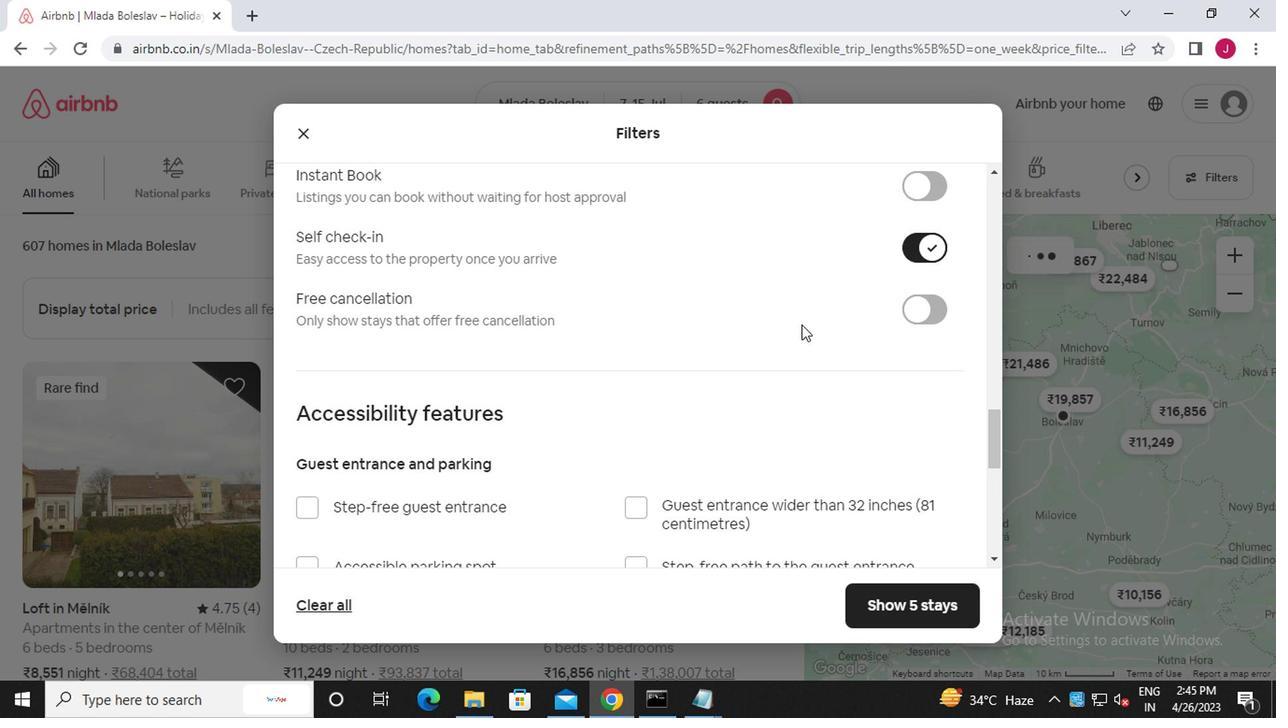 
Action: Mouse scrolled (786, 335) with delta (0, -1)
Screenshot: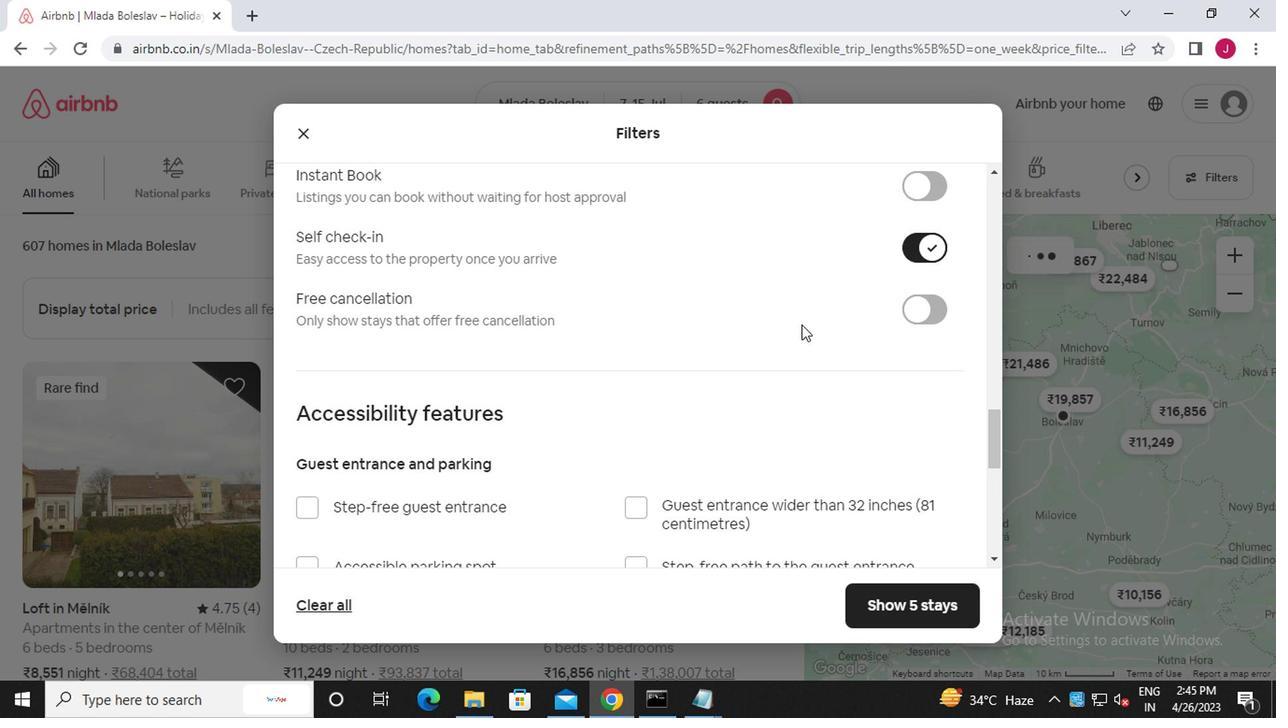 
Action: Mouse scrolled (786, 335) with delta (0, -1)
Screenshot: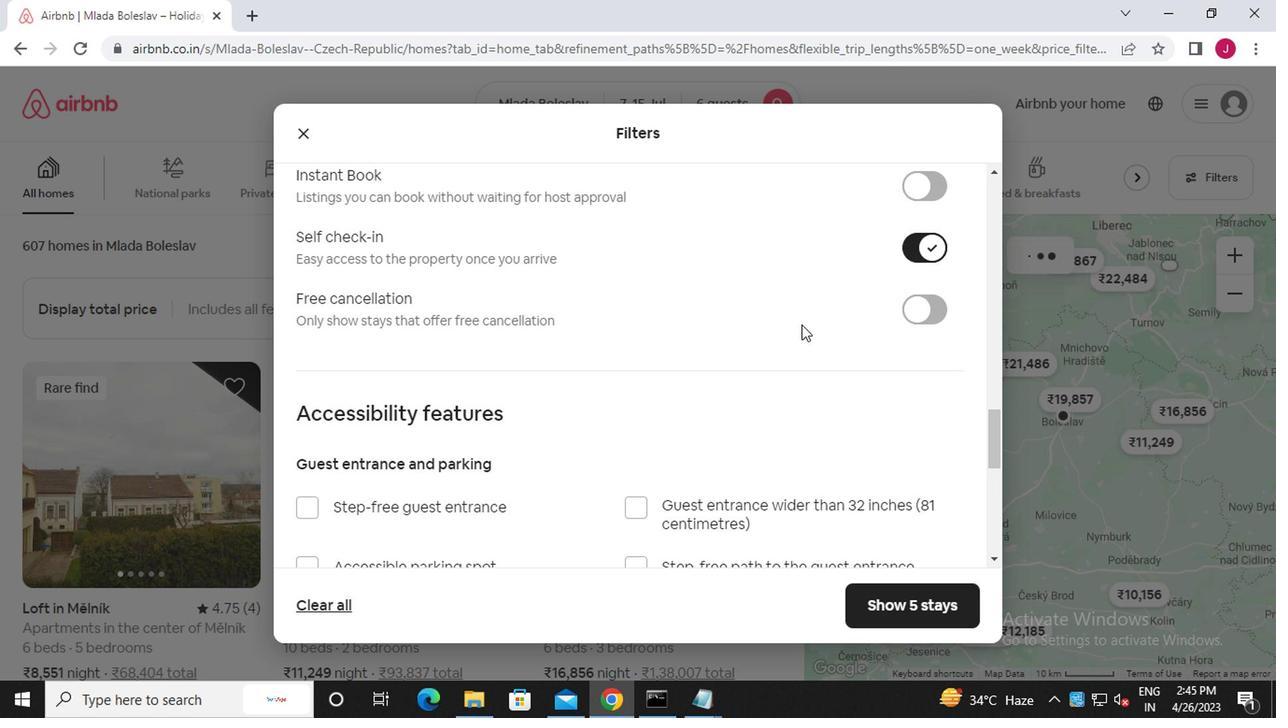 
Action: Mouse scrolled (786, 335) with delta (0, -1)
Screenshot: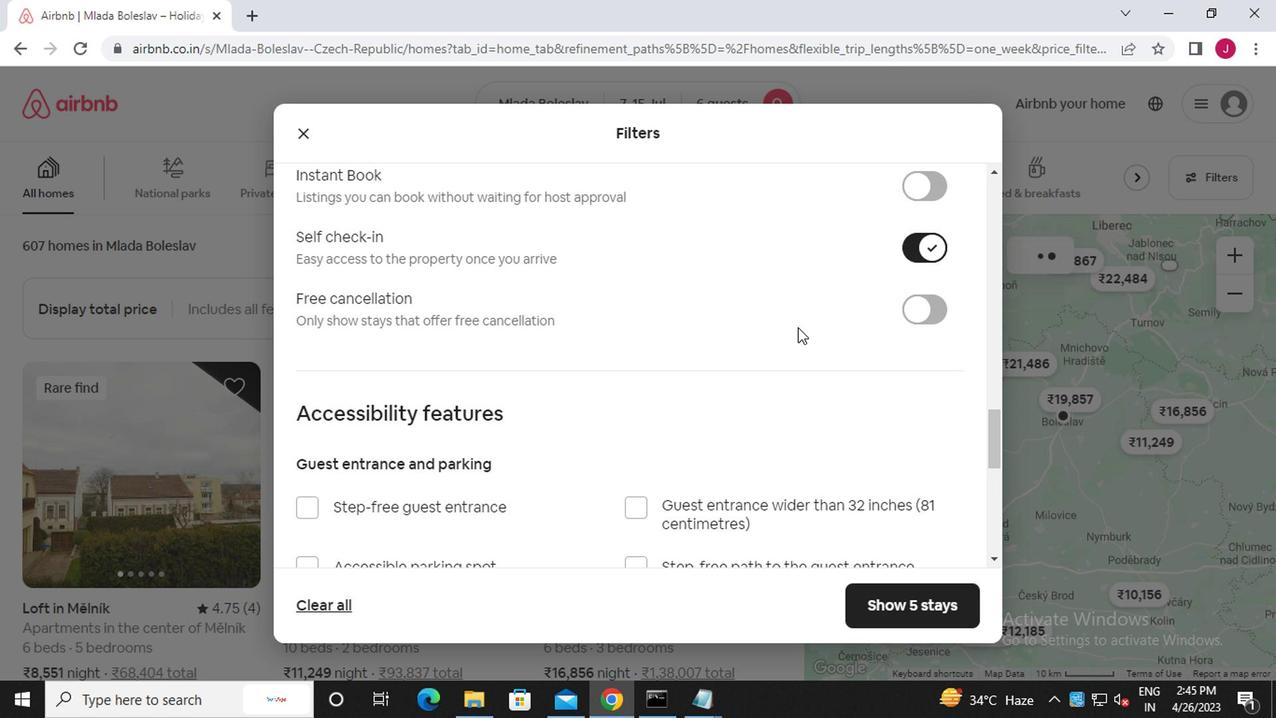 
Action: Mouse scrolled (786, 335) with delta (0, -1)
Screenshot: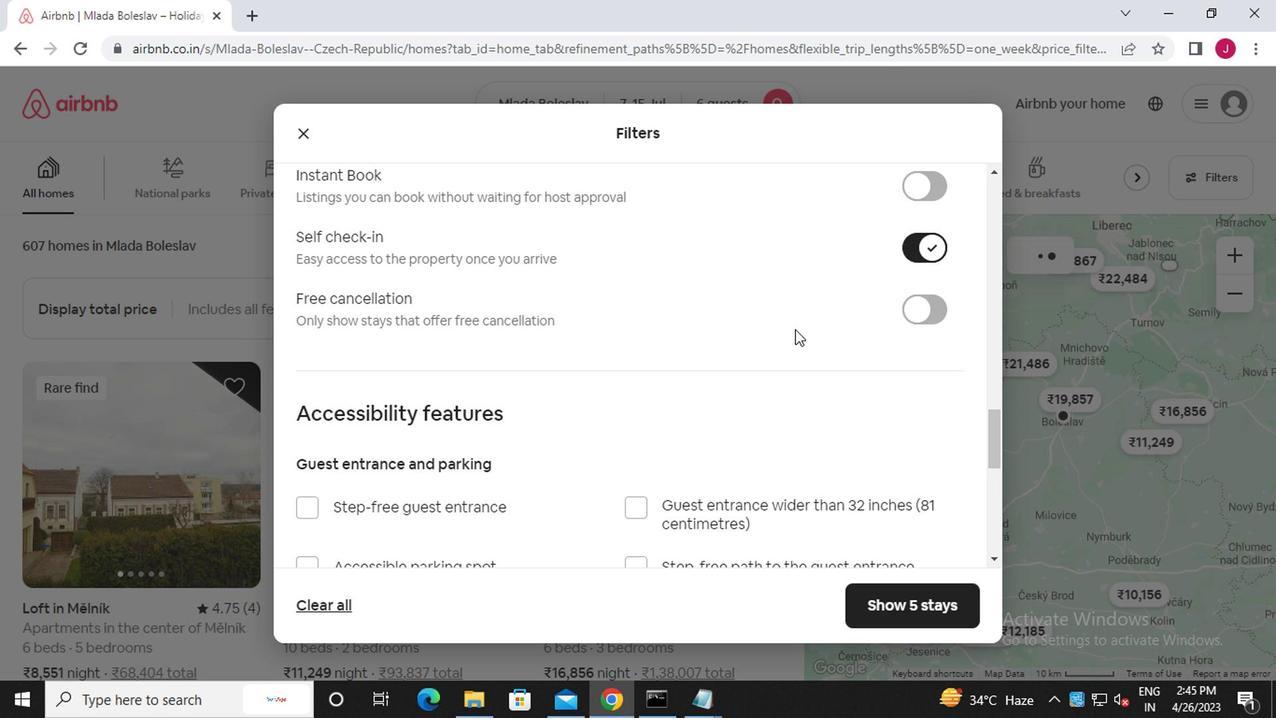 
Action: Mouse moved to (303, 435)
Screenshot: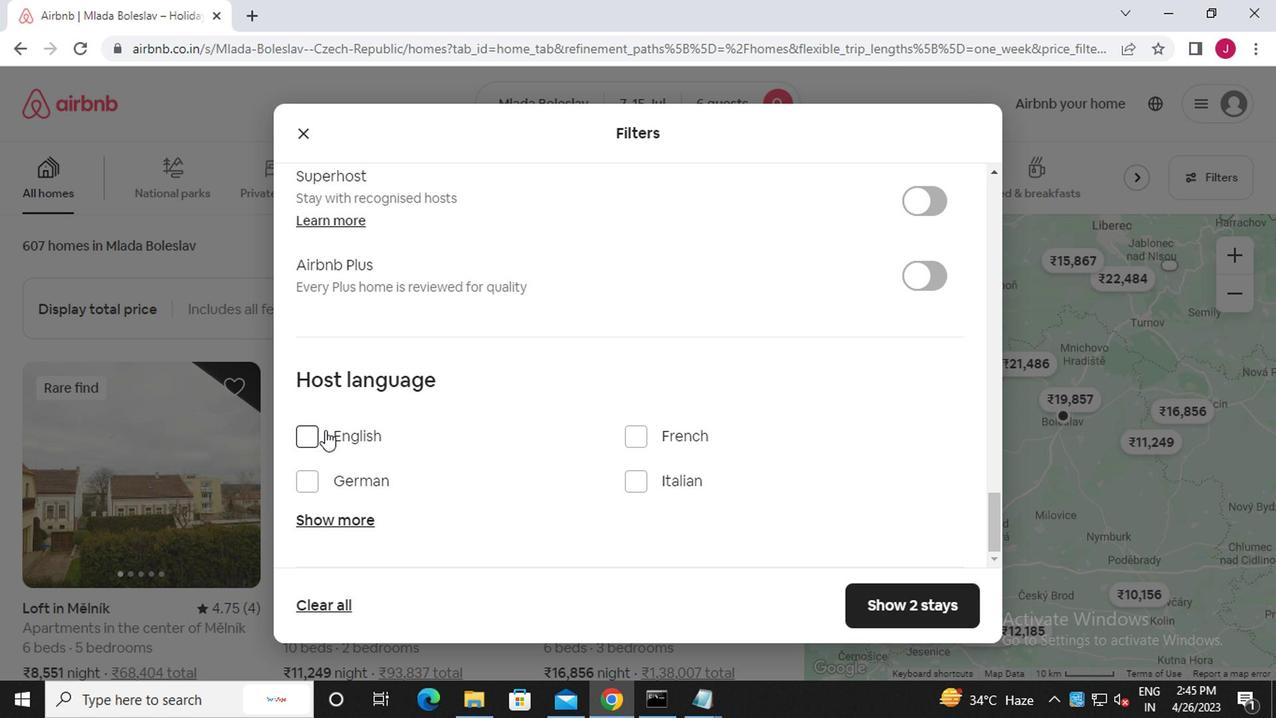 
Action: Mouse pressed left at (303, 435)
Screenshot: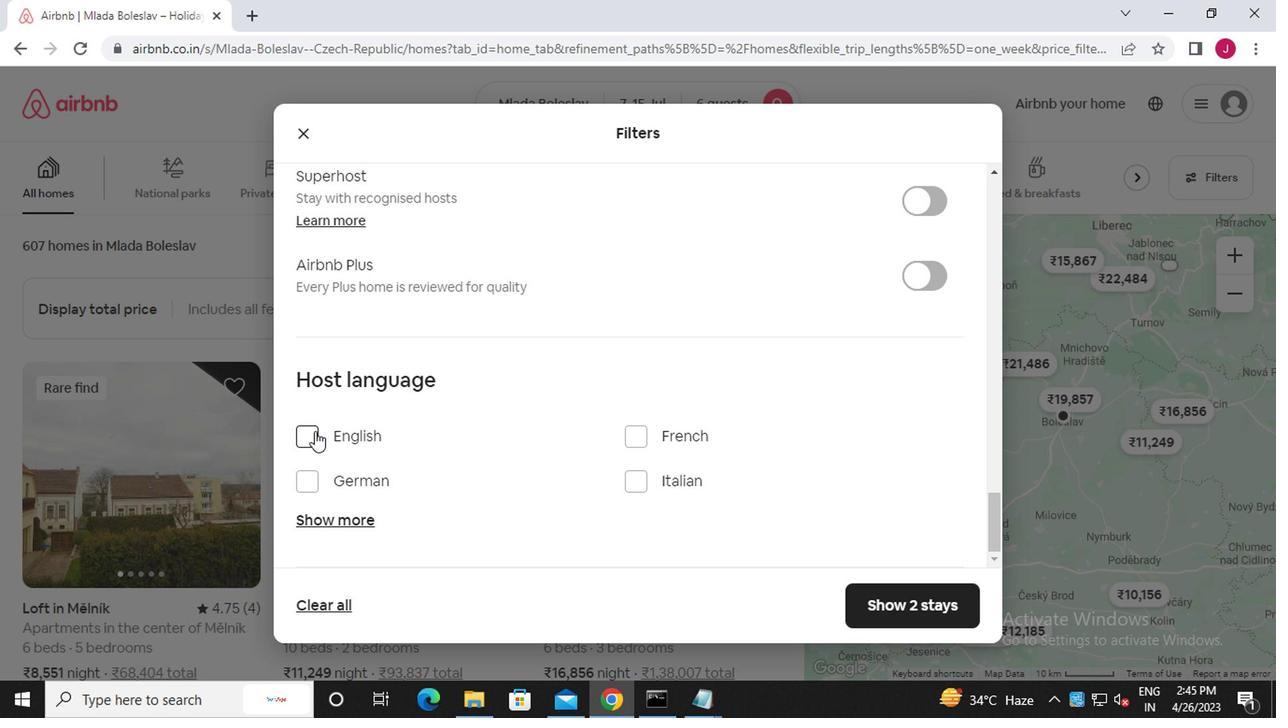 
Action: Mouse moved to (909, 613)
Screenshot: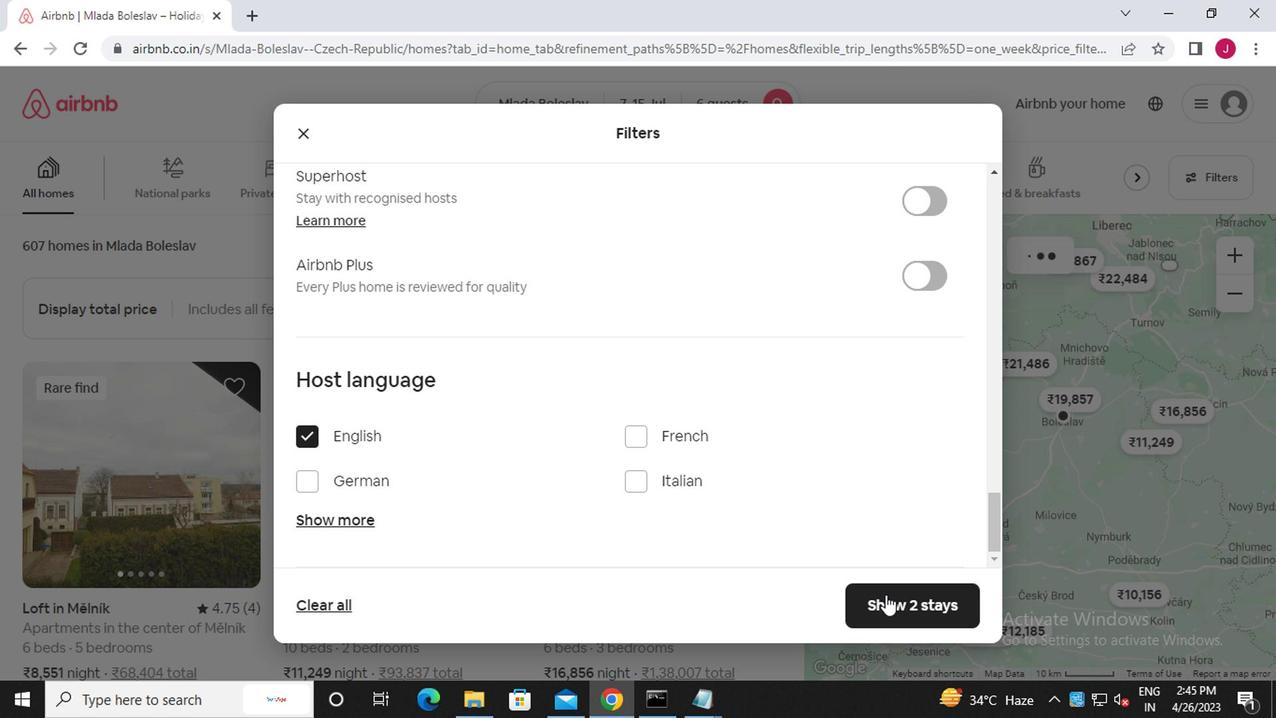 
Action: Mouse pressed left at (909, 613)
Screenshot: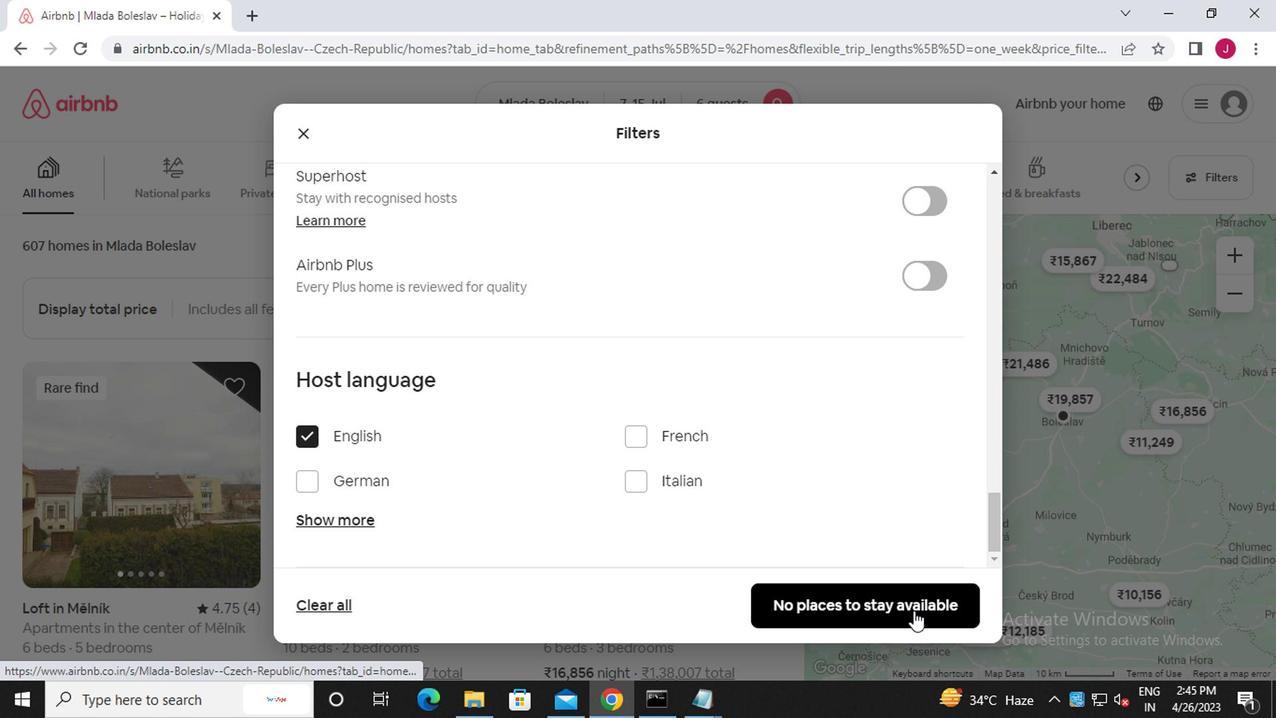 
Action: Mouse moved to (903, 598)
Screenshot: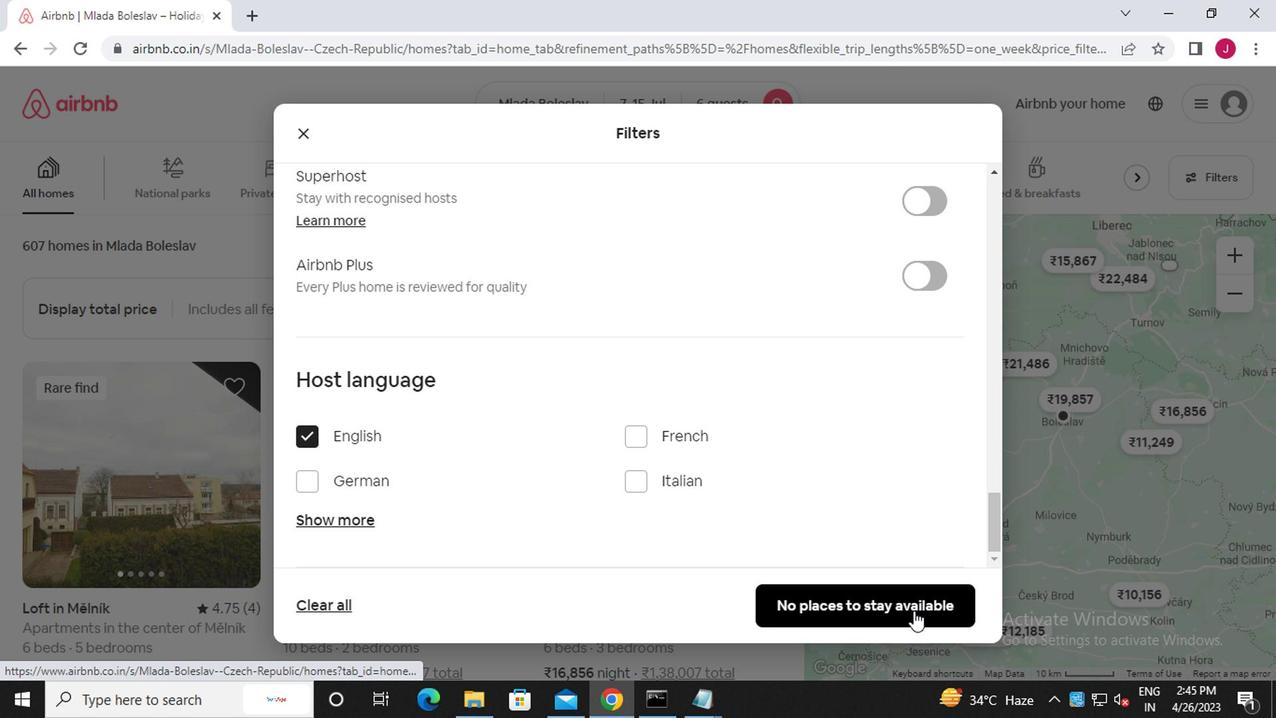 
